 Task: Search one way flight ticket for 1 adult, 1 child, 1 infant in seat in premium economy from San Jose: Norman Y. Mineta San Jose International Airport to Indianapolis: Indianapolis International Airport on 8-5-2023. Choice of flights is Sun country airlines. Number of bags: 2 carry on bags and 4 checked bags. Price is upto 105000. Outbound departure time preference is 10:15.
Action: Mouse moved to (355, 147)
Screenshot: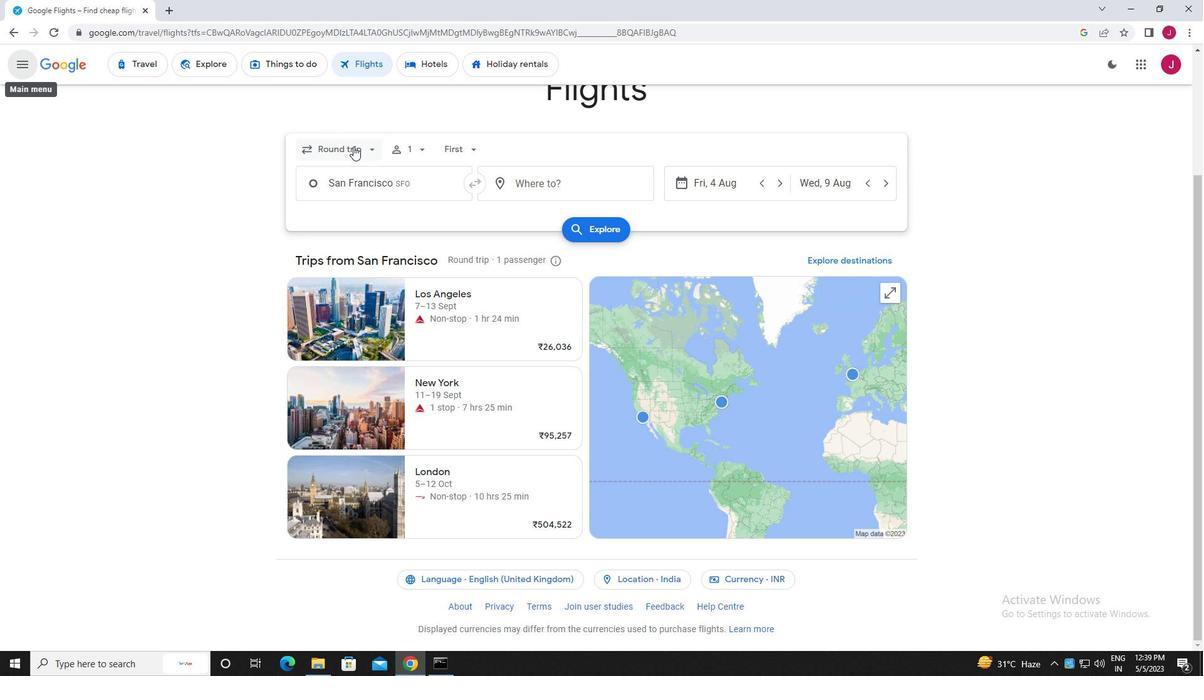 
Action: Mouse pressed left at (355, 147)
Screenshot: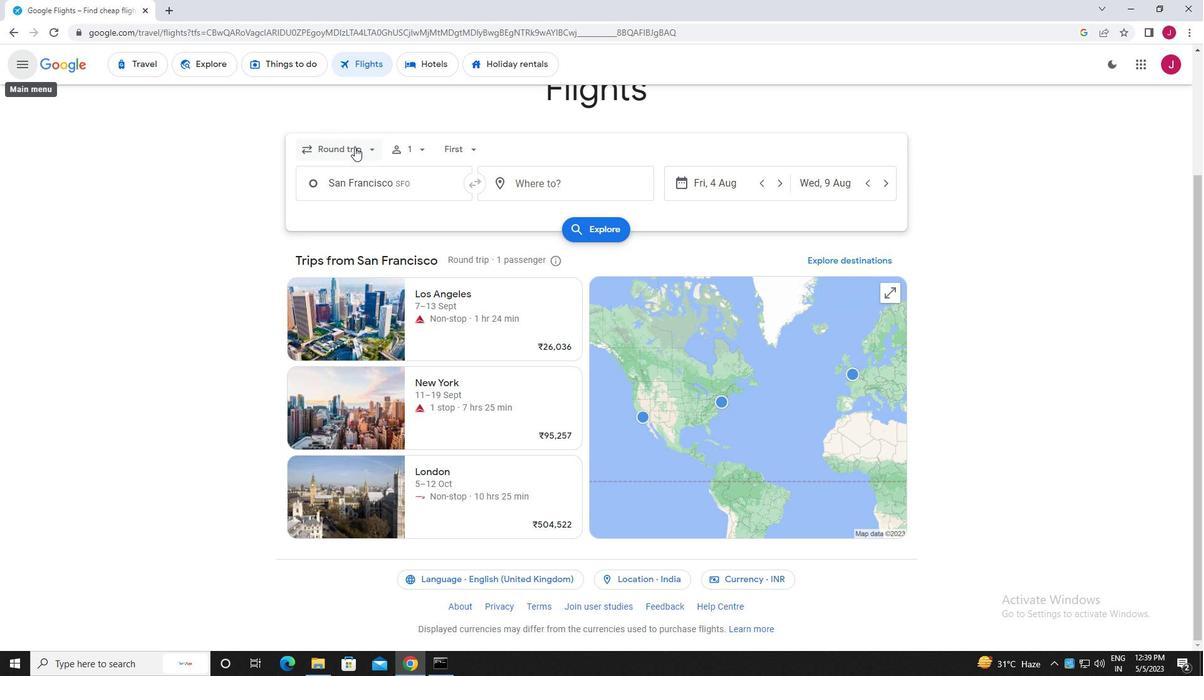 
Action: Mouse moved to (363, 204)
Screenshot: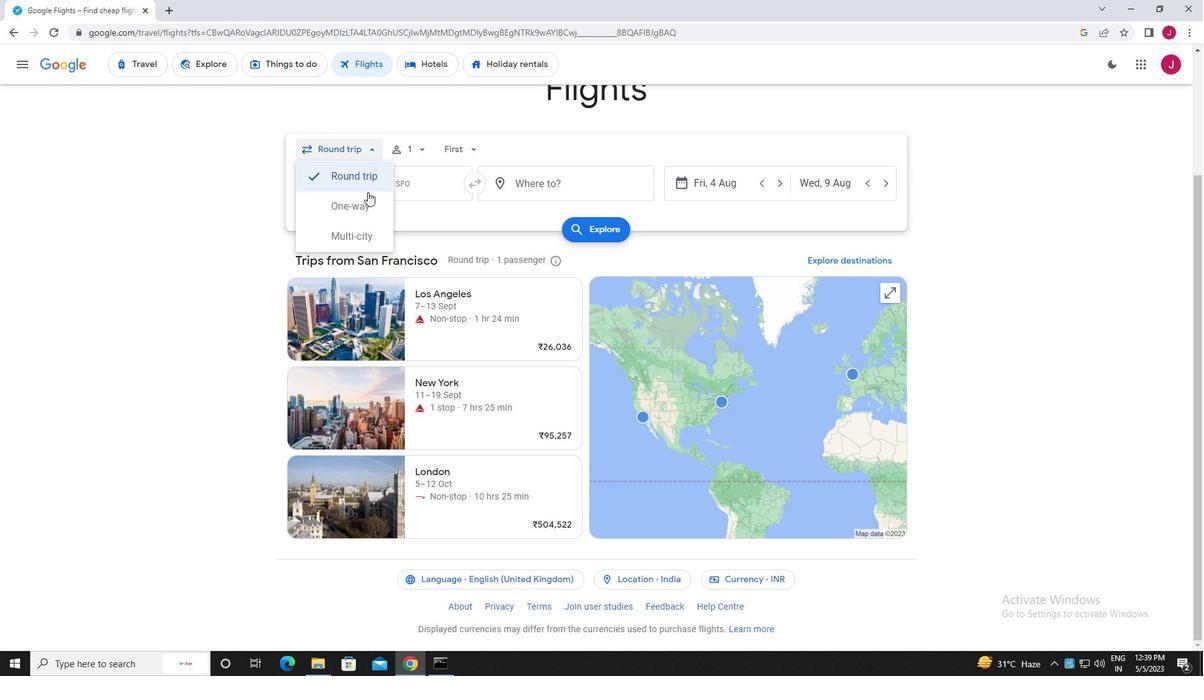 
Action: Mouse pressed left at (363, 204)
Screenshot: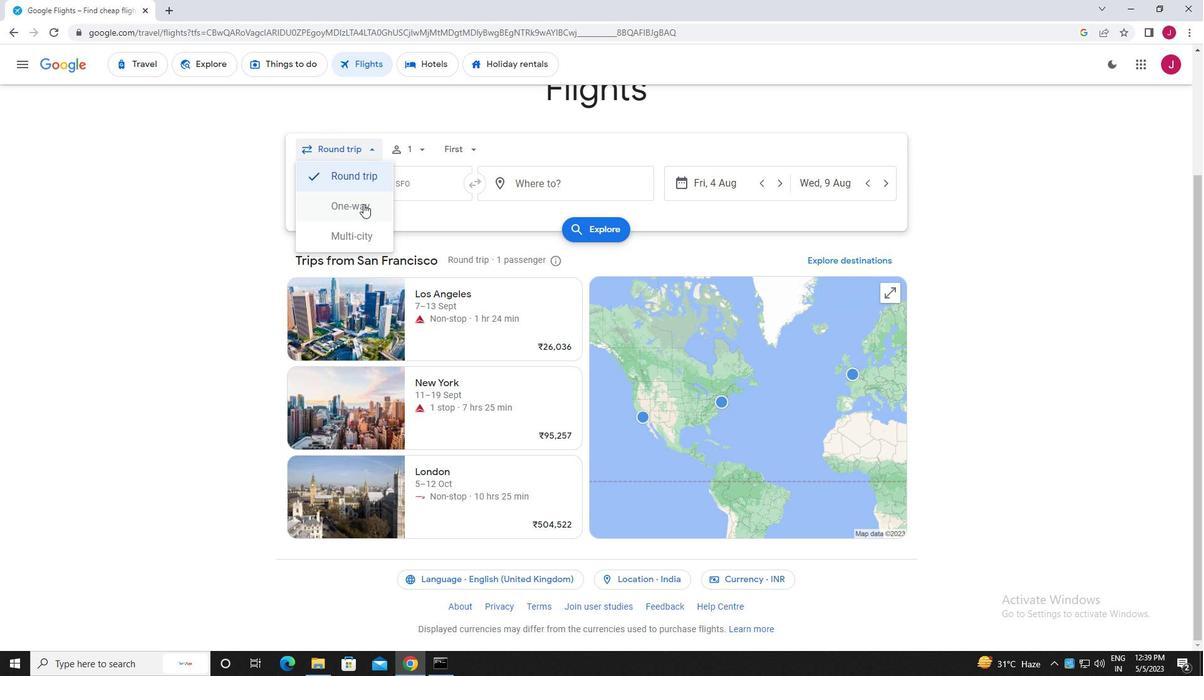 
Action: Mouse moved to (461, 153)
Screenshot: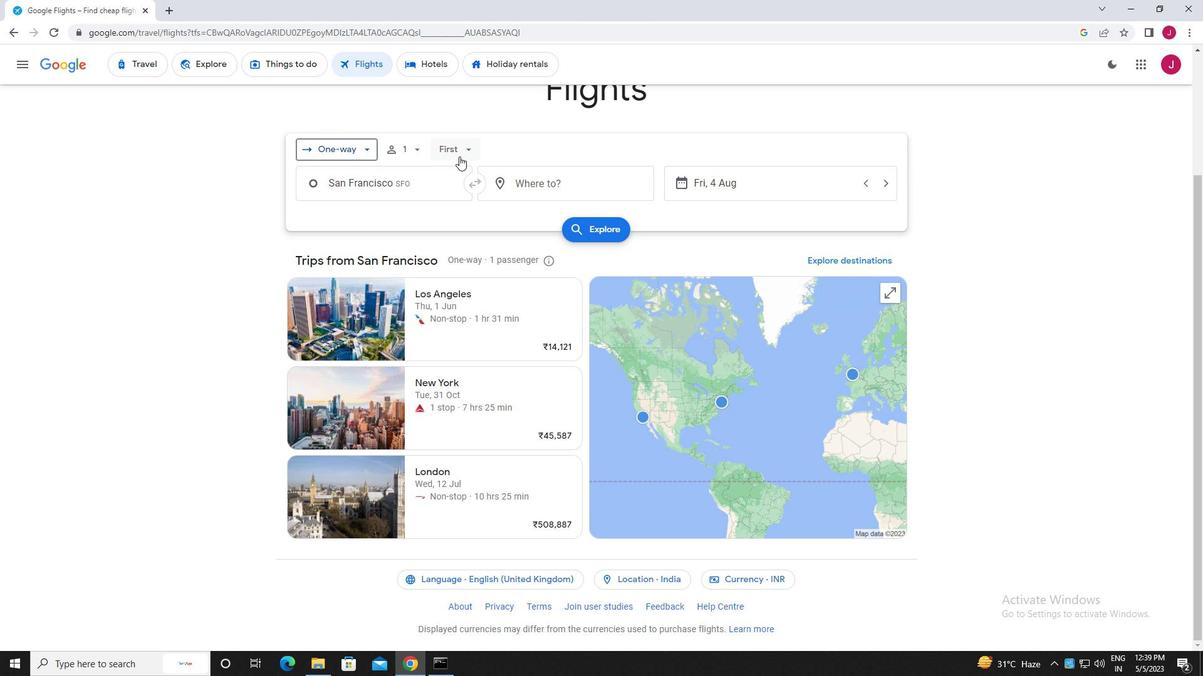 
Action: Mouse pressed left at (461, 153)
Screenshot: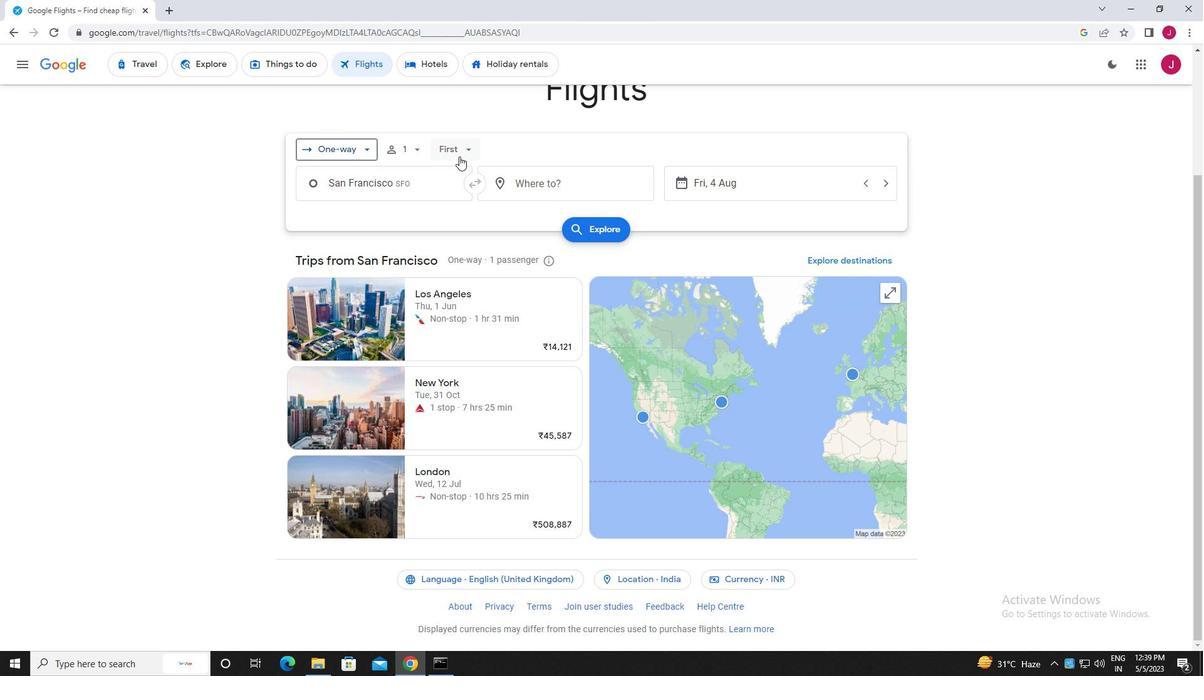 
Action: Mouse moved to (416, 151)
Screenshot: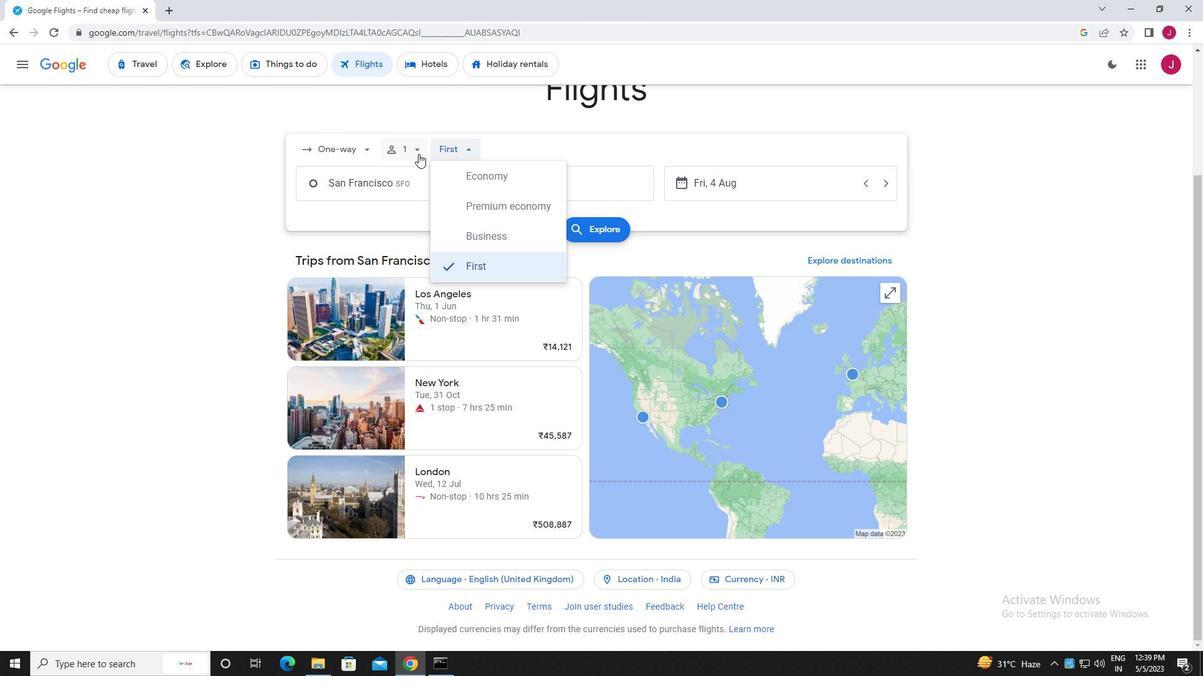 
Action: Mouse pressed left at (416, 151)
Screenshot: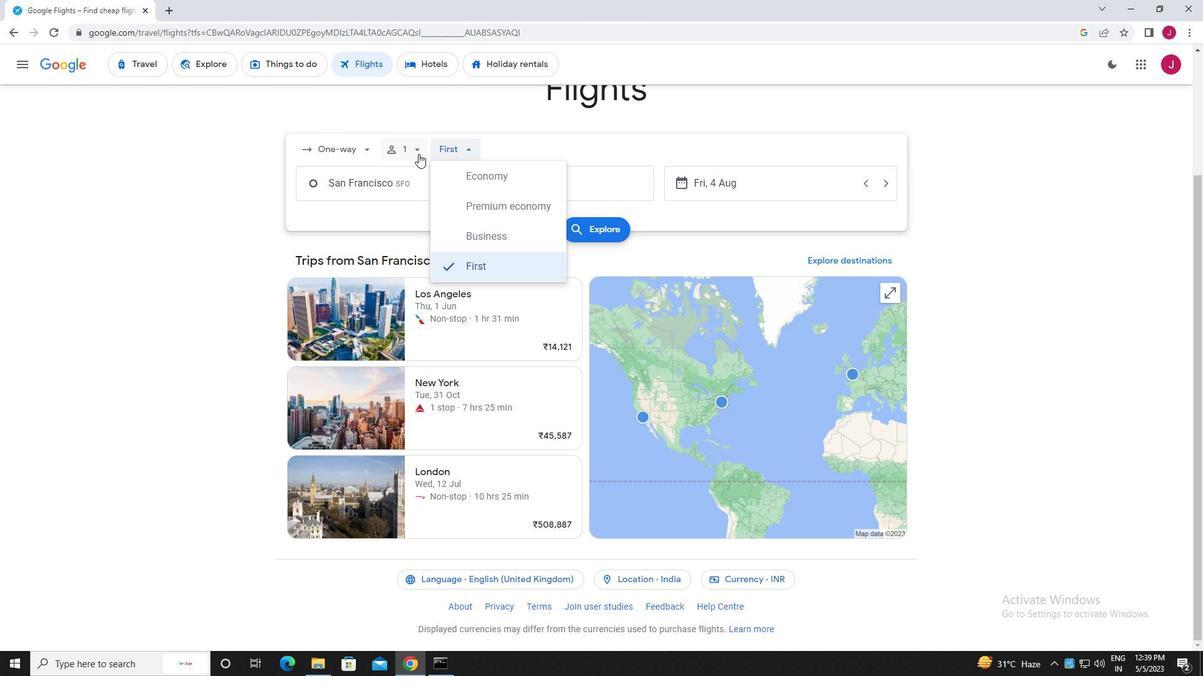 
Action: Mouse moved to (516, 216)
Screenshot: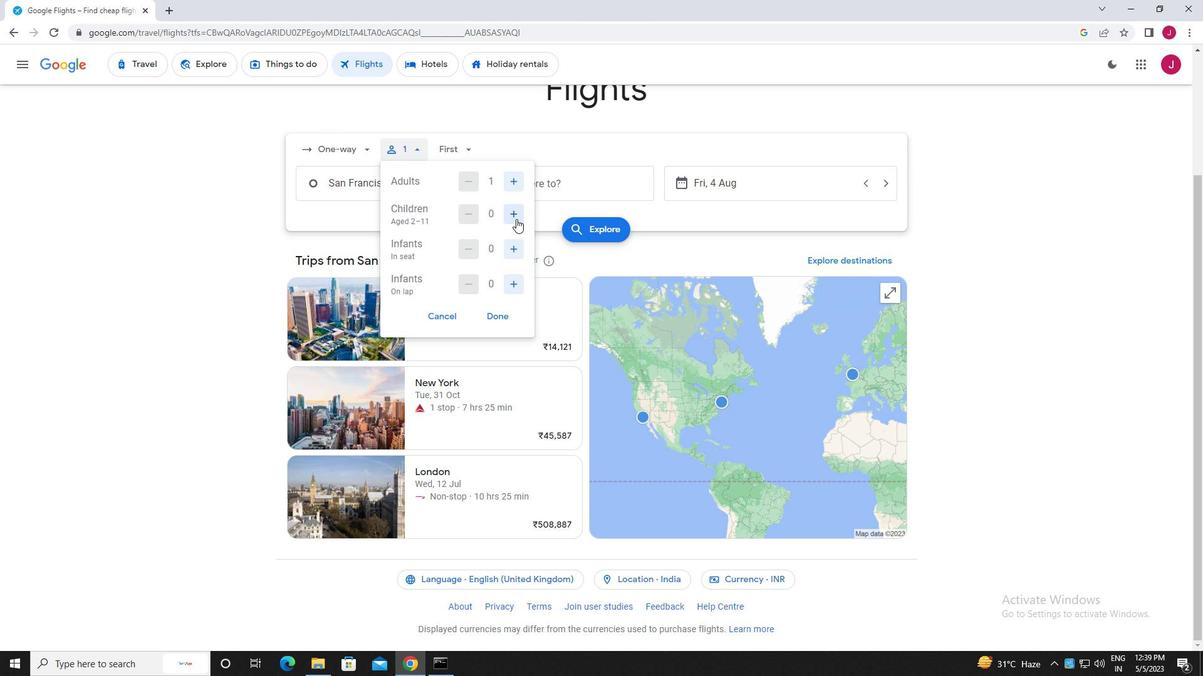 
Action: Mouse pressed left at (516, 216)
Screenshot: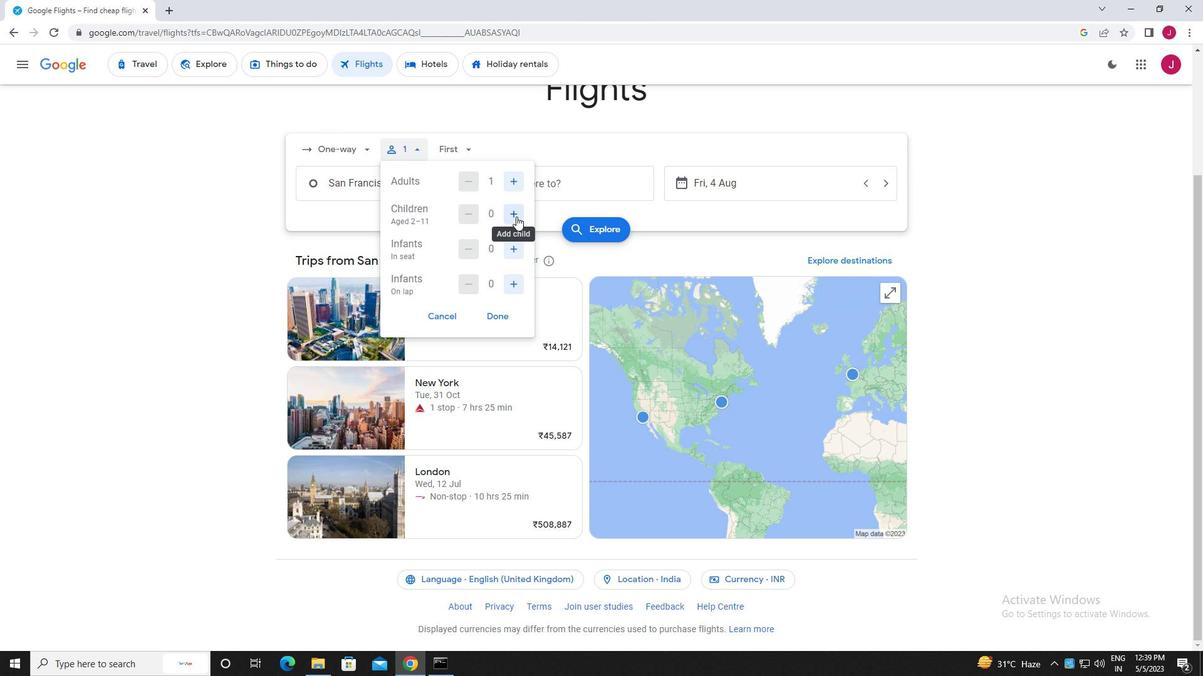 
Action: Mouse moved to (510, 249)
Screenshot: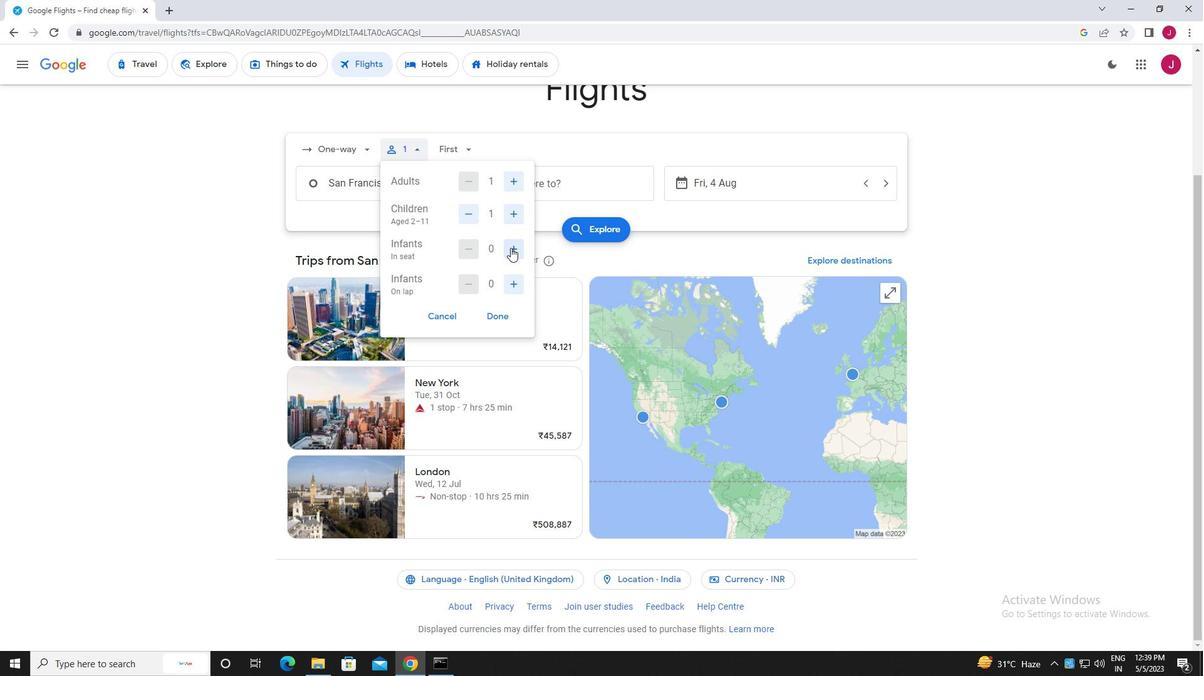 
Action: Mouse pressed left at (510, 249)
Screenshot: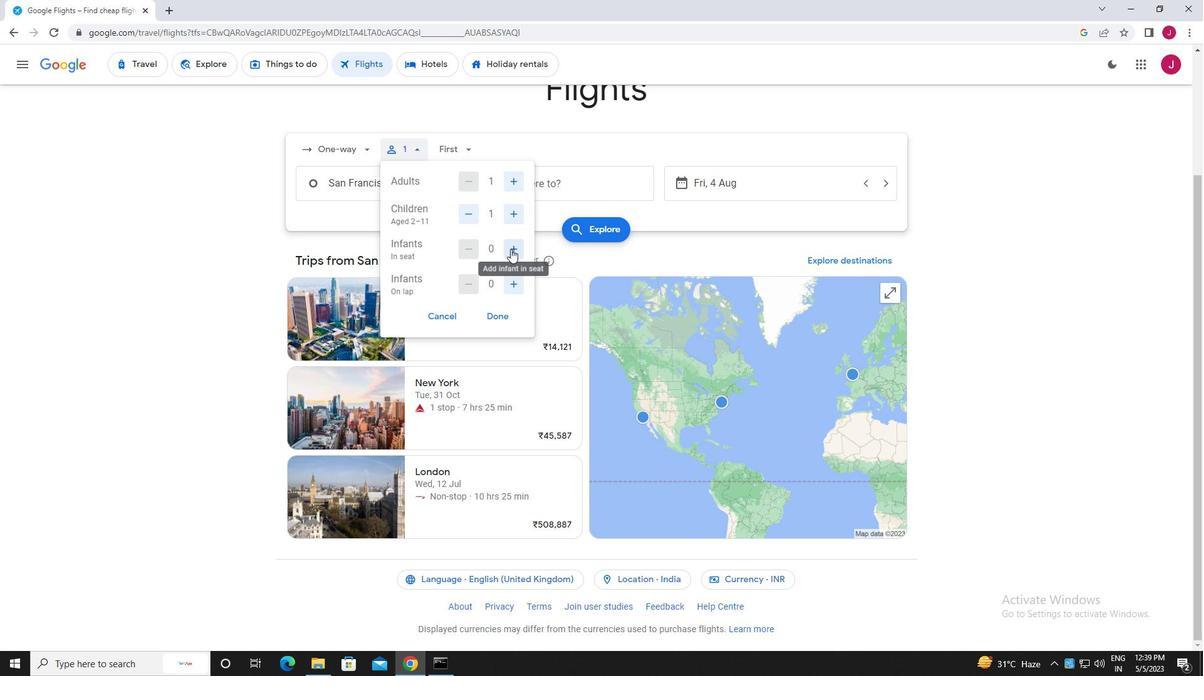 
Action: Mouse moved to (497, 315)
Screenshot: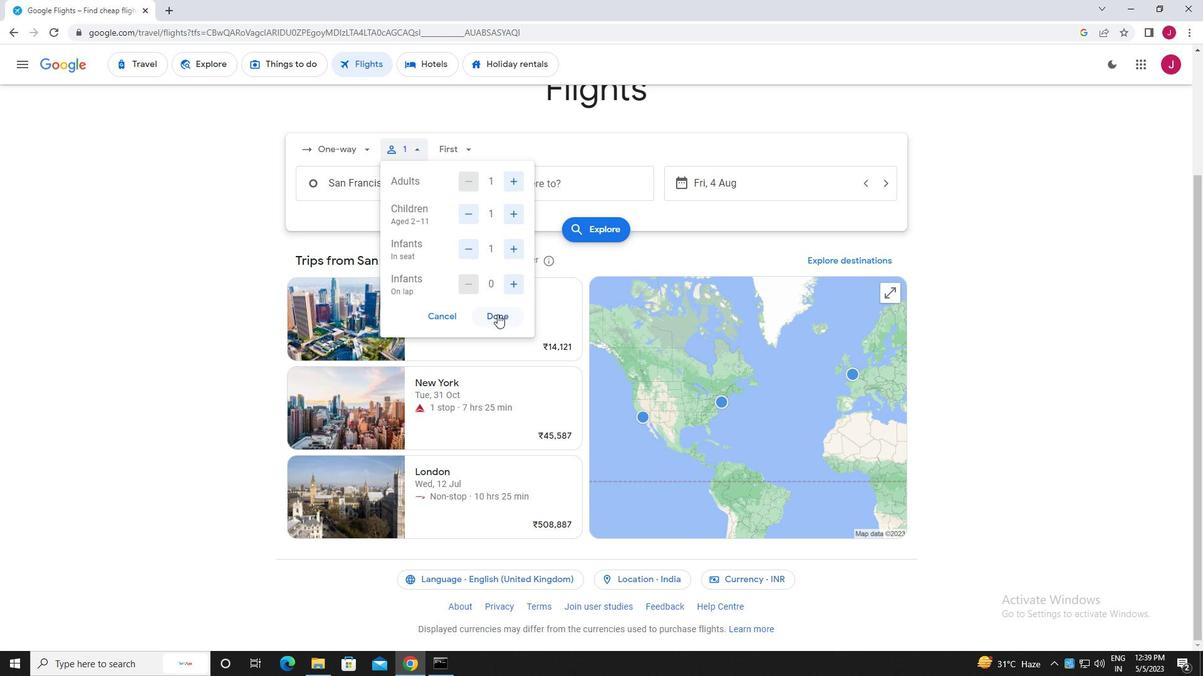 
Action: Mouse pressed left at (497, 315)
Screenshot: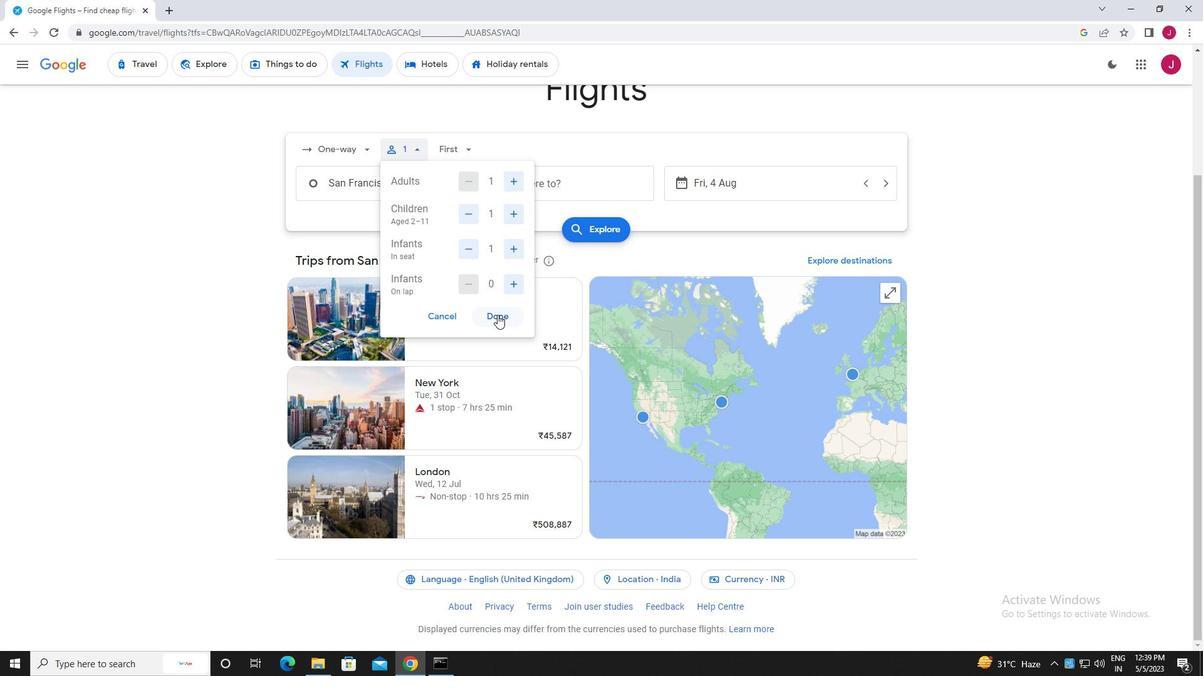 
Action: Mouse moved to (459, 154)
Screenshot: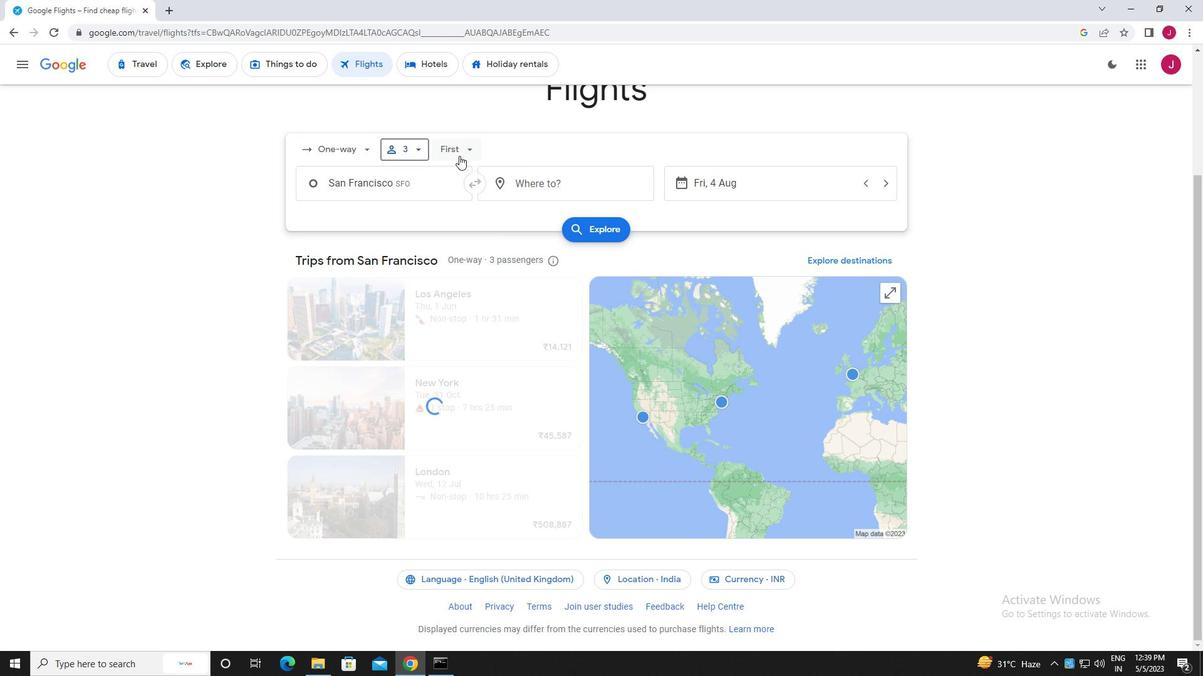 
Action: Mouse pressed left at (459, 154)
Screenshot: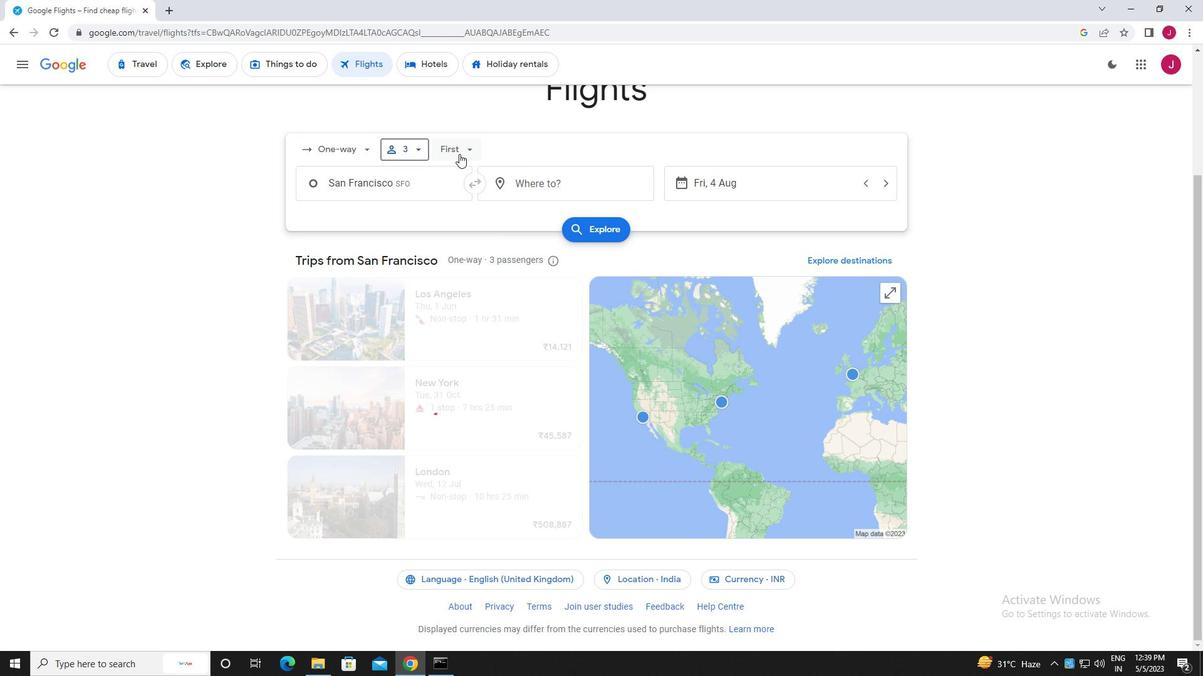 
Action: Mouse moved to (483, 207)
Screenshot: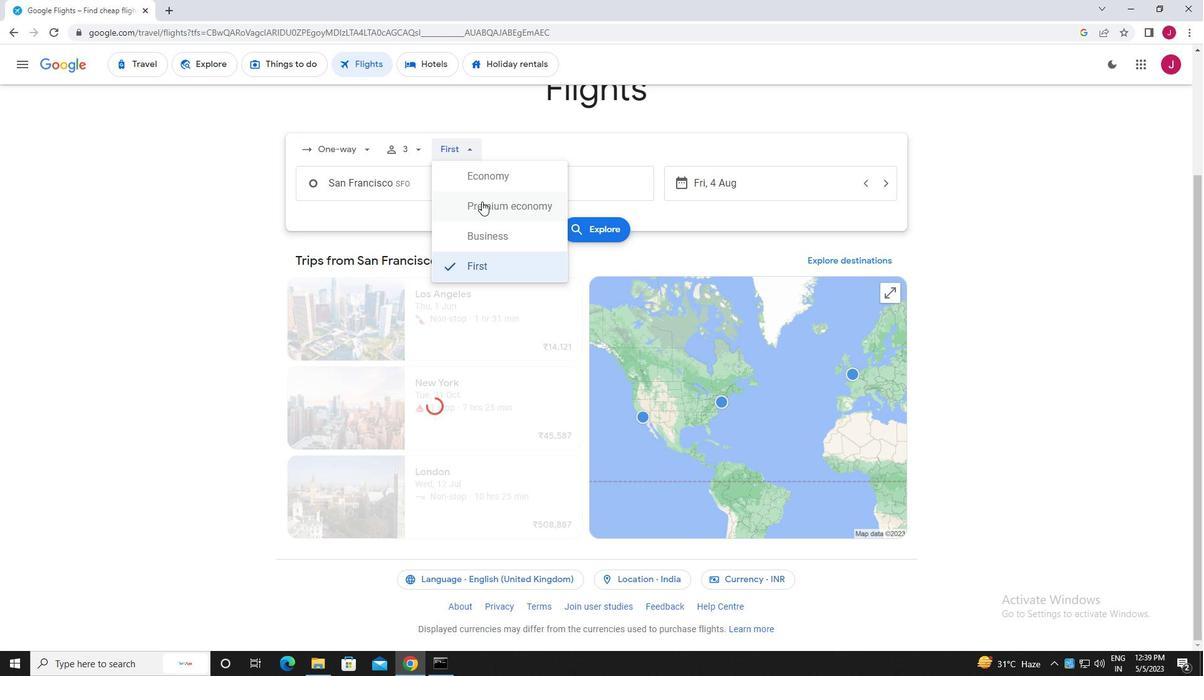 
Action: Mouse pressed left at (483, 207)
Screenshot: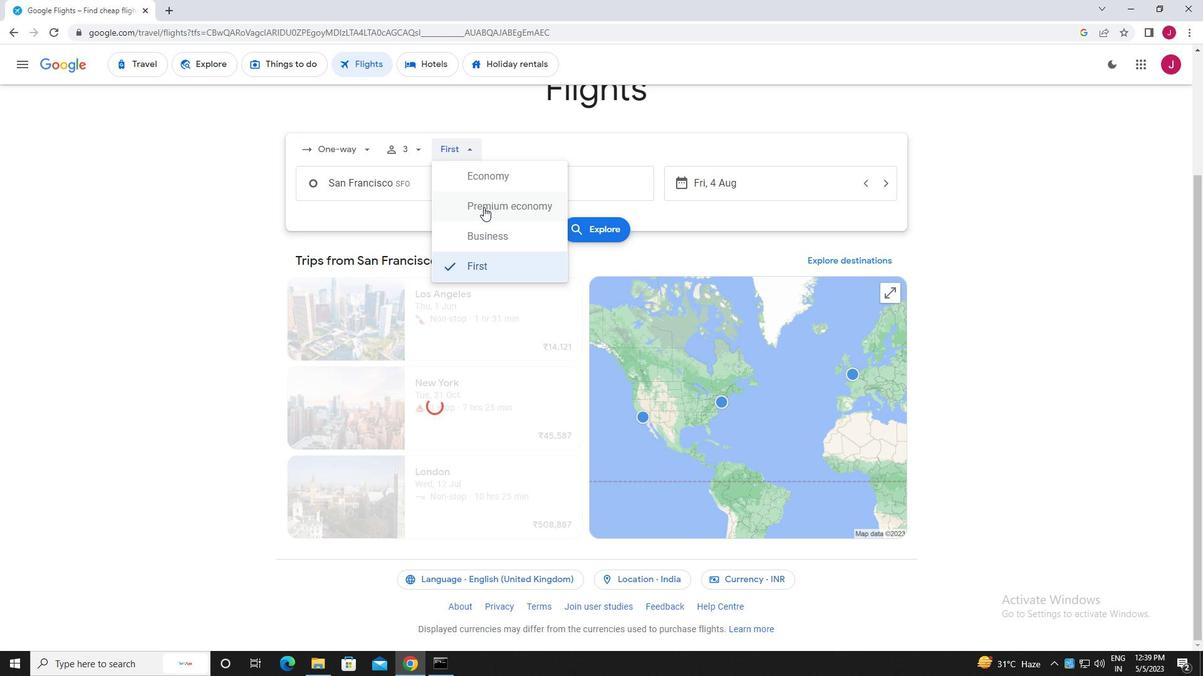 
Action: Mouse moved to (436, 185)
Screenshot: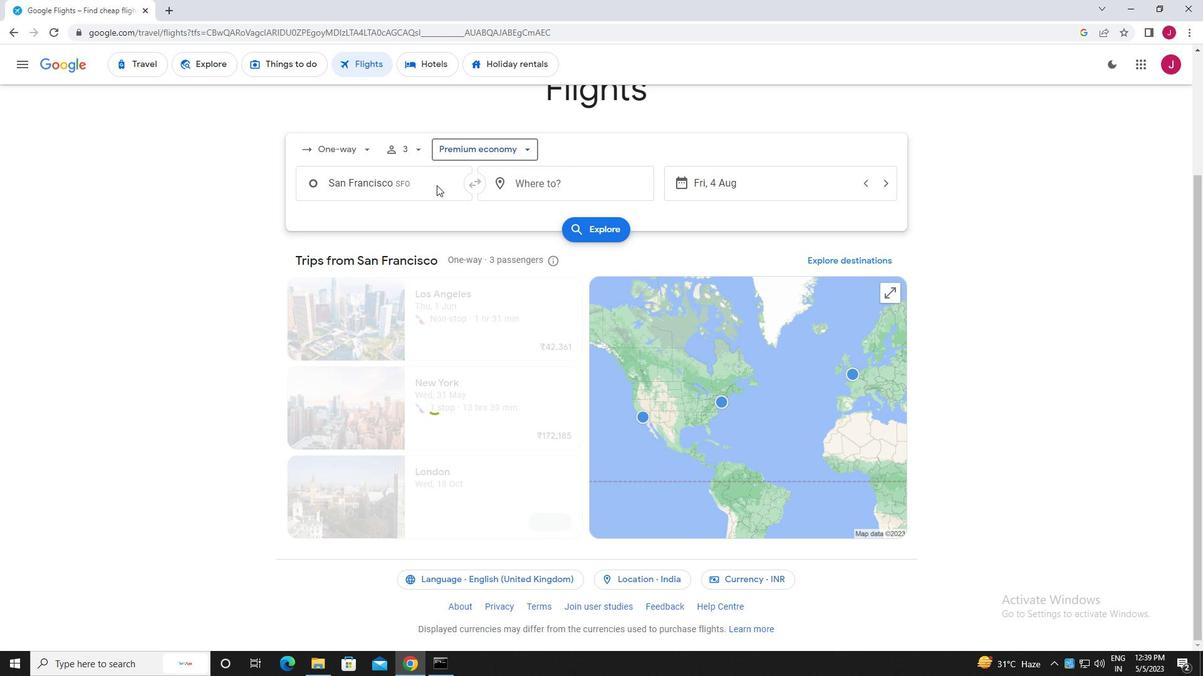 
Action: Mouse pressed left at (436, 185)
Screenshot: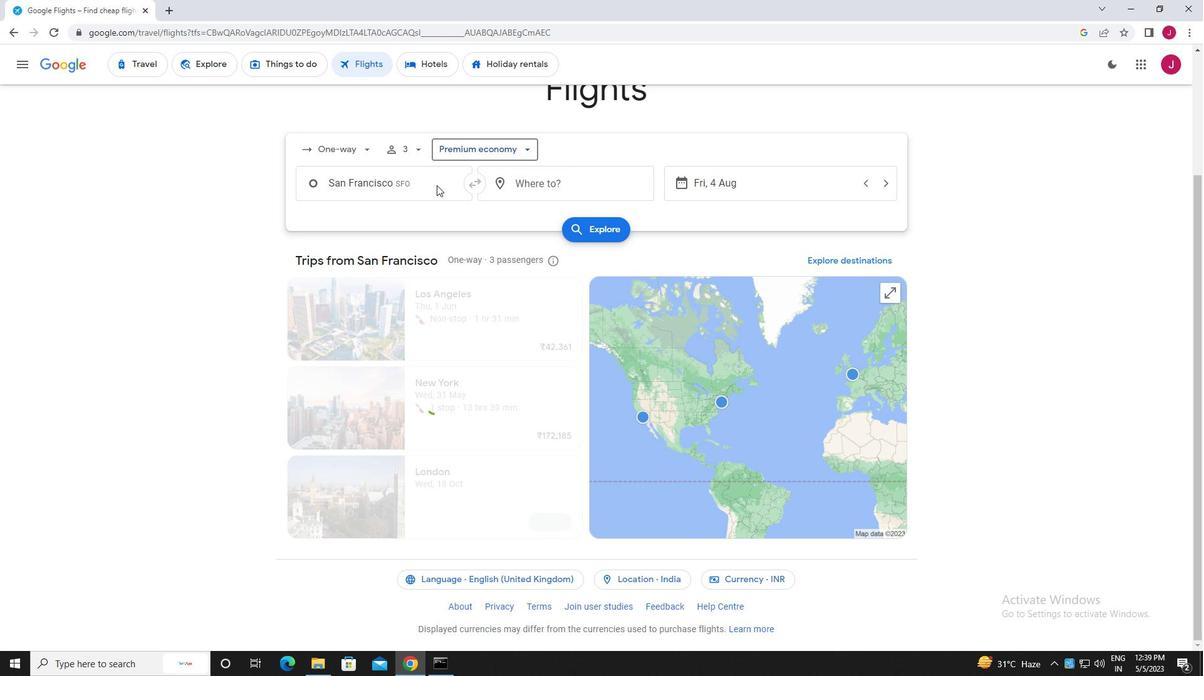 
Action: Key pressed san<Key.space>jose
Screenshot: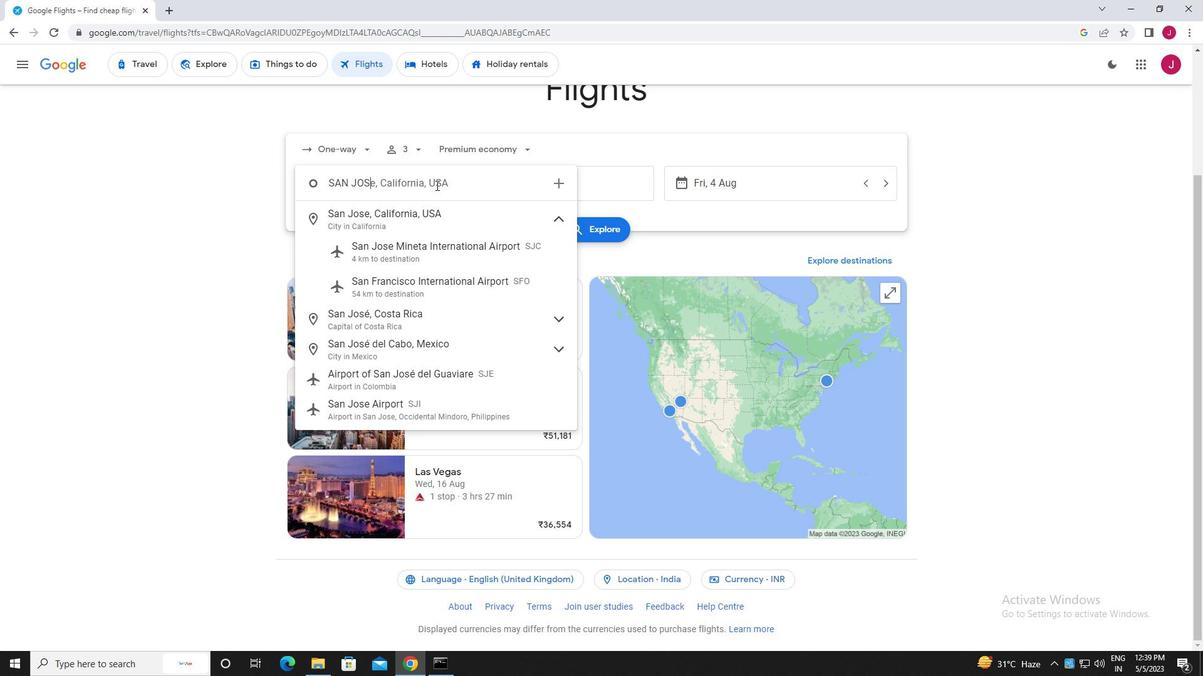 
Action: Mouse moved to (436, 185)
Screenshot: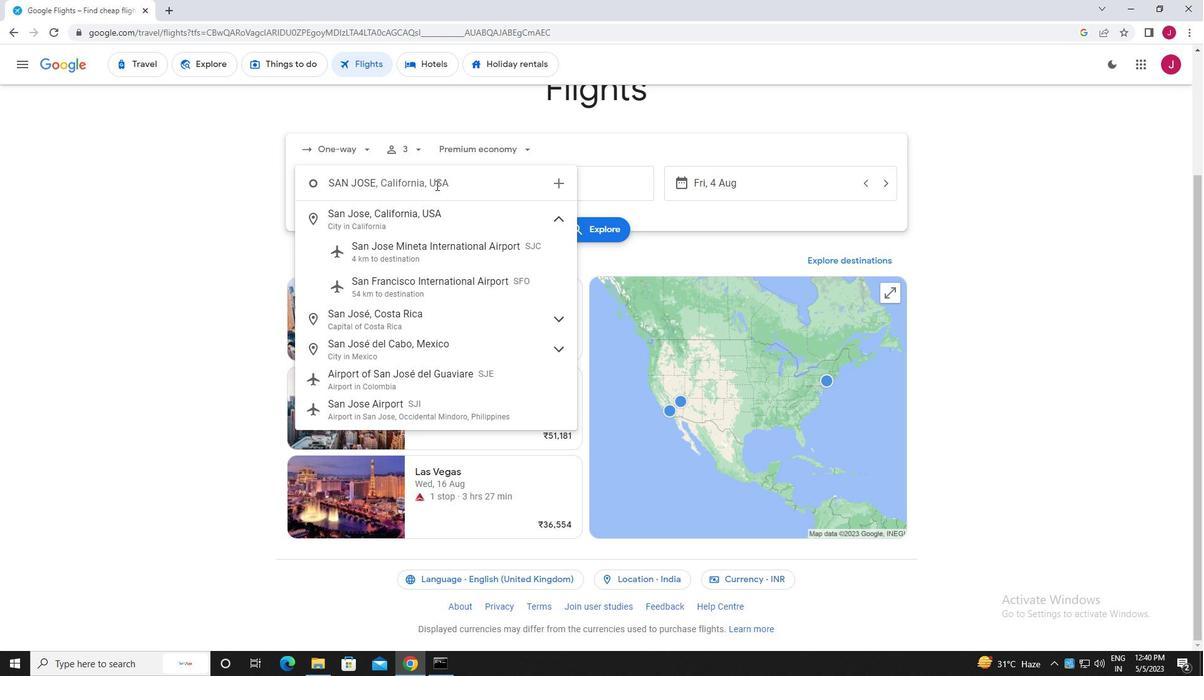 
Action: Key pressed <Key.backspace><Key.backspace><Key.backspace><Key.backspace><Key.backspace><Key.backspace><Key.backspace><Key.backspace><Key.backspace><Key.backspace><Key.backspace><Key.backspace><Key.backspace><Key.backspace><Key.backspace><Key.backspace><Key.backspace><Key.backspace><Key.backspace>norman<Key.space>y<Key.backspace><Key.backspace><Key.backspace><Key.backspace><Key.backspace><Key.backspace><Key.backspace><Key.backspace><Key.backspace><Key.backspace><Key.backspace><Key.backspace><Key.backspace><Key.backspace>san<Key.space>jose
Screenshot: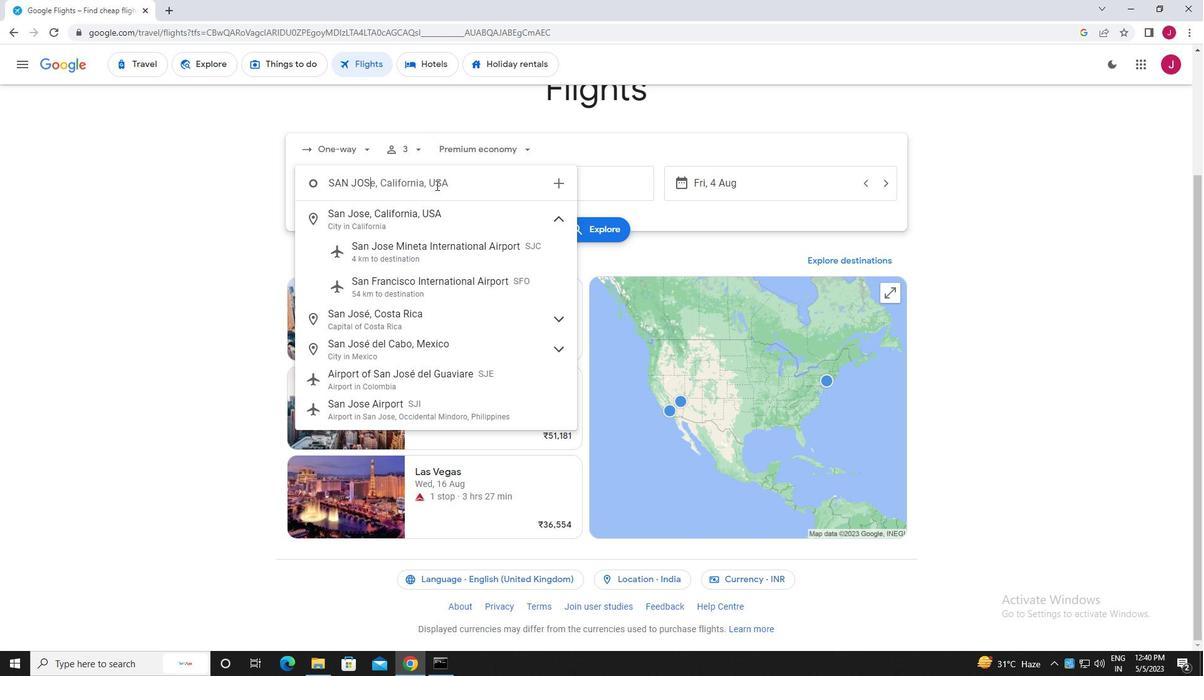 
Action: Mouse moved to (459, 282)
Screenshot: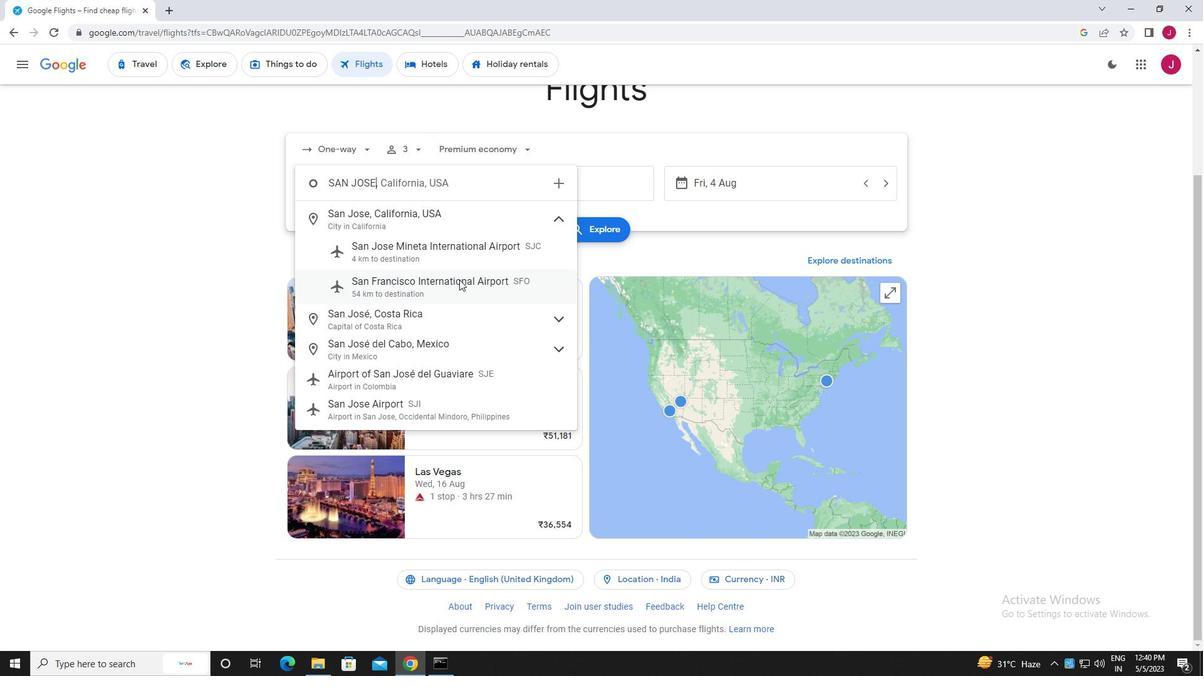 
Action: Mouse pressed left at (459, 282)
Screenshot: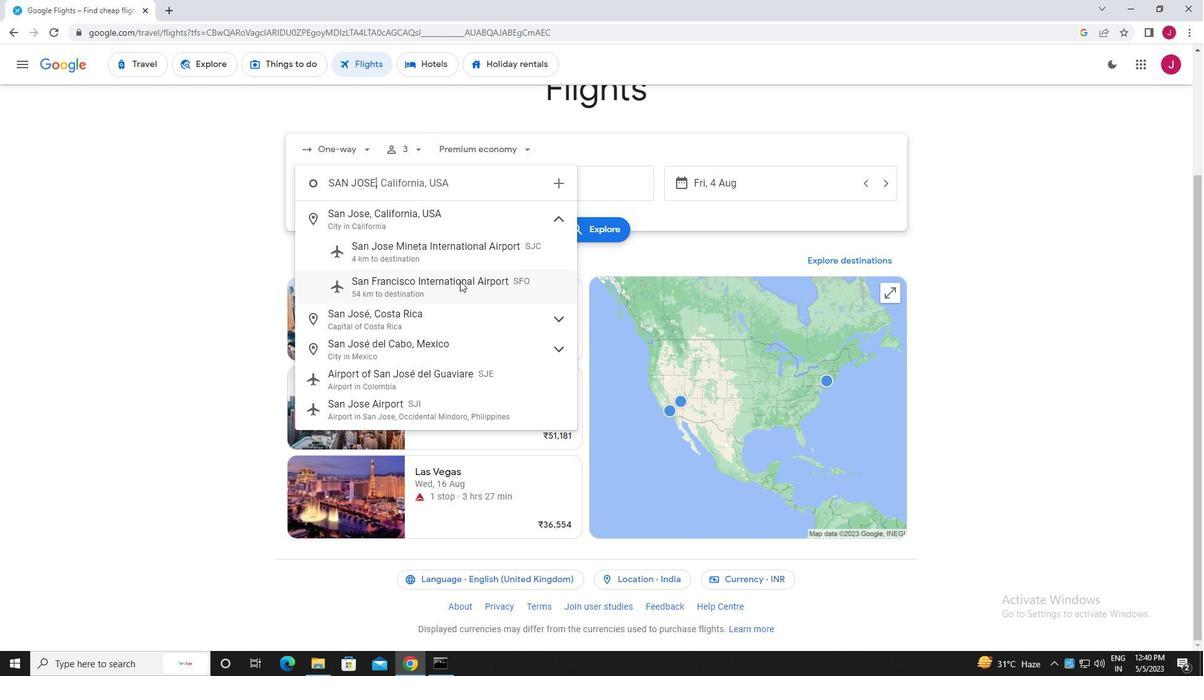 
Action: Mouse moved to (567, 180)
Screenshot: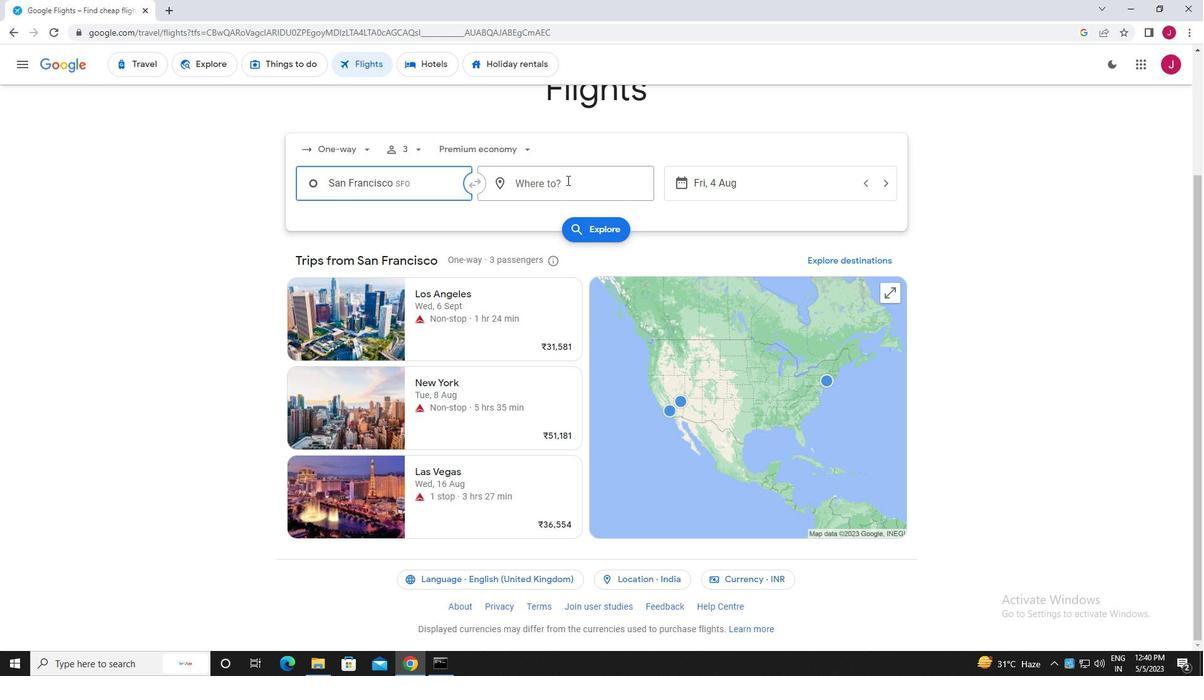 
Action: Mouse pressed left at (567, 180)
Screenshot: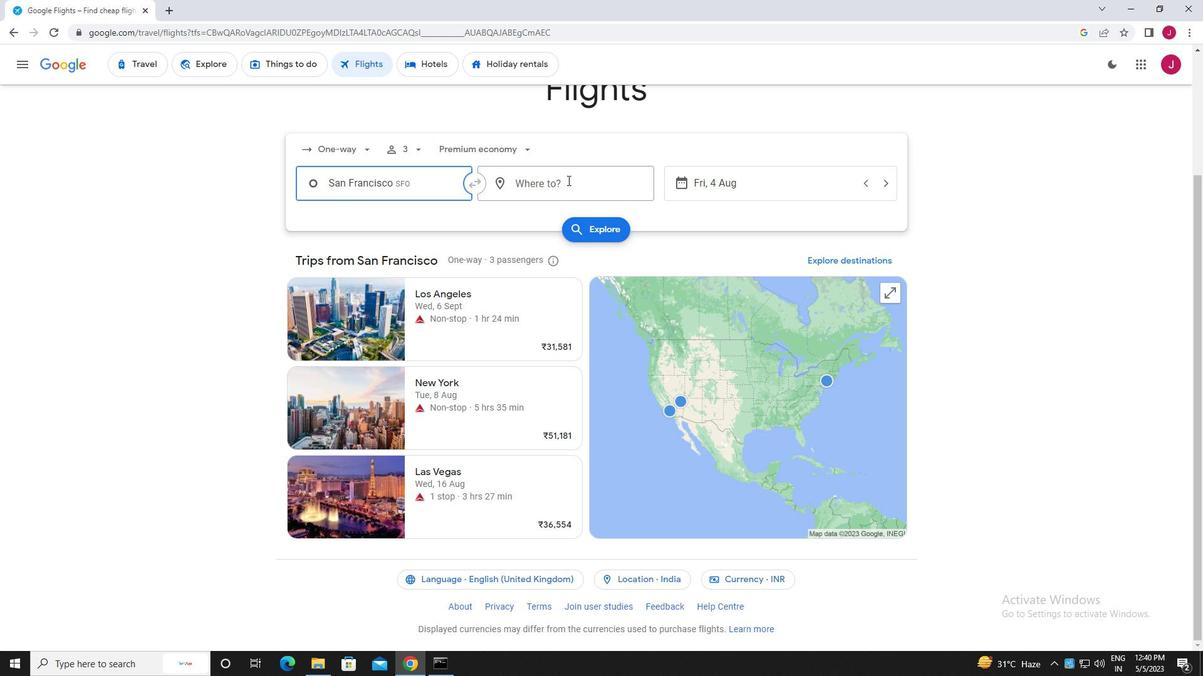 
Action: Key pressed indianapol
Screenshot: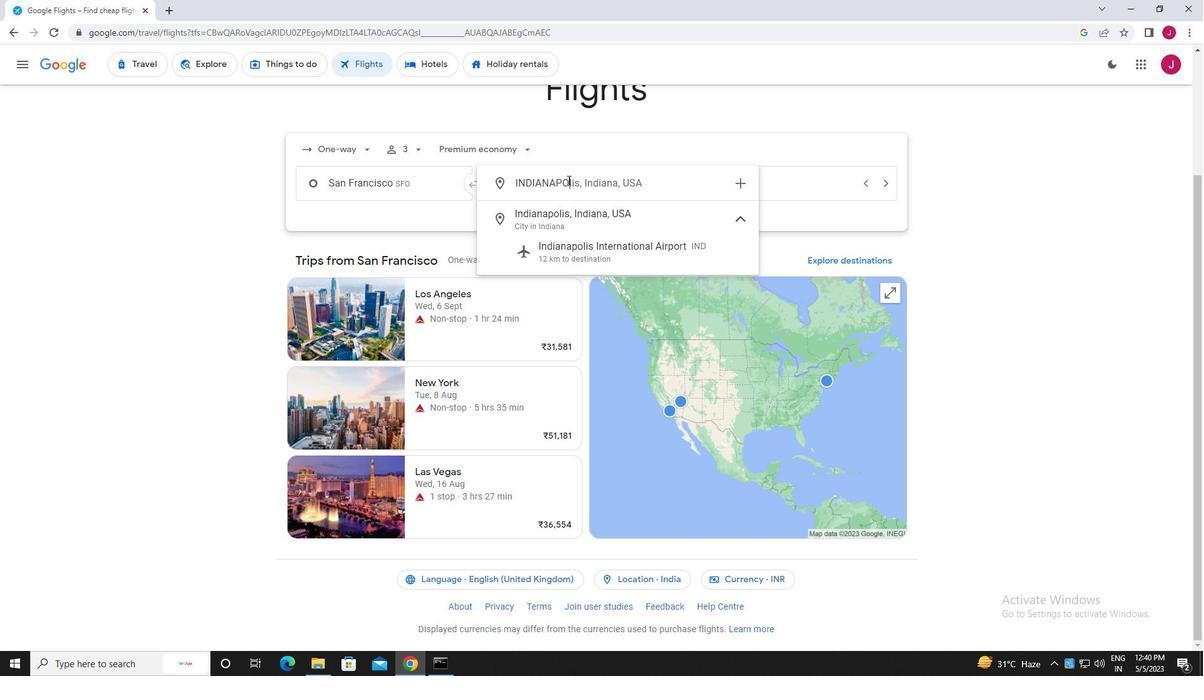 
Action: Mouse moved to (606, 255)
Screenshot: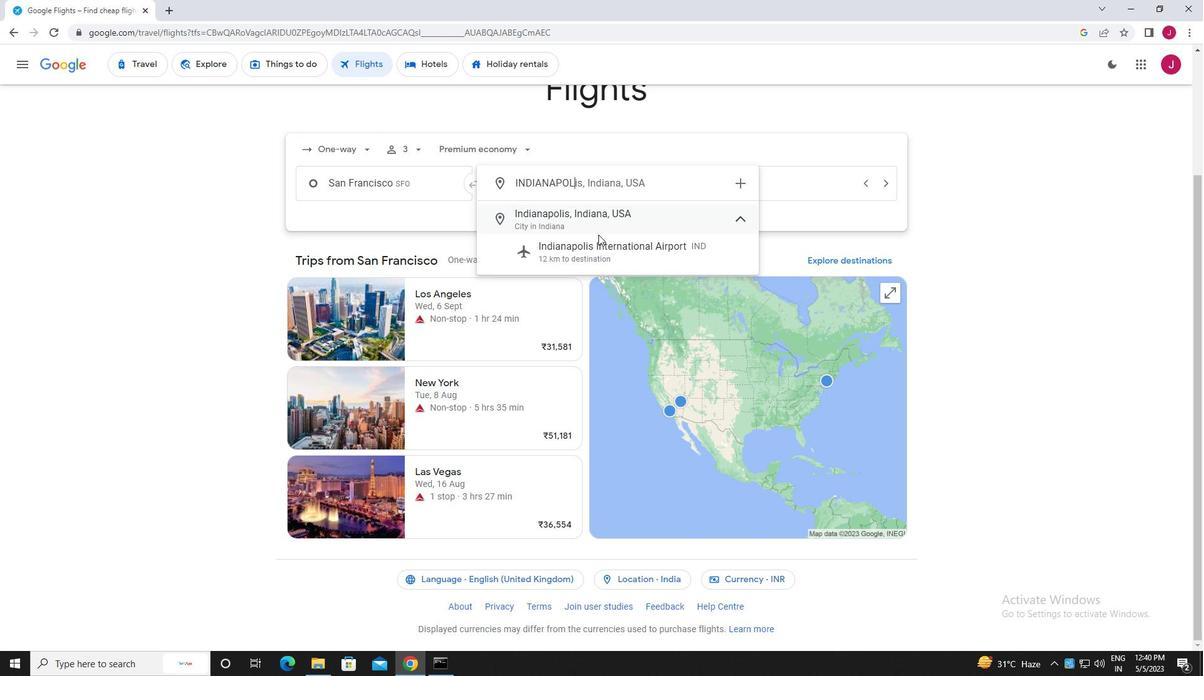 
Action: Mouse pressed left at (606, 255)
Screenshot: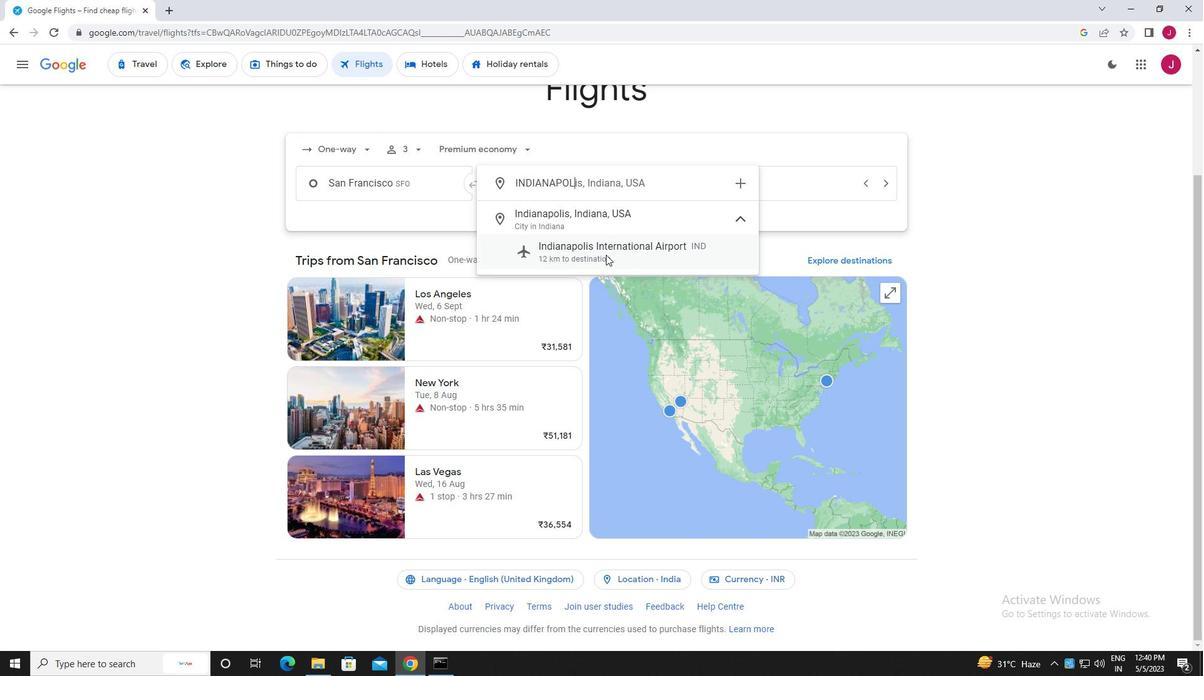 
Action: Mouse moved to (738, 187)
Screenshot: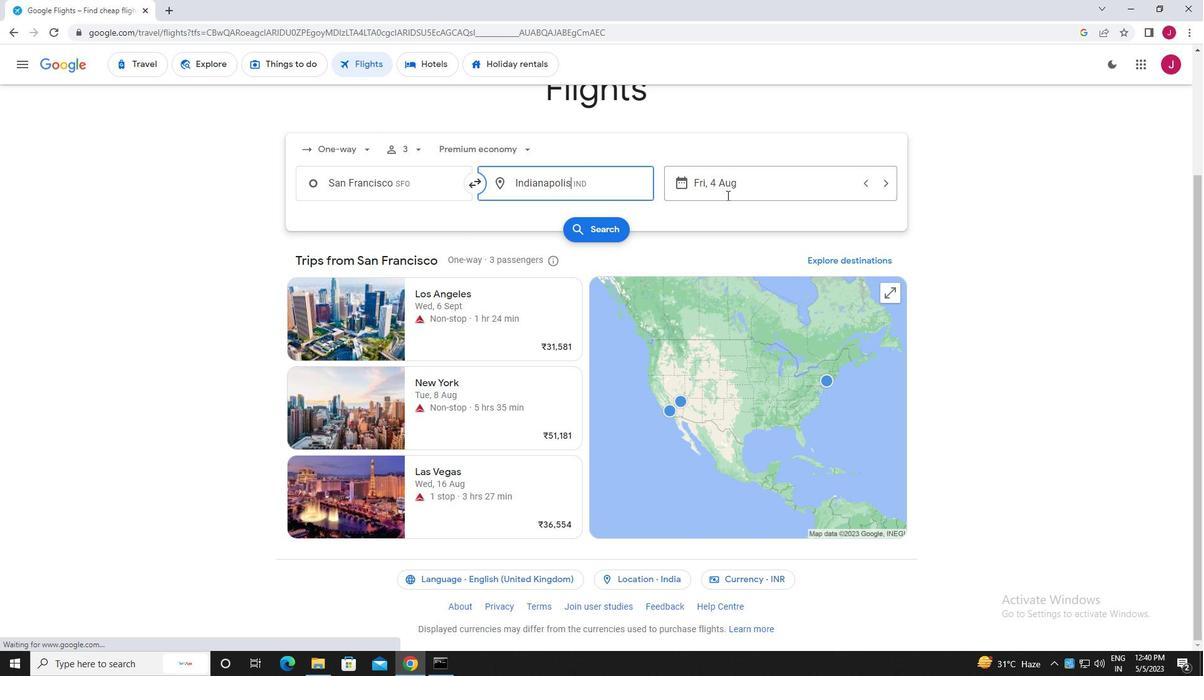 
Action: Mouse pressed left at (738, 187)
Screenshot: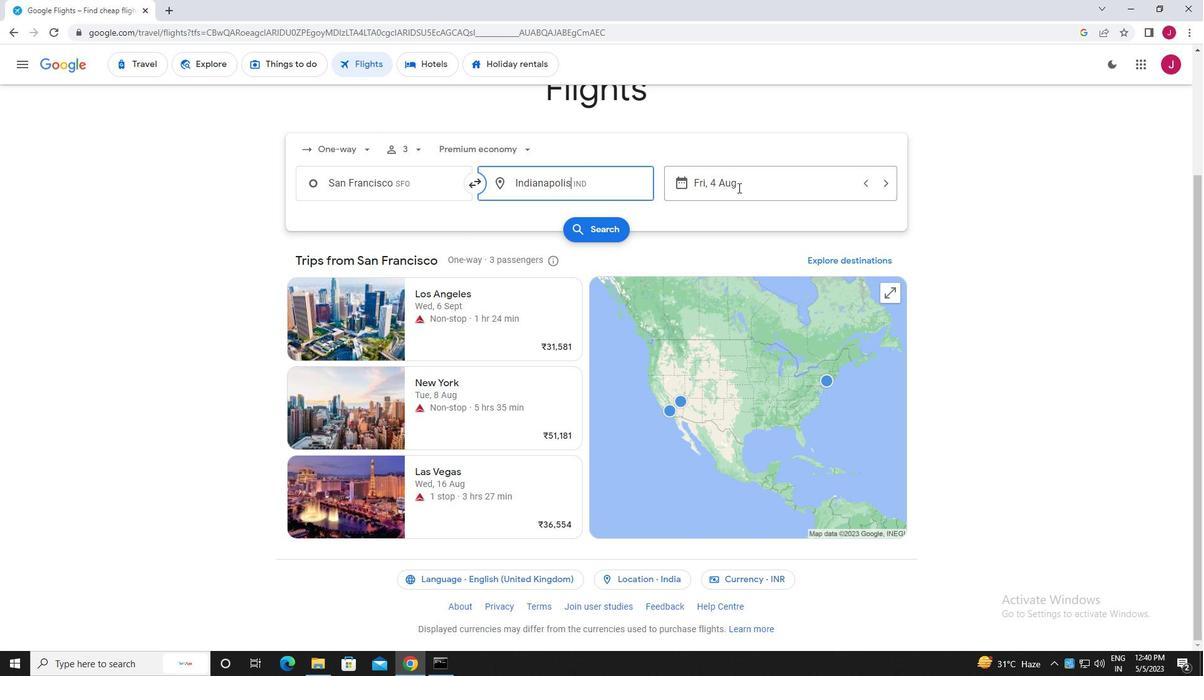 
Action: Mouse moved to (641, 283)
Screenshot: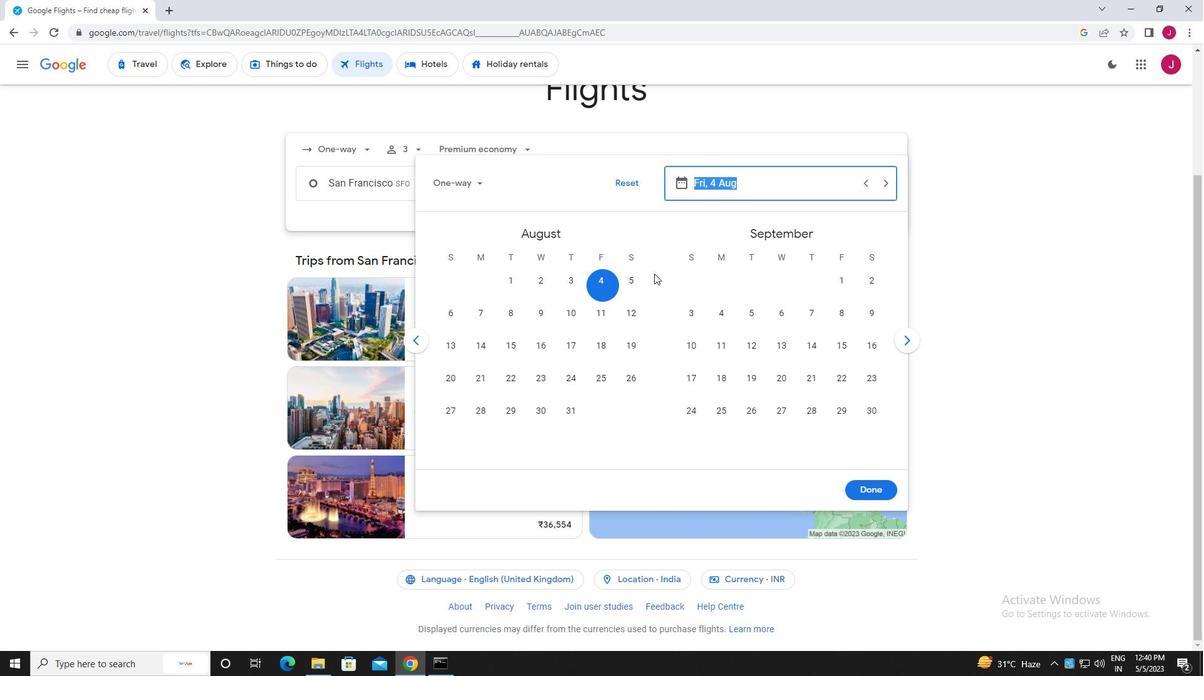 
Action: Mouse pressed left at (641, 283)
Screenshot: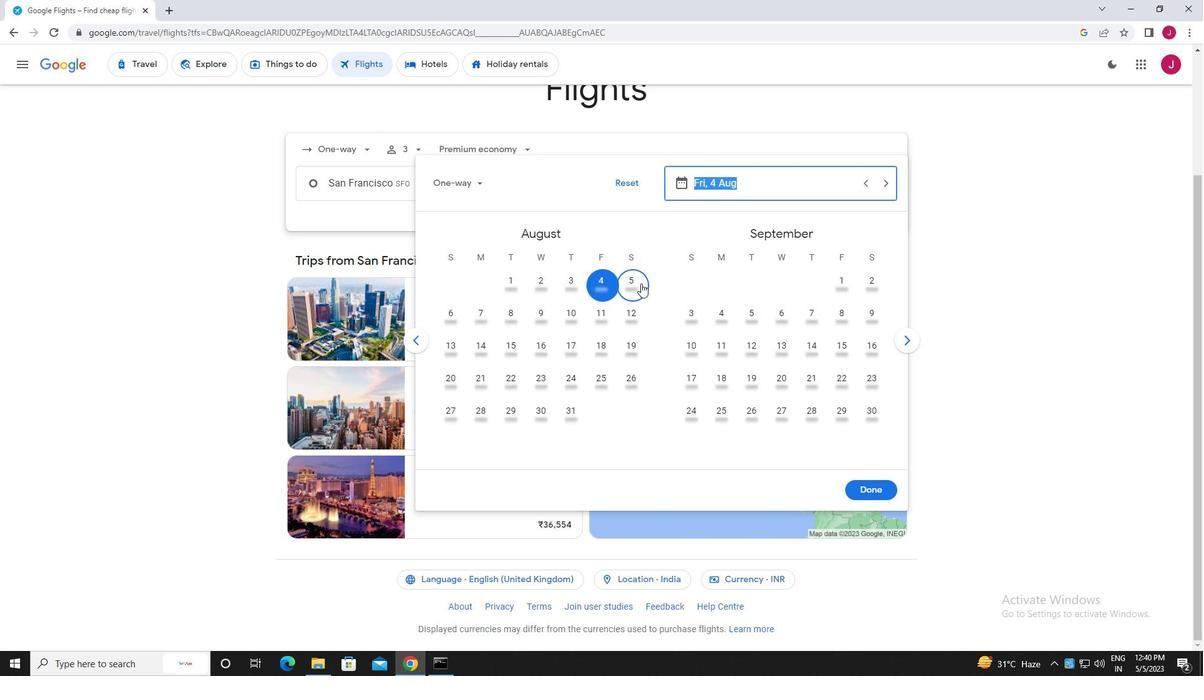 
Action: Mouse moved to (869, 490)
Screenshot: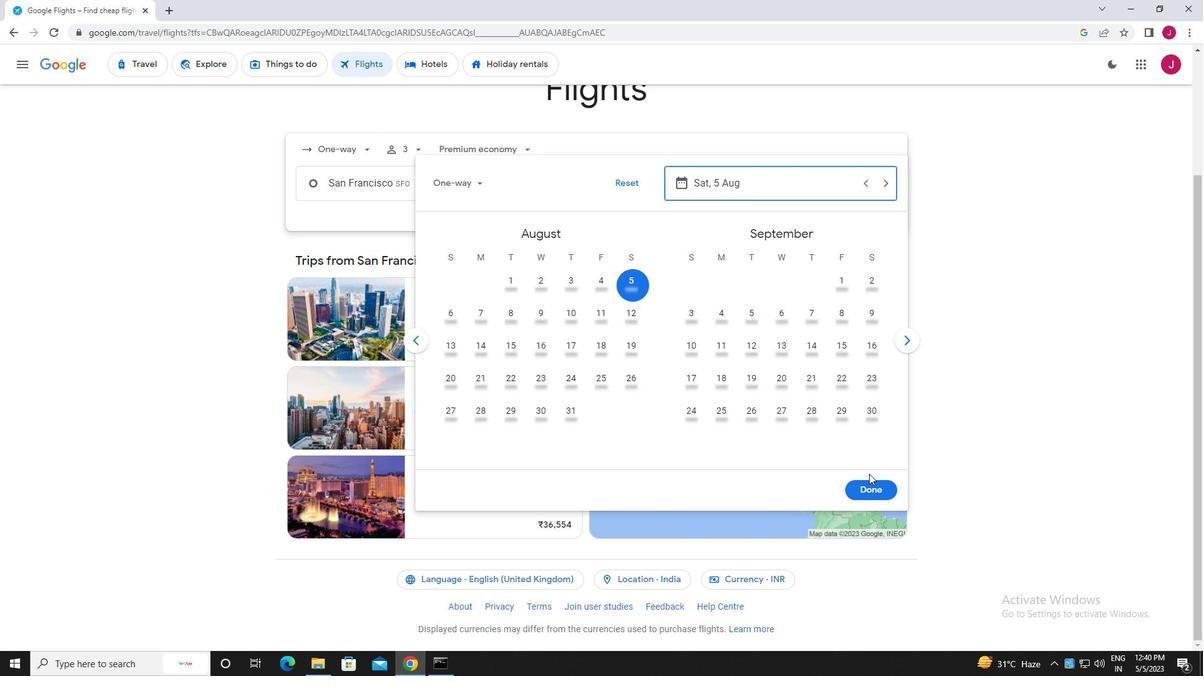 
Action: Mouse pressed left at (869, 490)
Screenshot: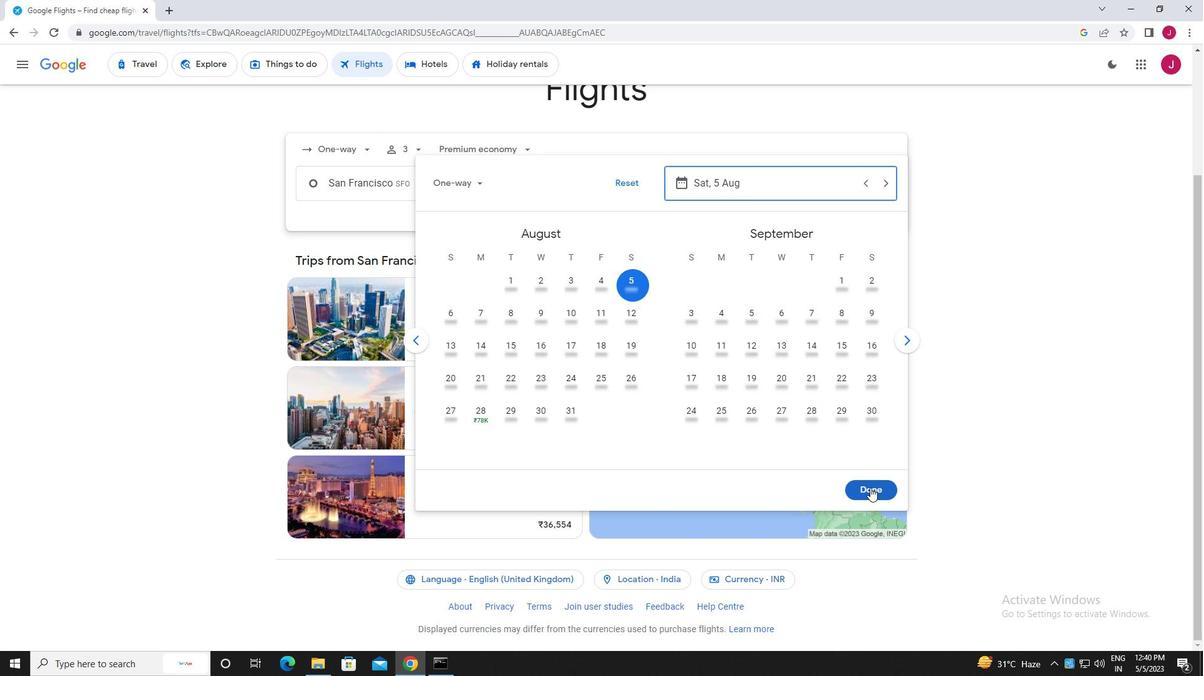 
Action: Mouse moved to (598, 240)
Screenshot: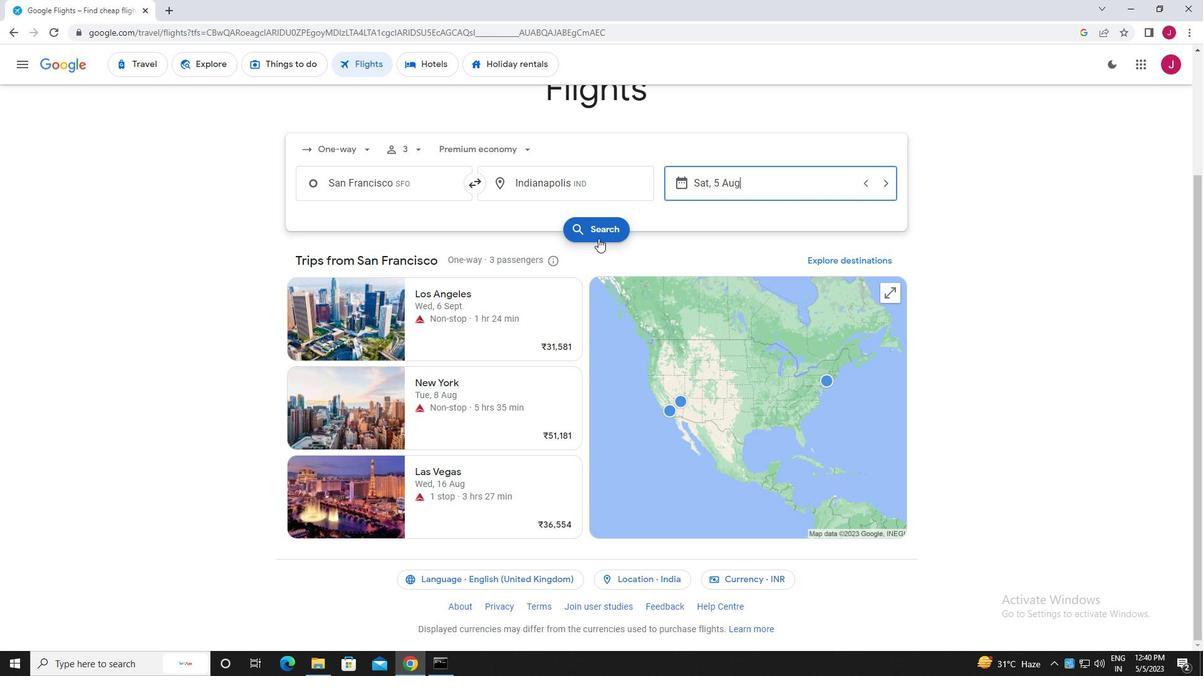 
Action: Mouse pressed left at (598, 240)
Screenshot: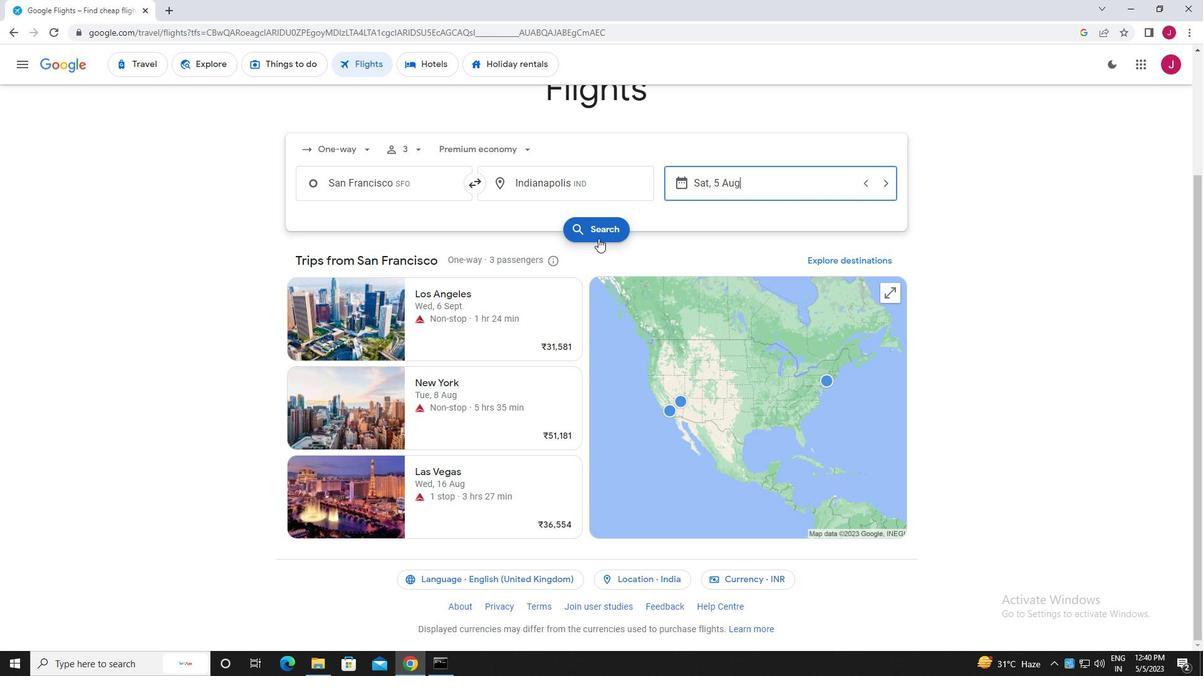 
Action: Mouse moved to (311, 176)
Screenshot: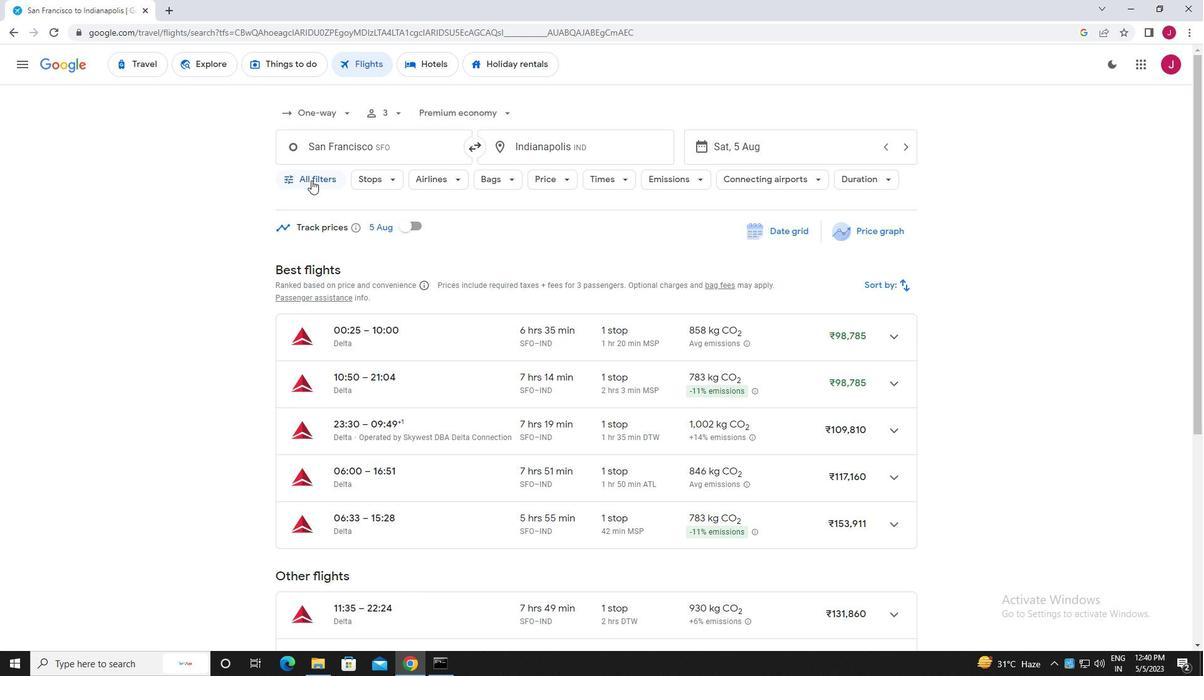 
Action: Mouse pressed left at (311, 176)
Screenshot: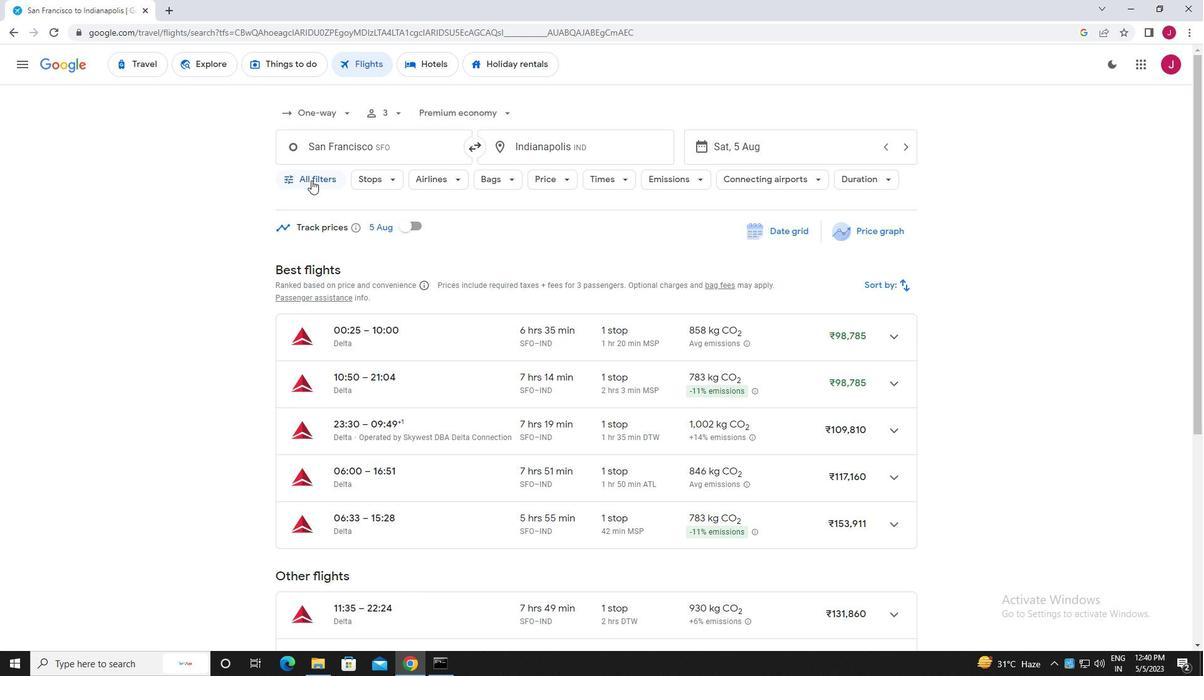 
Action: Mouse moved to (339, 222)
Screenshot: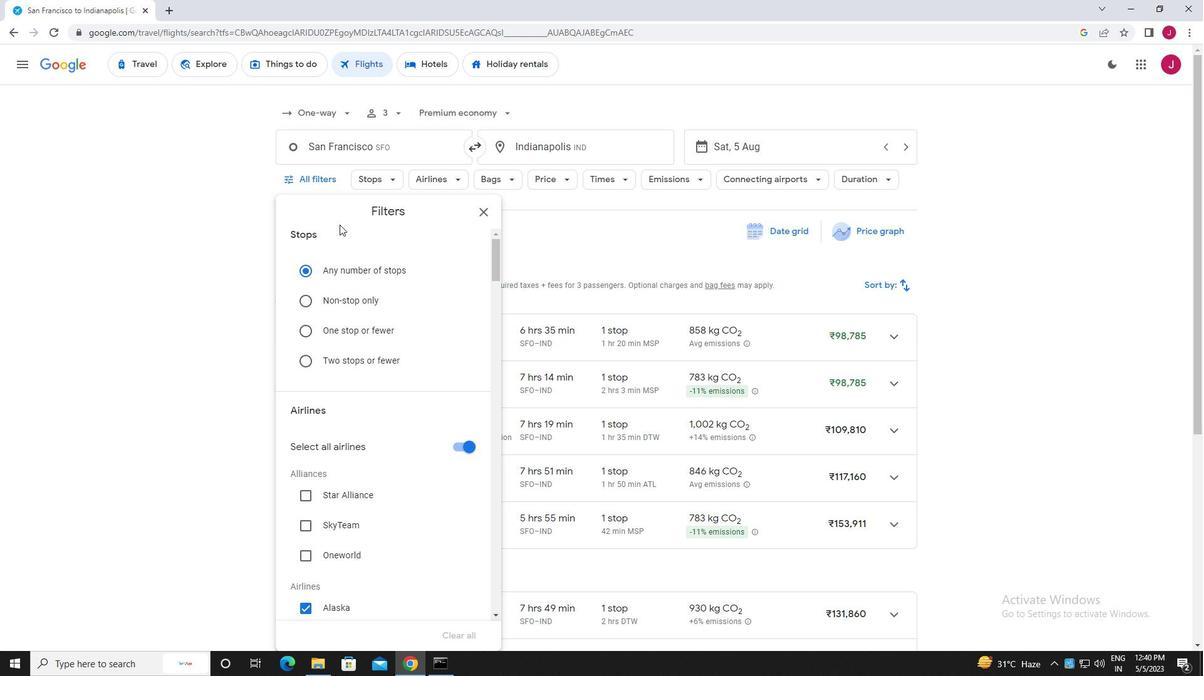 
Action: Mouse scrolled (339, 221) with delta (0, 0)
Screenshot: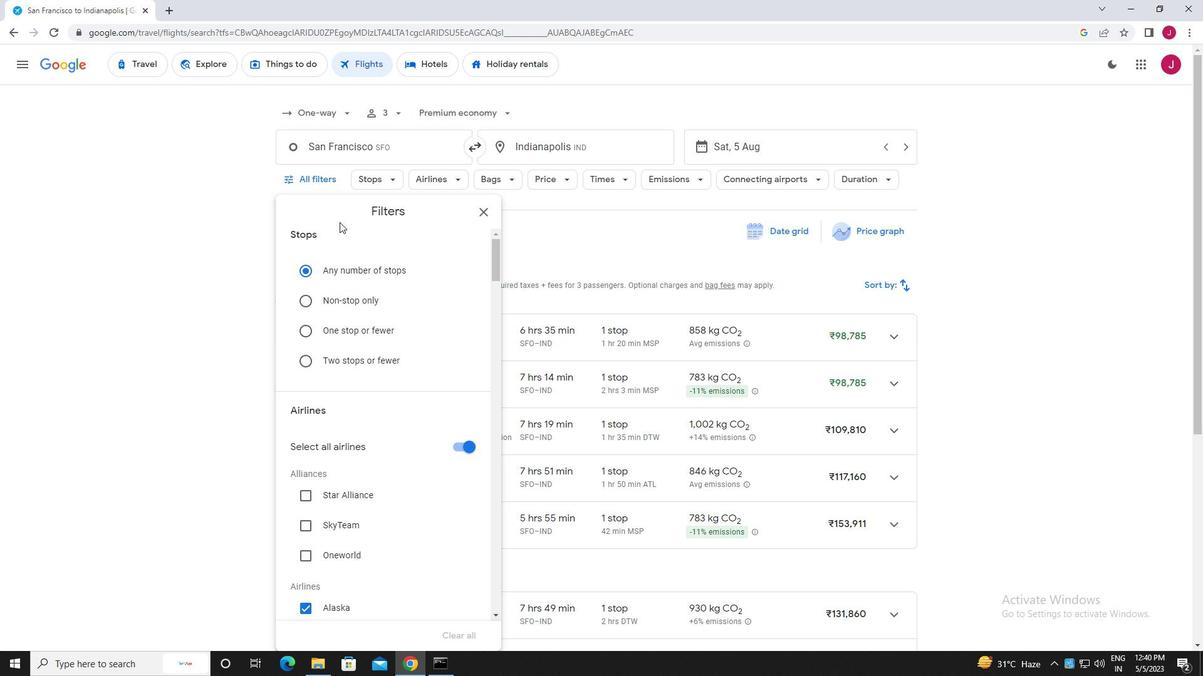 
Action: Mouse moved to (340, 203)
Screenshot: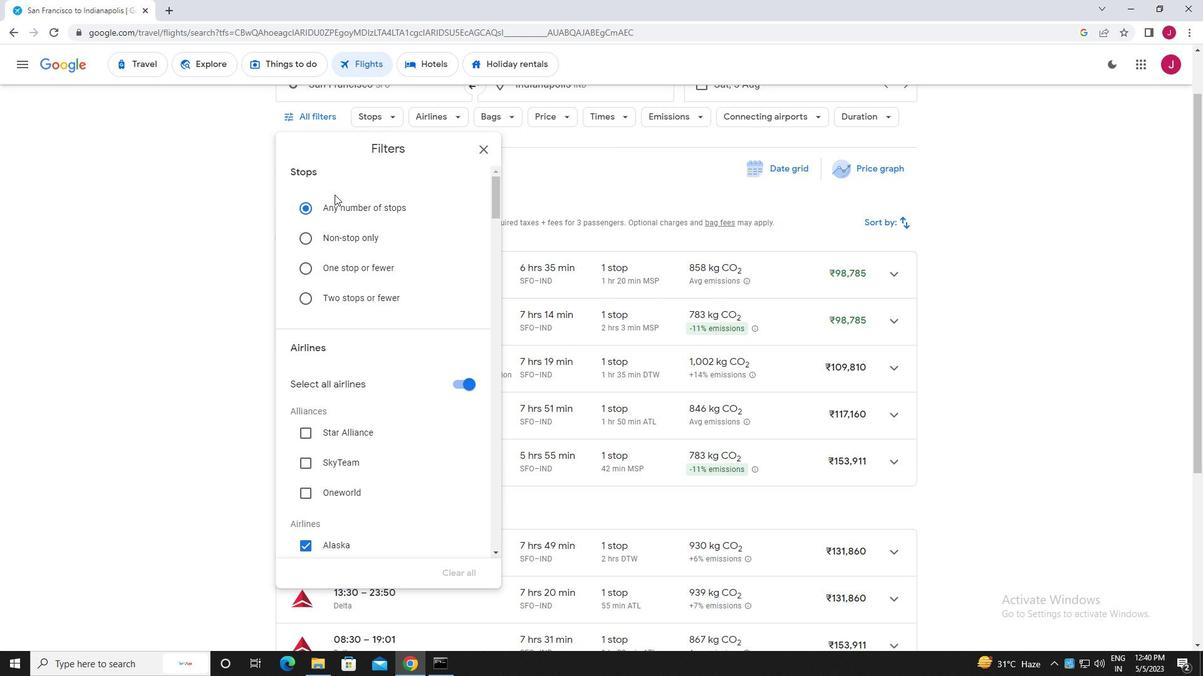
Action: Mouse scrolled (340, 203) with delta (0, 0)
Screenshot: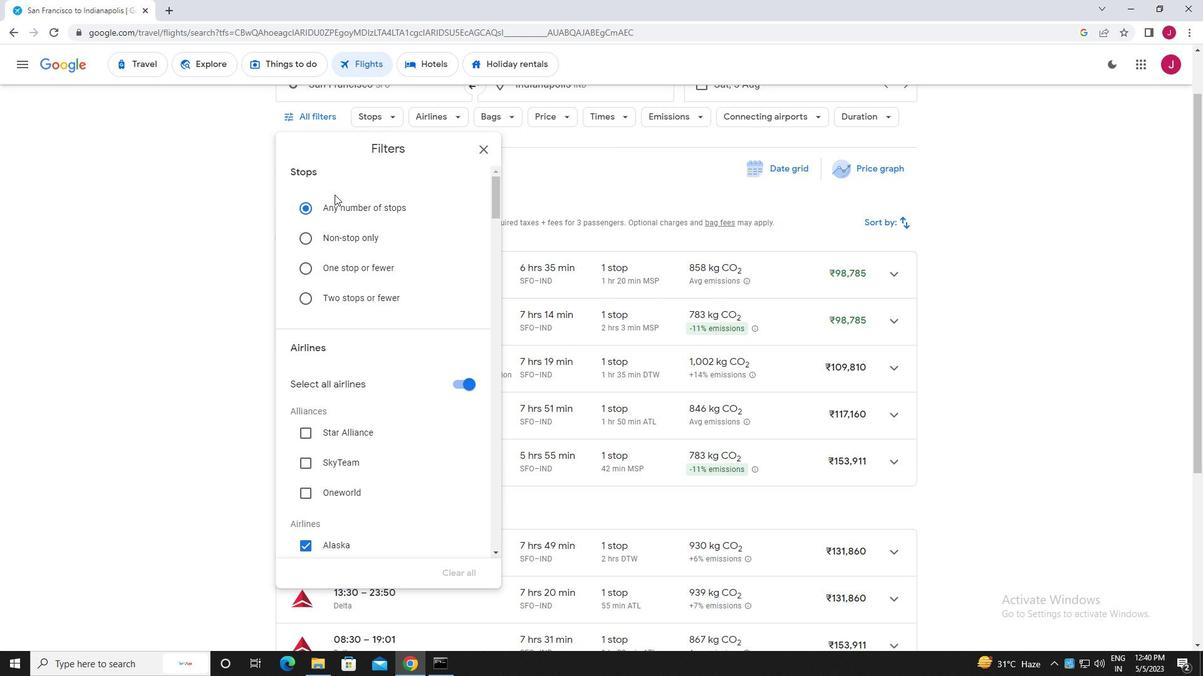 
Action: Mouse moved to (344, 207)
Screenshot: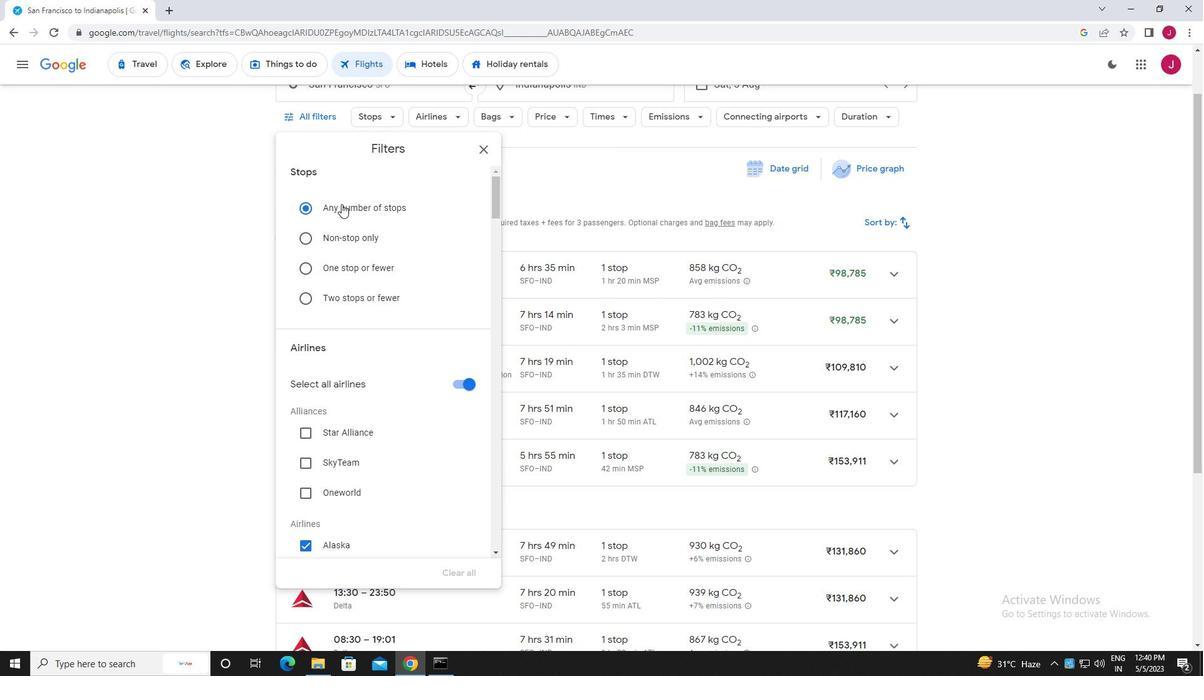 
Action: Mouse scrolled (344, 206) with delta (0, 0)
Screenshot: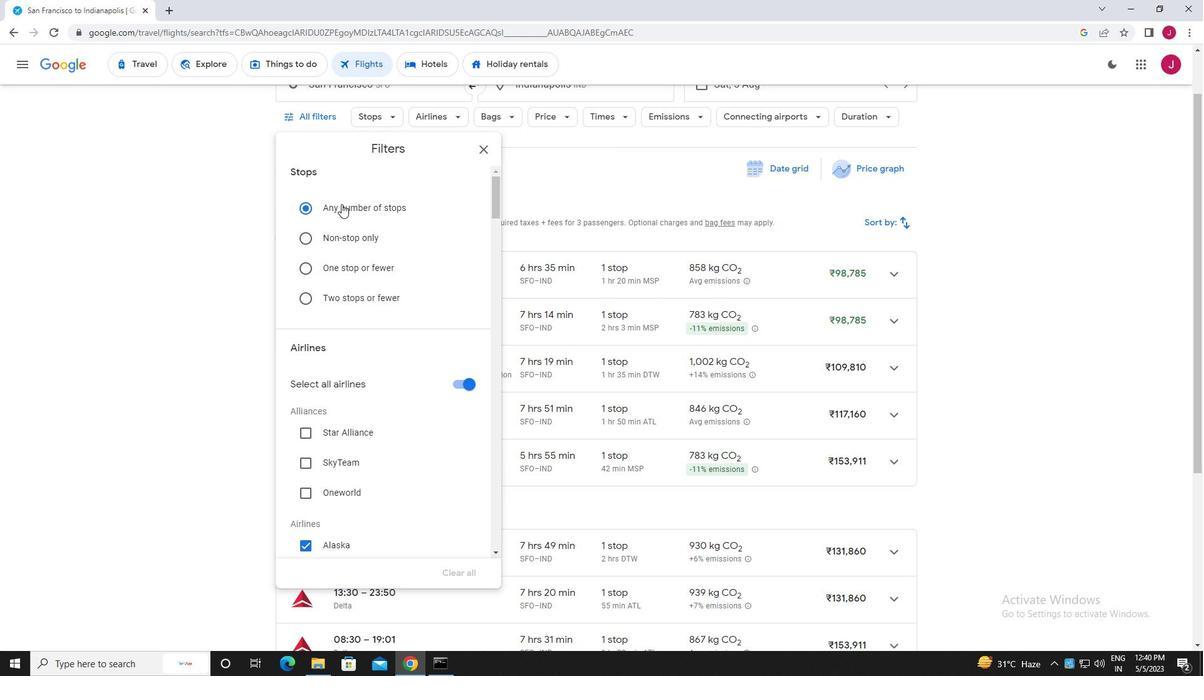 
Action: Mouse moved to (374, 217)
Screenshot: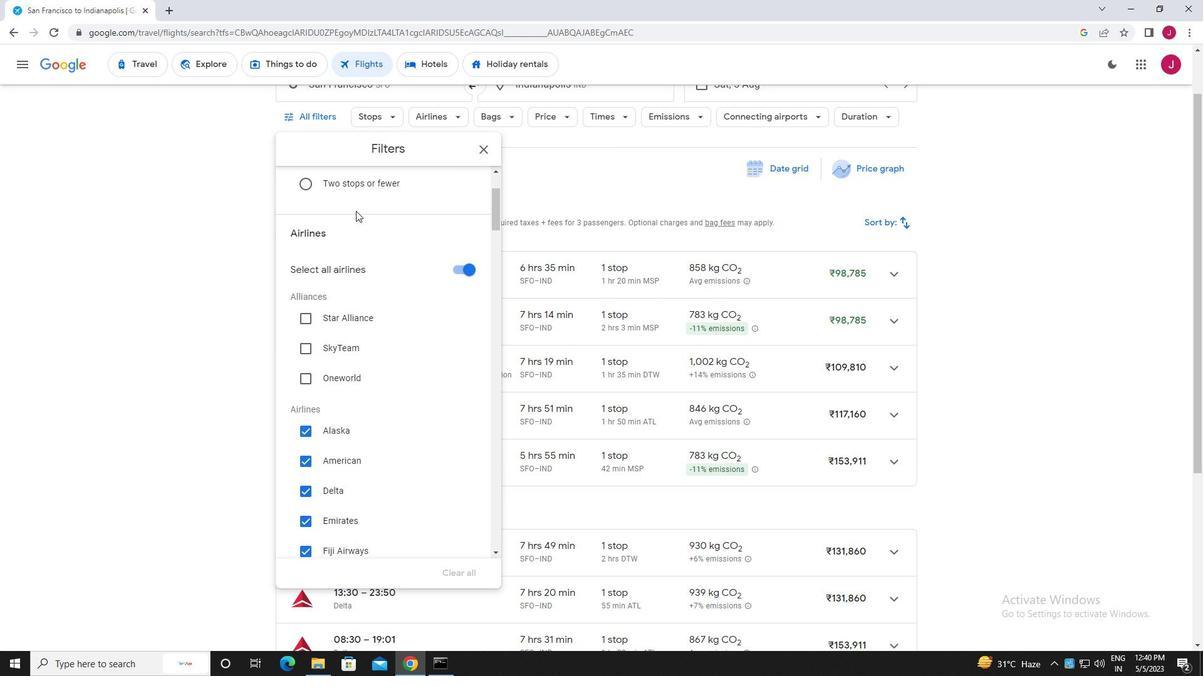 
Action: Mouse scrolled (374, 216) with delta (0, 0)
Screenshot: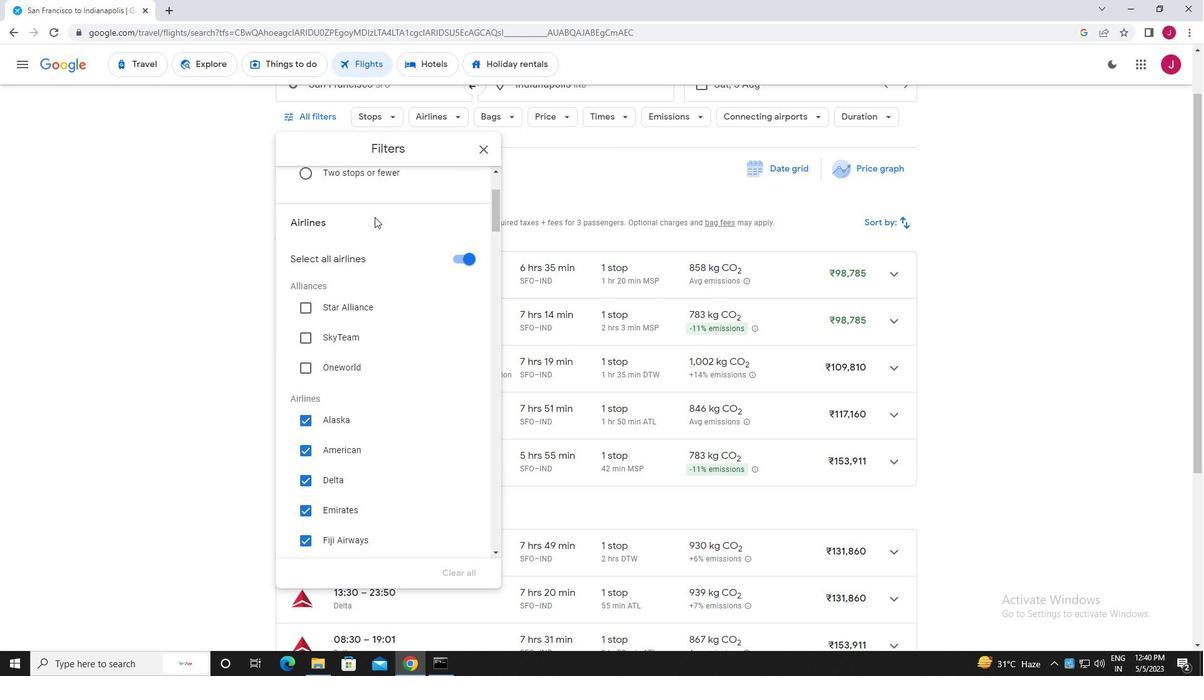 
Action: Mouse moved to (459, 192)
Screenshot: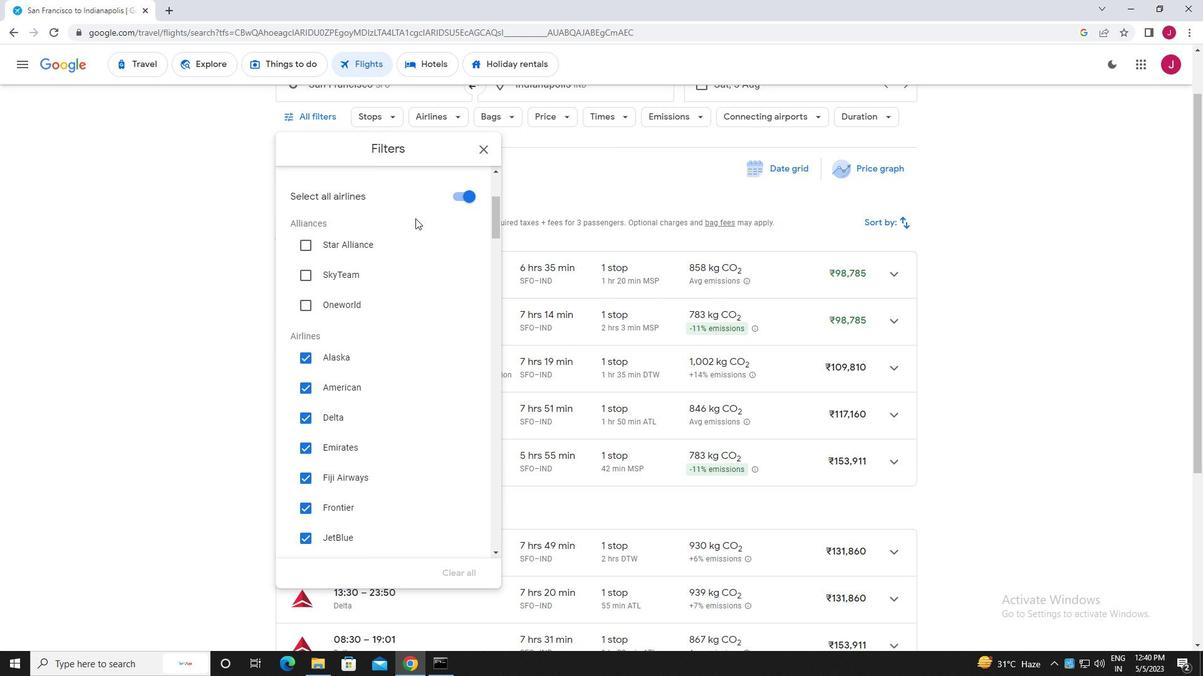 
Action: Mouse pressed left at (459, 192)
Screenshot: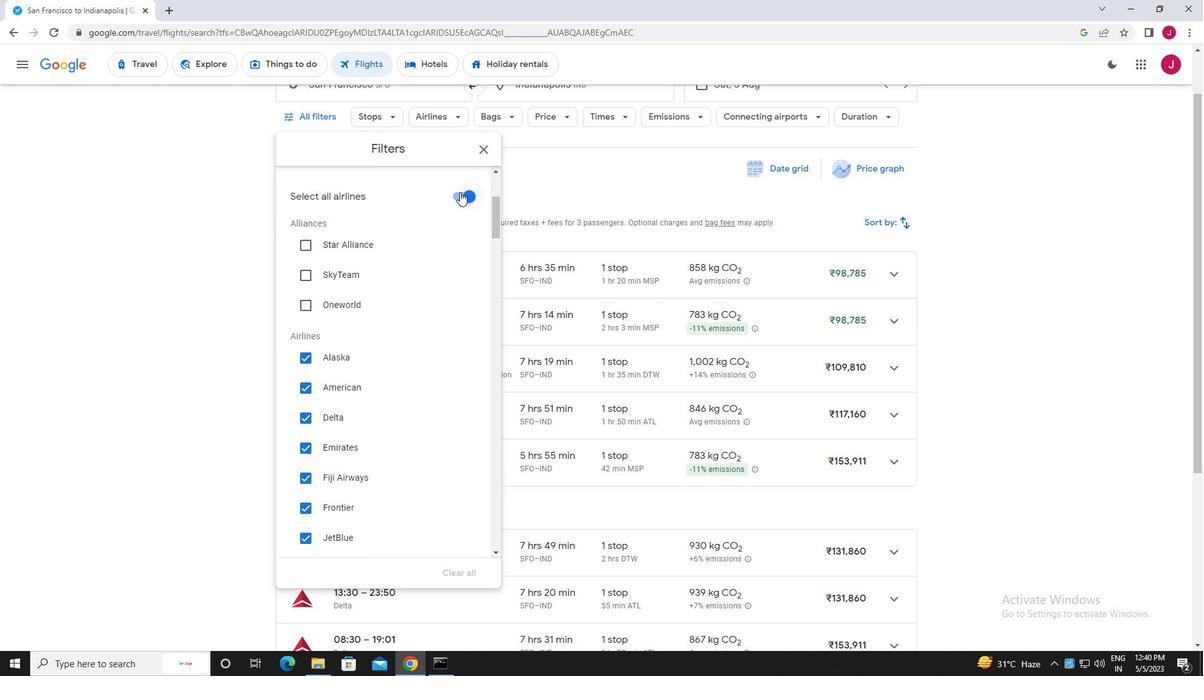 
Action: Mouse moved to (386, 245)
Screenshot: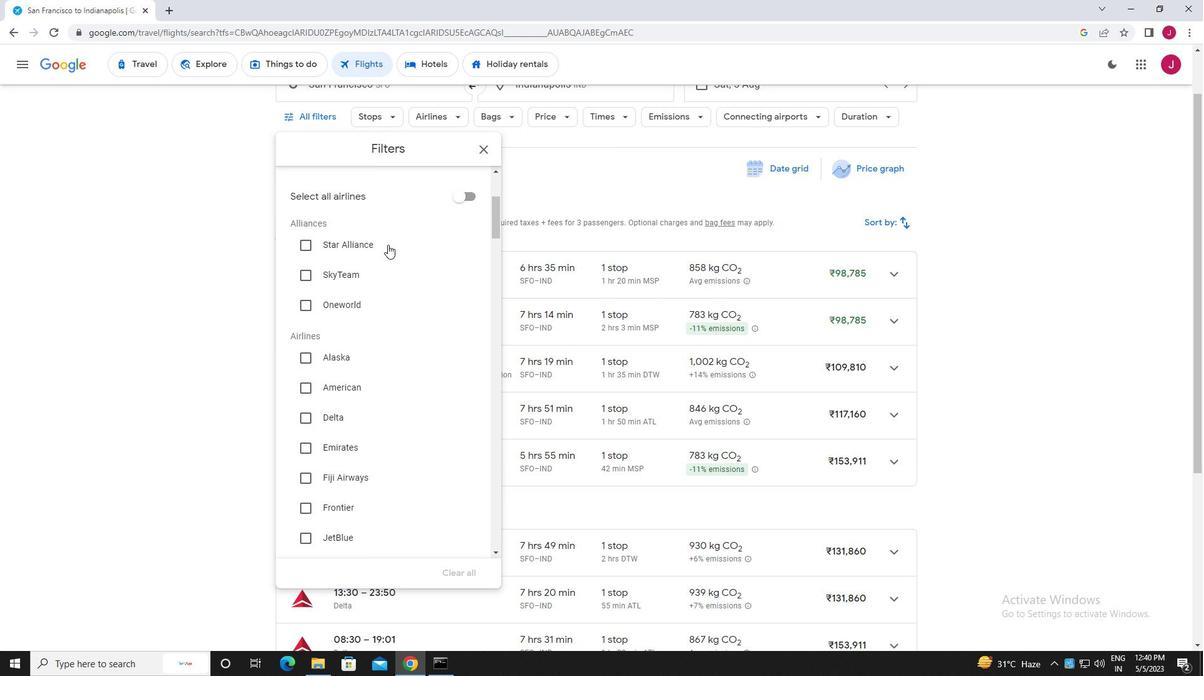
Action: Mouse scrolled (386, 244) with delta (0, 0)
Screenshot: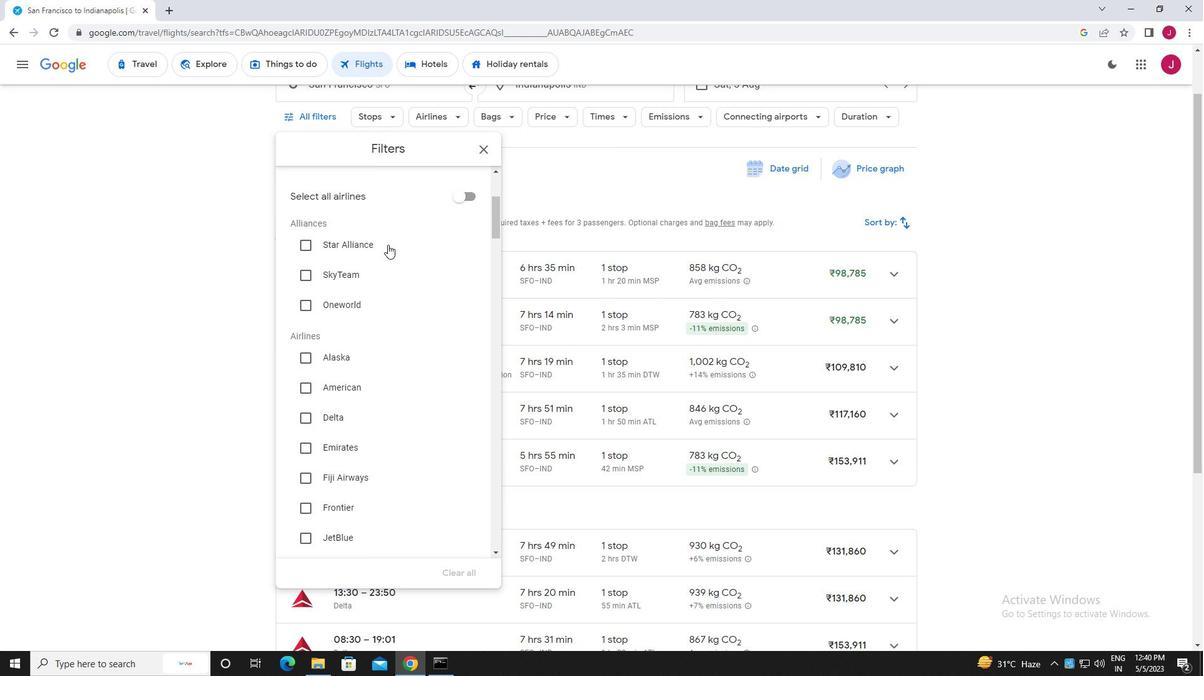 
Action: Mouse moved to (374, 251)
Screenshot: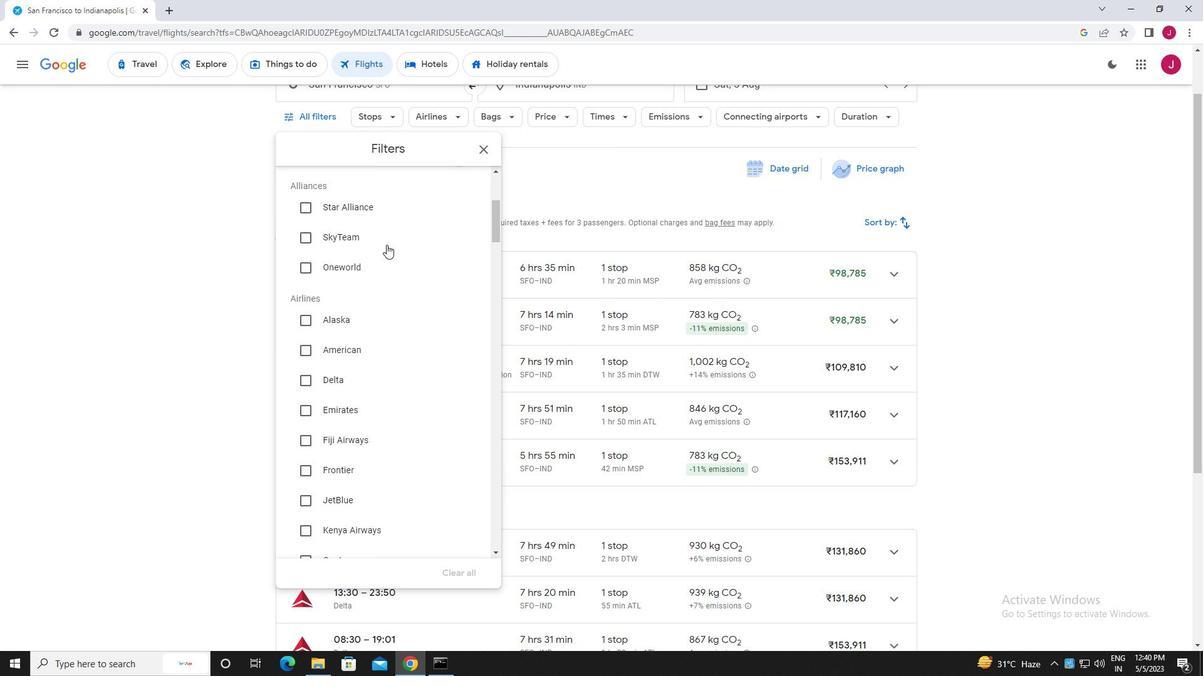 
Action: Mouse scrolled (374, 250) with delta (0, 0)
Screenshot: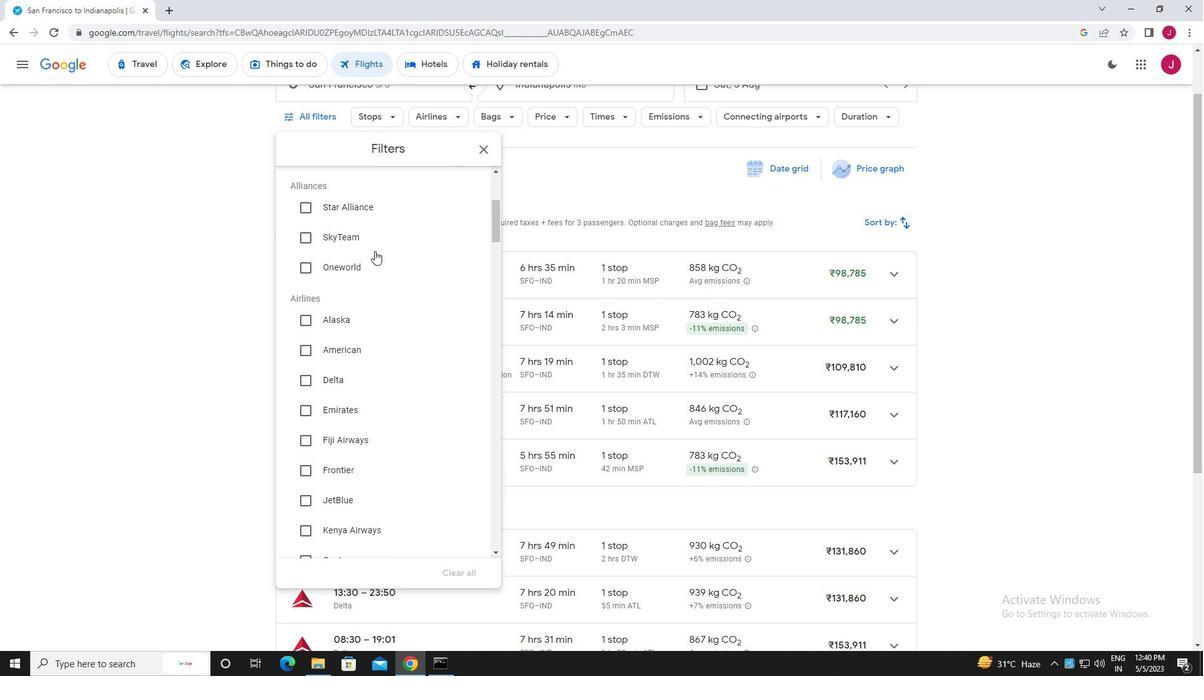 
Action: Mouse scrolled (374, 250) with delta (0, 0)
Screenshot: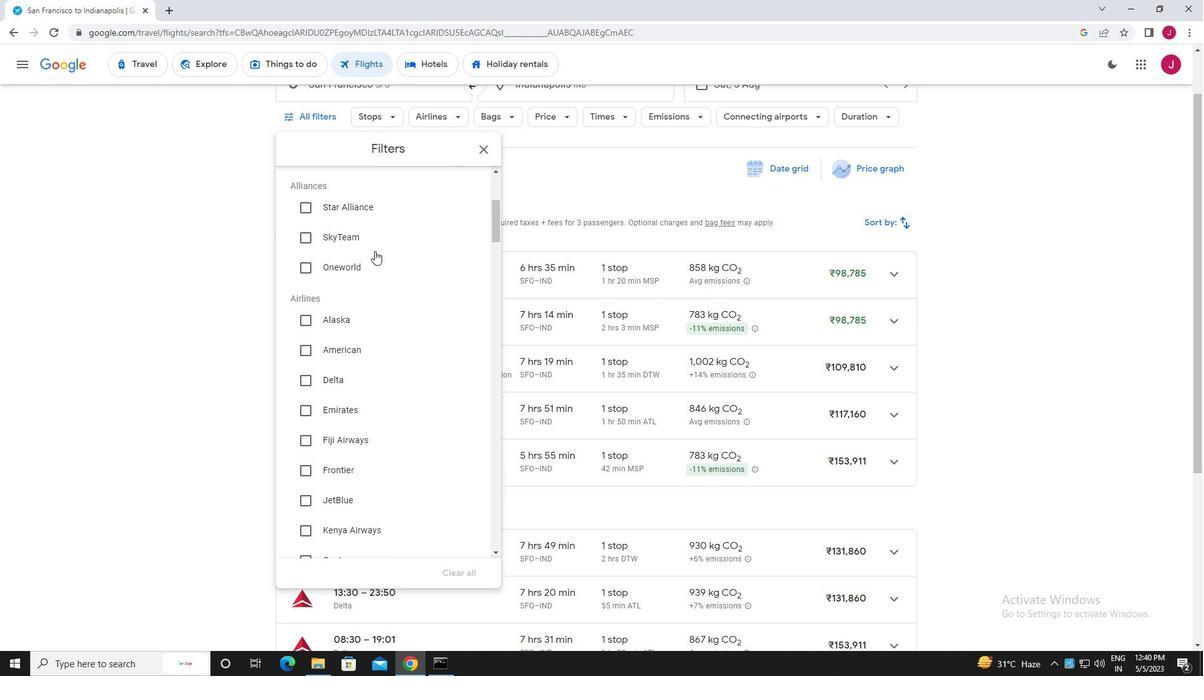 
Action: Mouse scrolled (374, 250) with delta (0, 0)
Screenshot: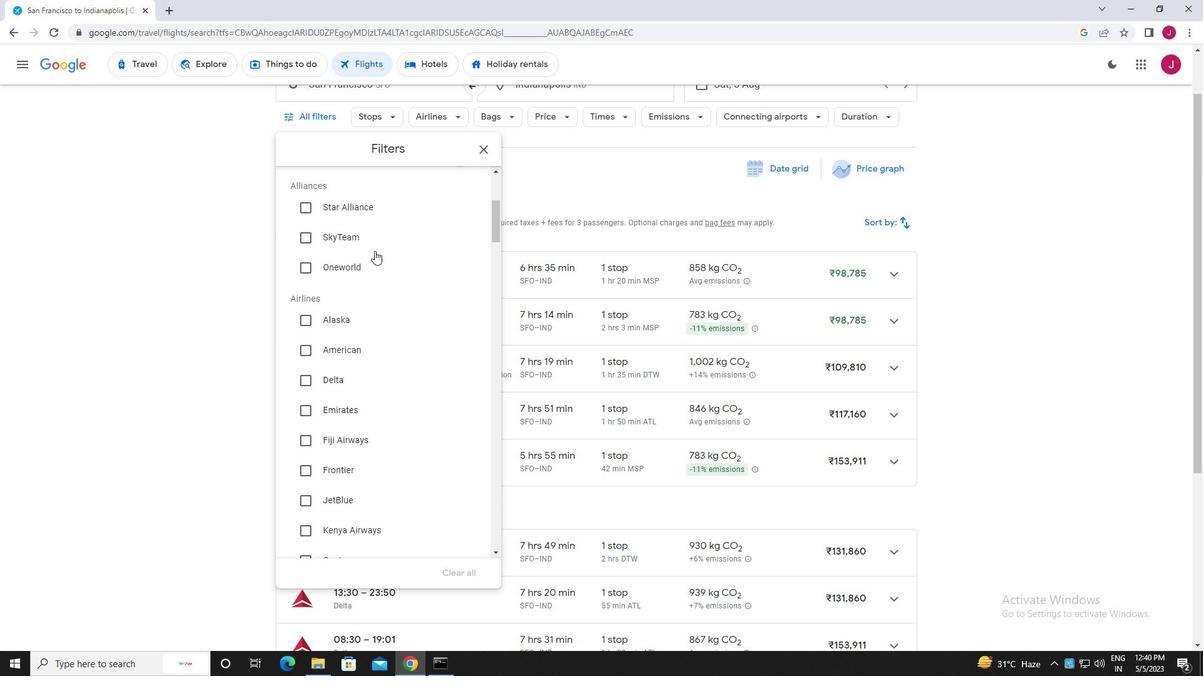
Action: Mouse scrolled (374, 250) with delta (0, 0)
Screenshot: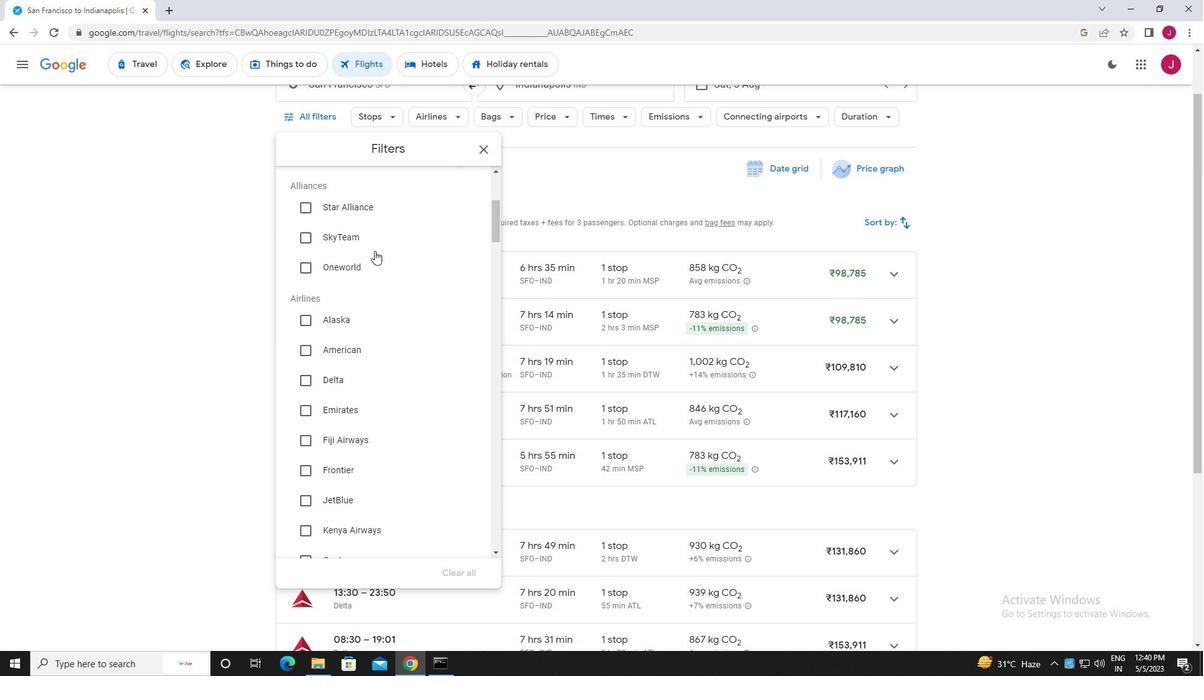 
Action: Mouse moved to (372, 272)
Screenshot: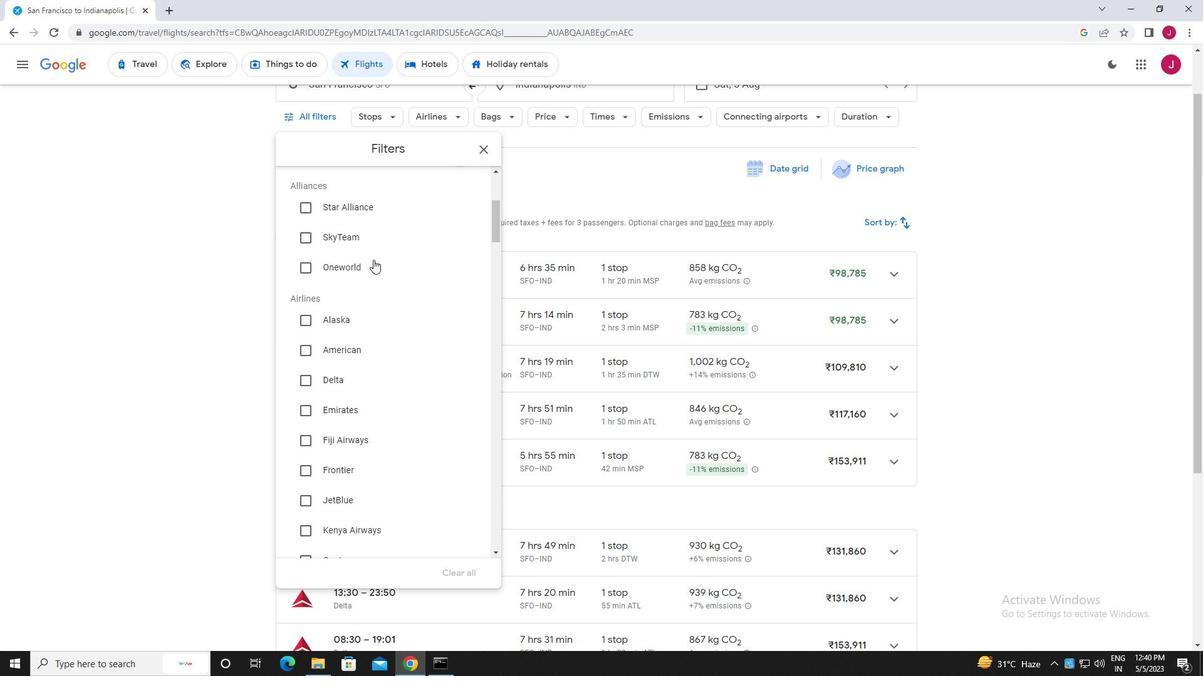 
Action: Mouse scrolled (372, 271) with delta (0, 0)
Screenshot: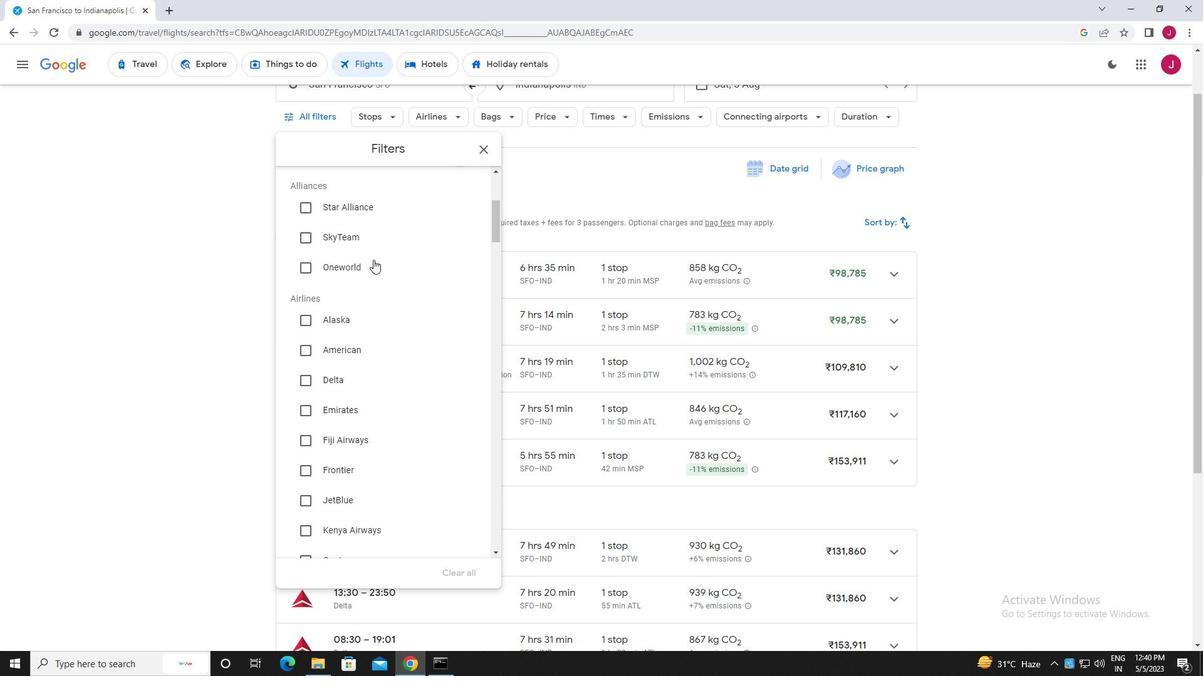
Action: Mouse moved to (372, 275)
Screenshot: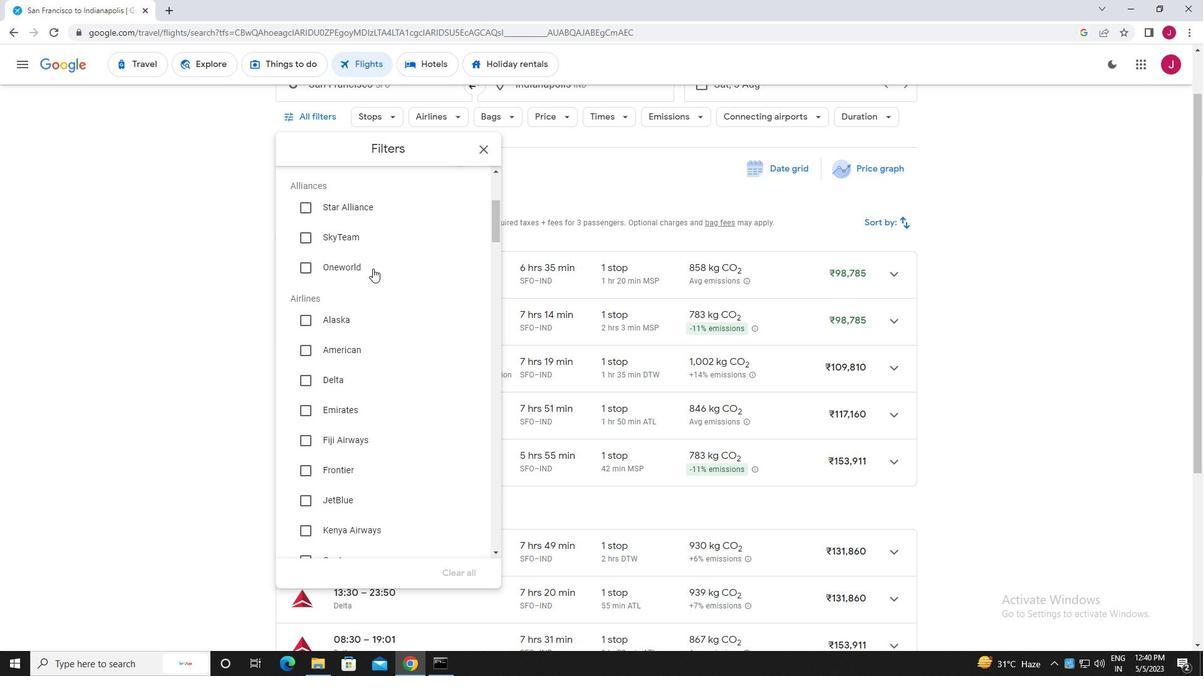 
Action: Mouse scrolled (372, 275) with delta (0, 0)
Screenshot: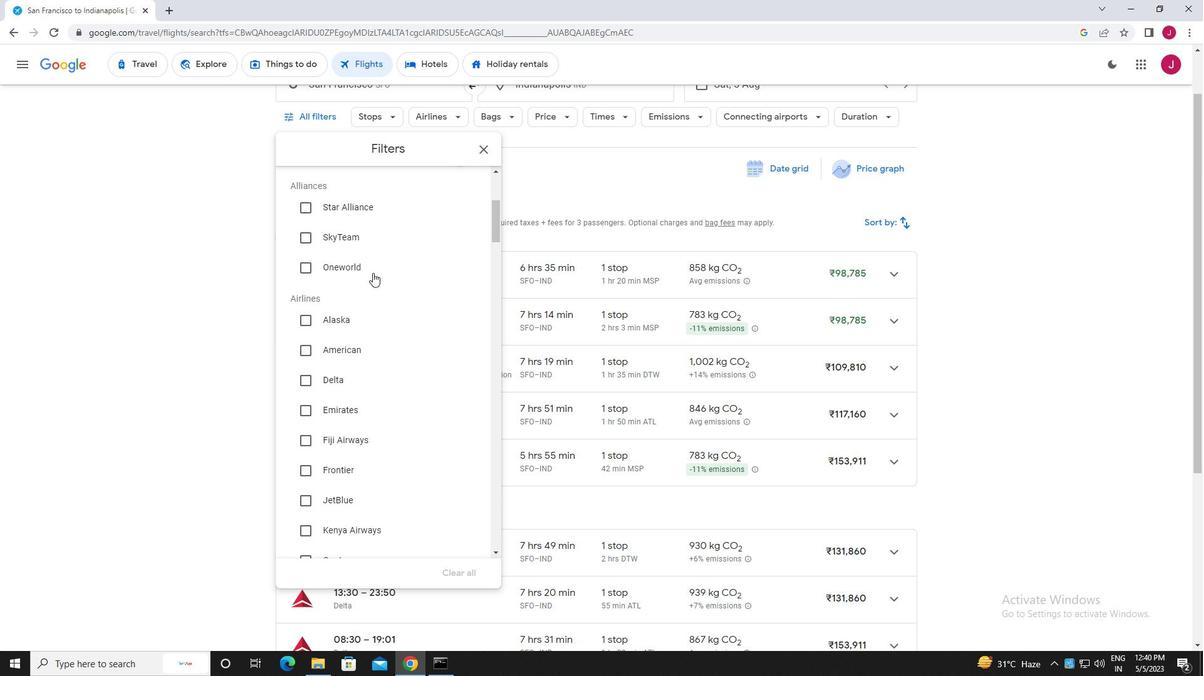 
Action: Mouse moved to (372, 273)
Screenshot: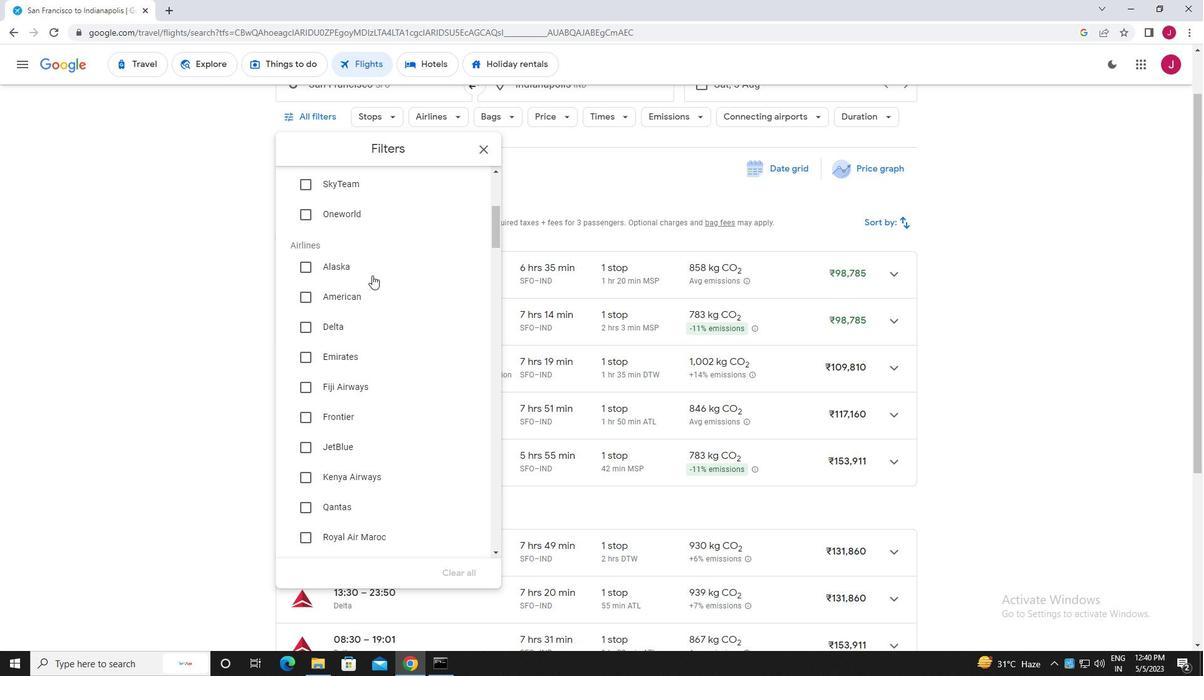 
Action: Mouse scrolled (372, 274) with delta (0, 0)
Screenshot: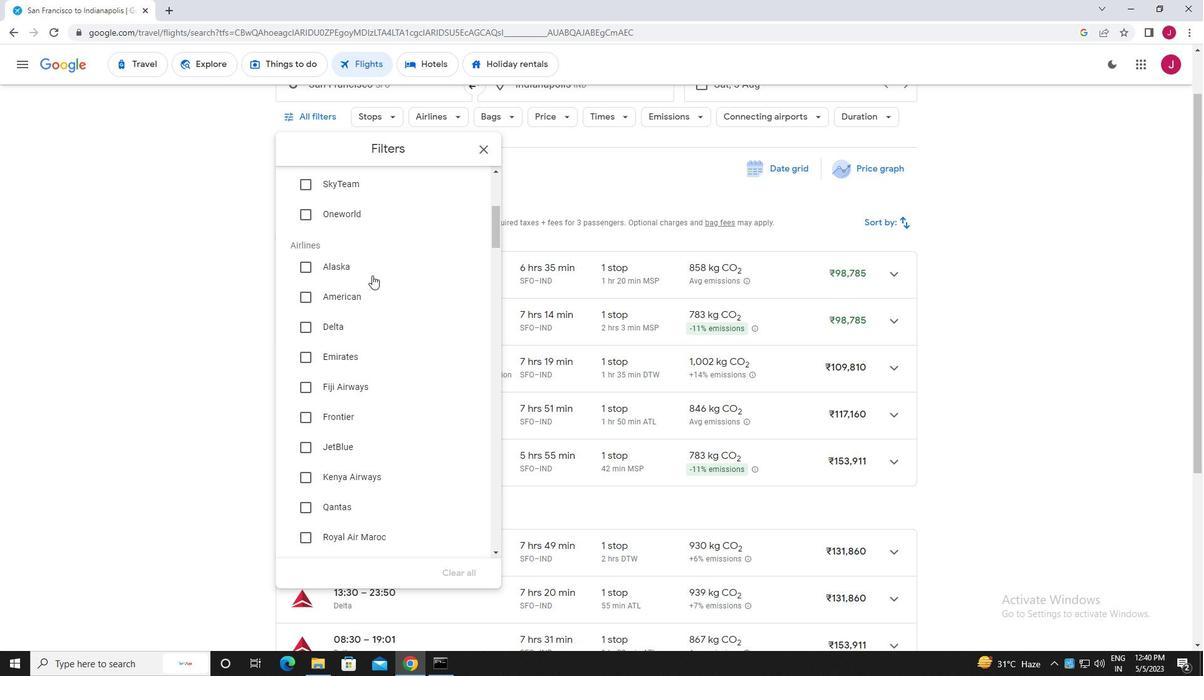 
Action: Mouse moved to (371, 273)
Screenshot: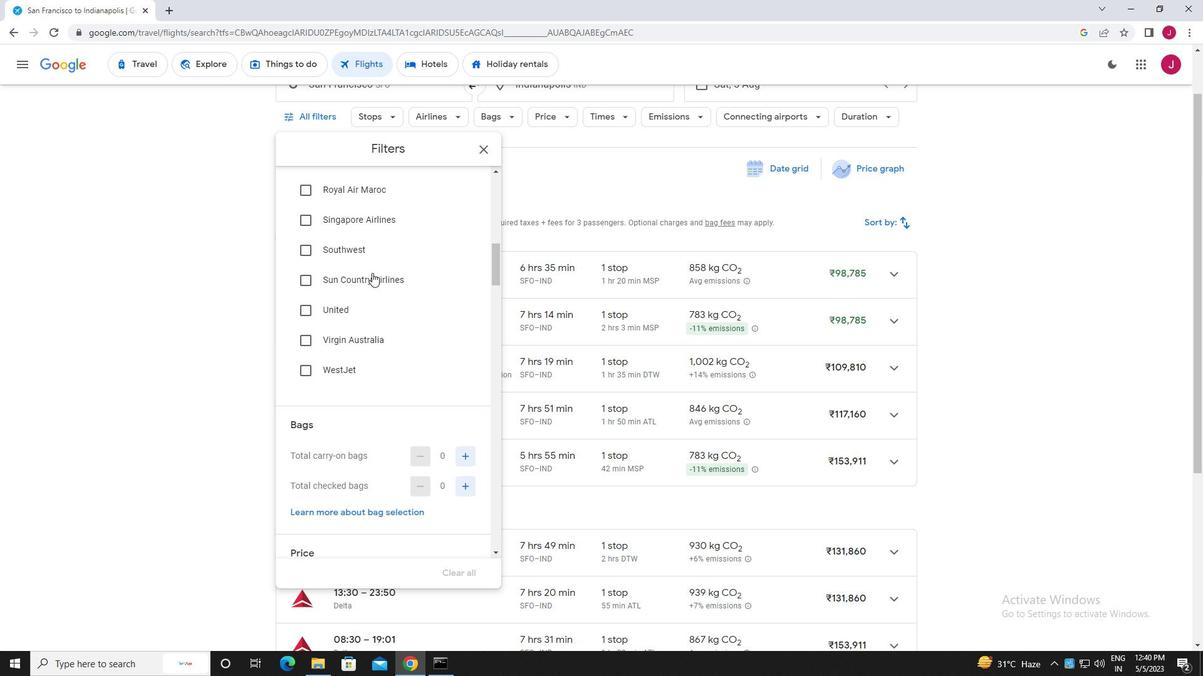 
Action: Mouse scrolled (371, 272) with delta (0, 0)
Screenshot: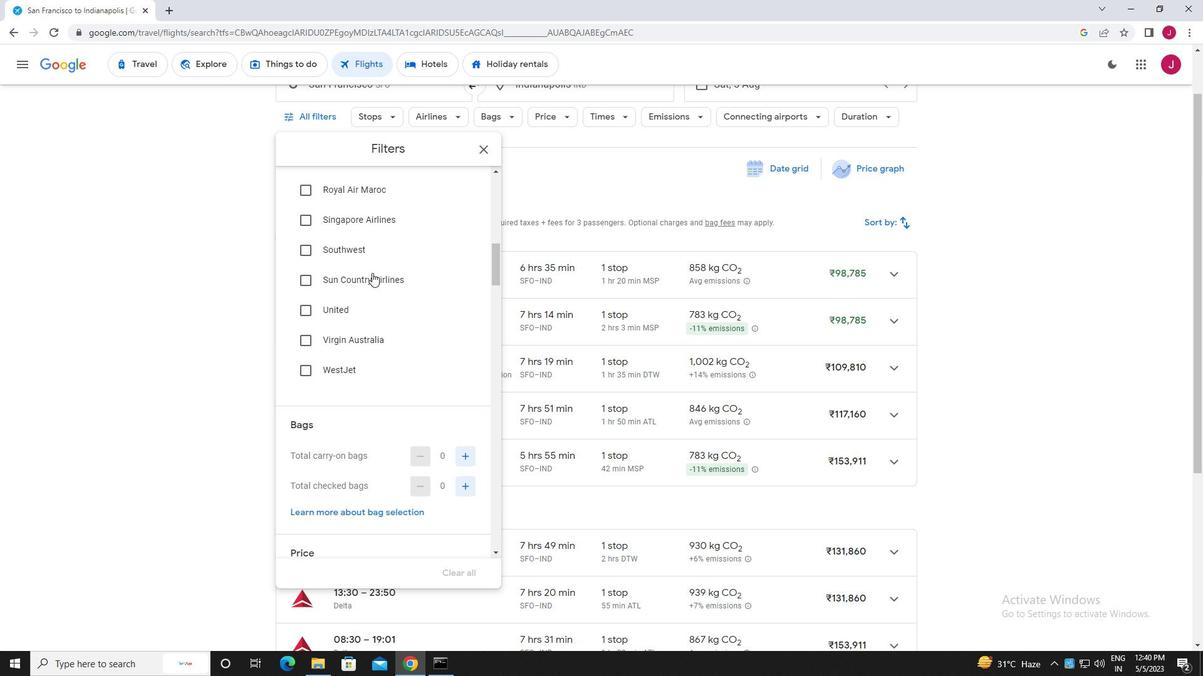 
Action: Mouse moved to (310, 279)
Screenshot: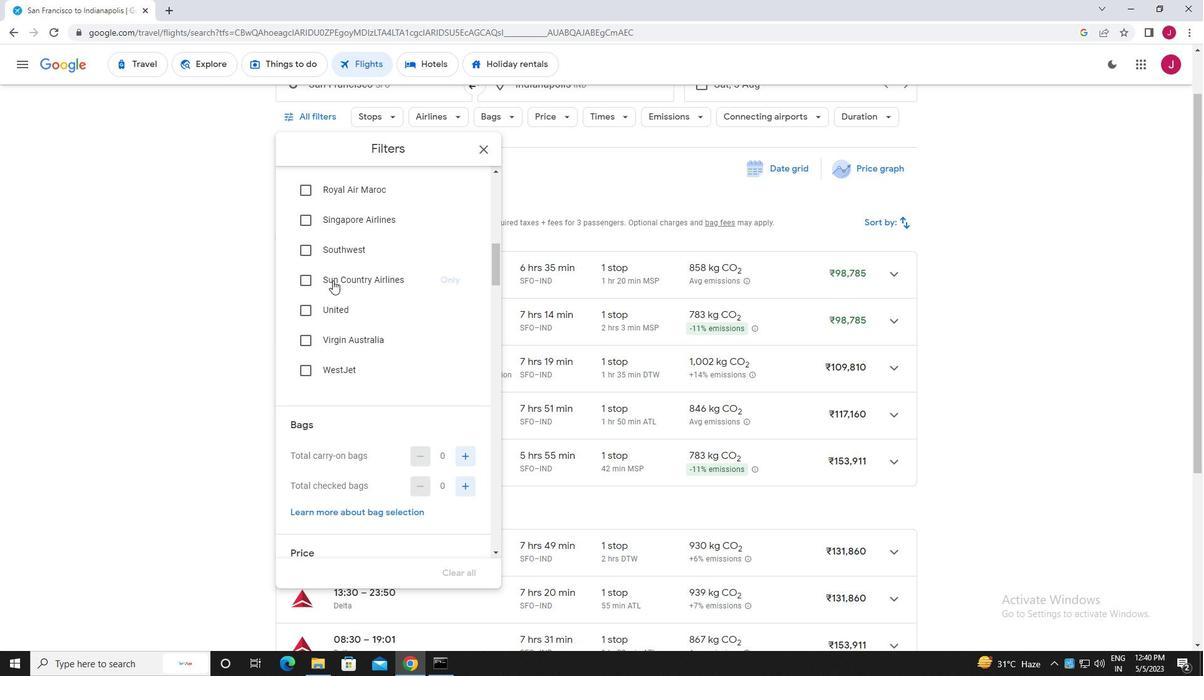 
Action: Mouse pressed left at (310, 279)
Screenshot: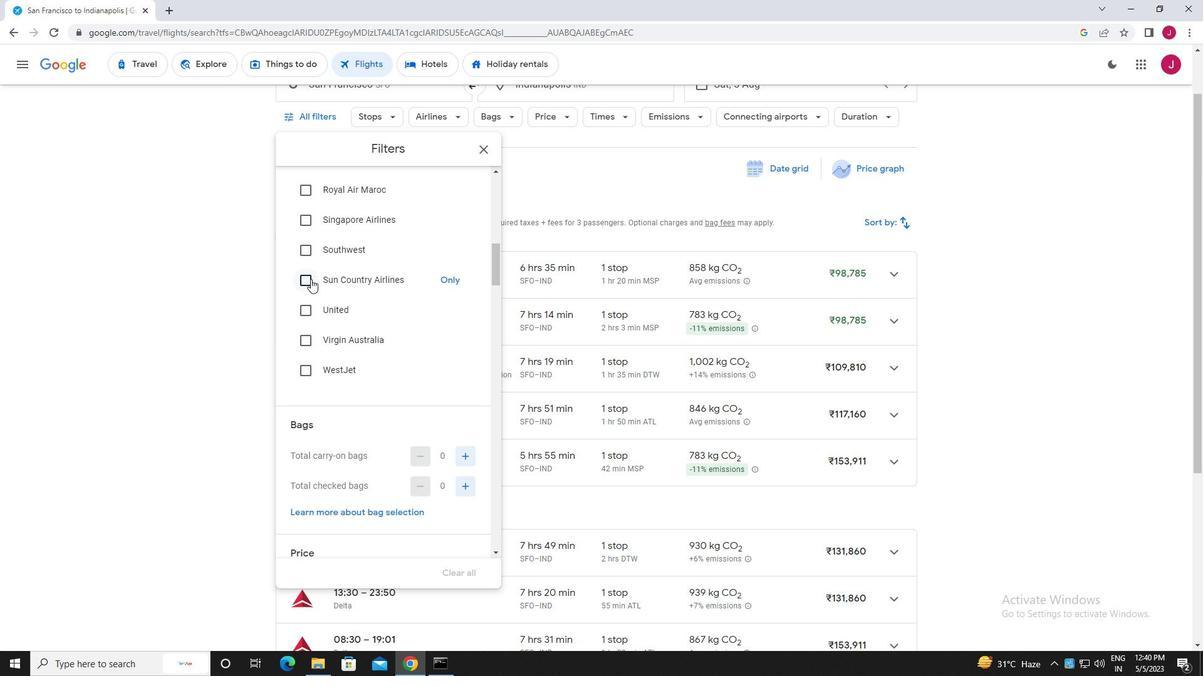
Action: Mouse moved to (357, 286)
Screenshot: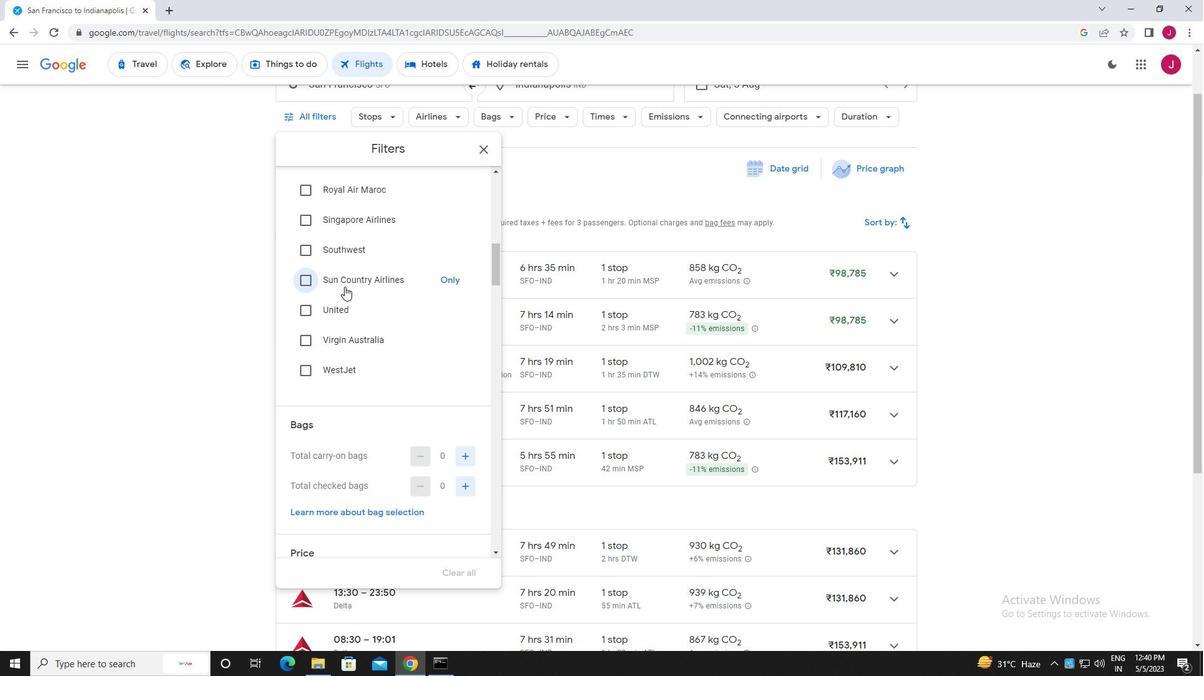 
Action: Mouse scrolled (357, 286) with delta (0, 0)
Screenshot: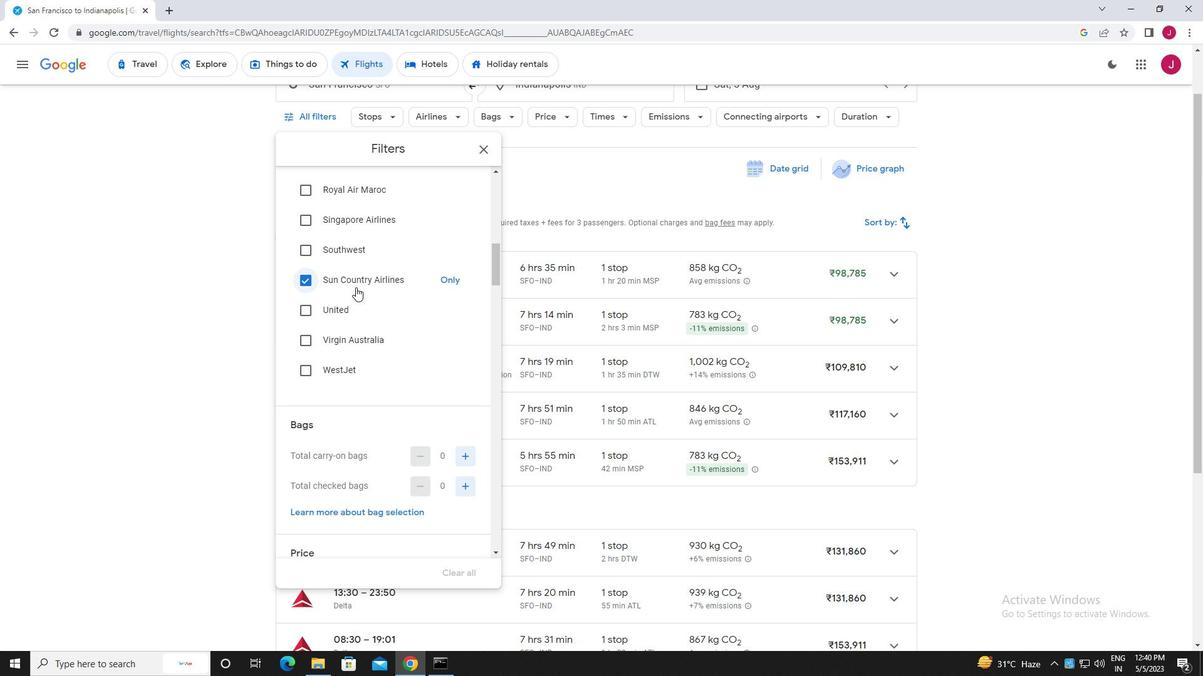 
Action: Mouse scrolled (357, 286) with delta (0, 0)
Screenshot: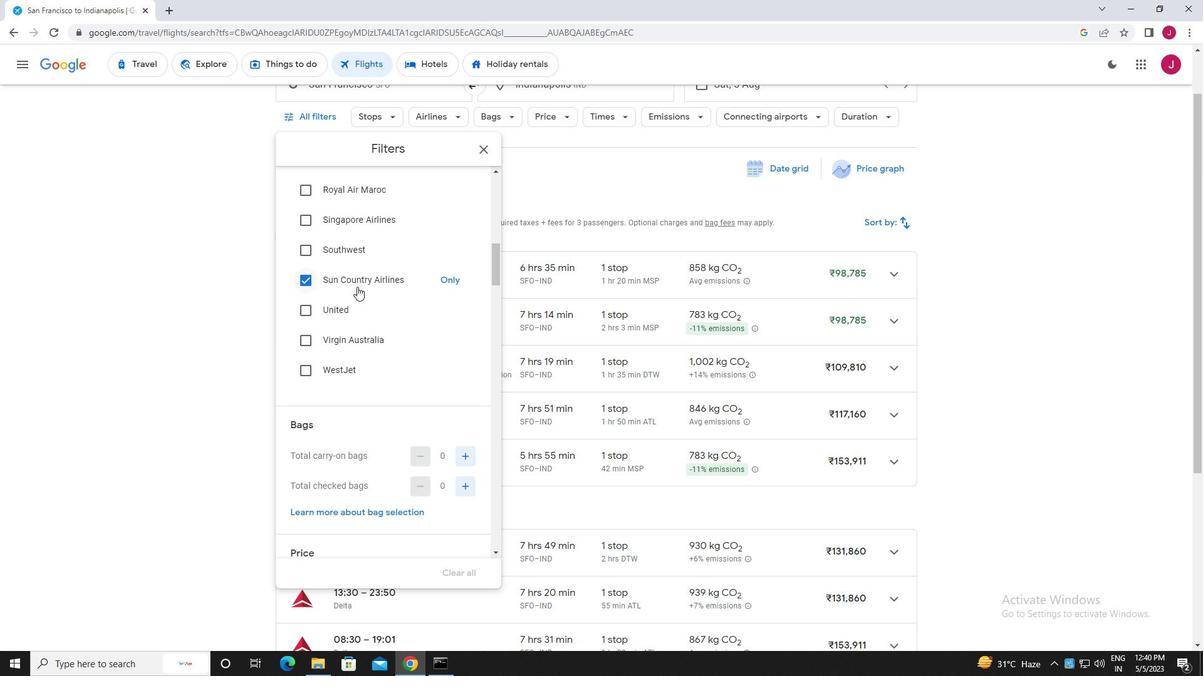 
Action: Mouse scrolled (357, 286) with delta (0, 0)
Screenshot: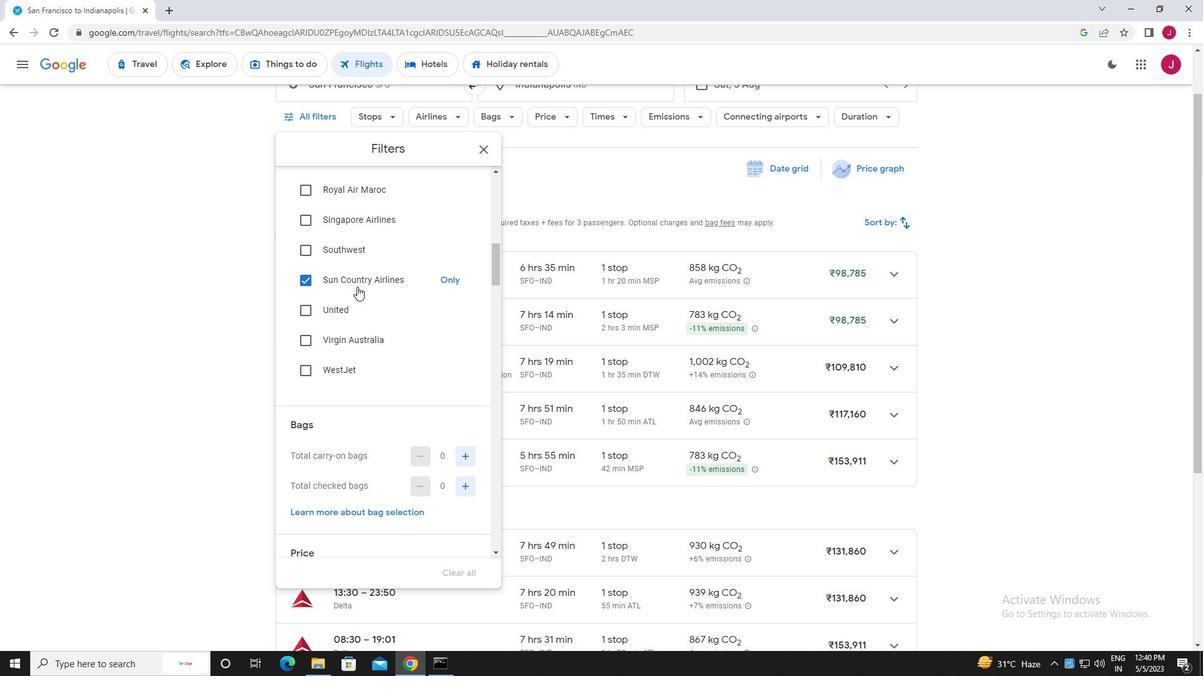 
Action: Mouse scrolled (357, 286) with delta (0, 0)
Screenshot: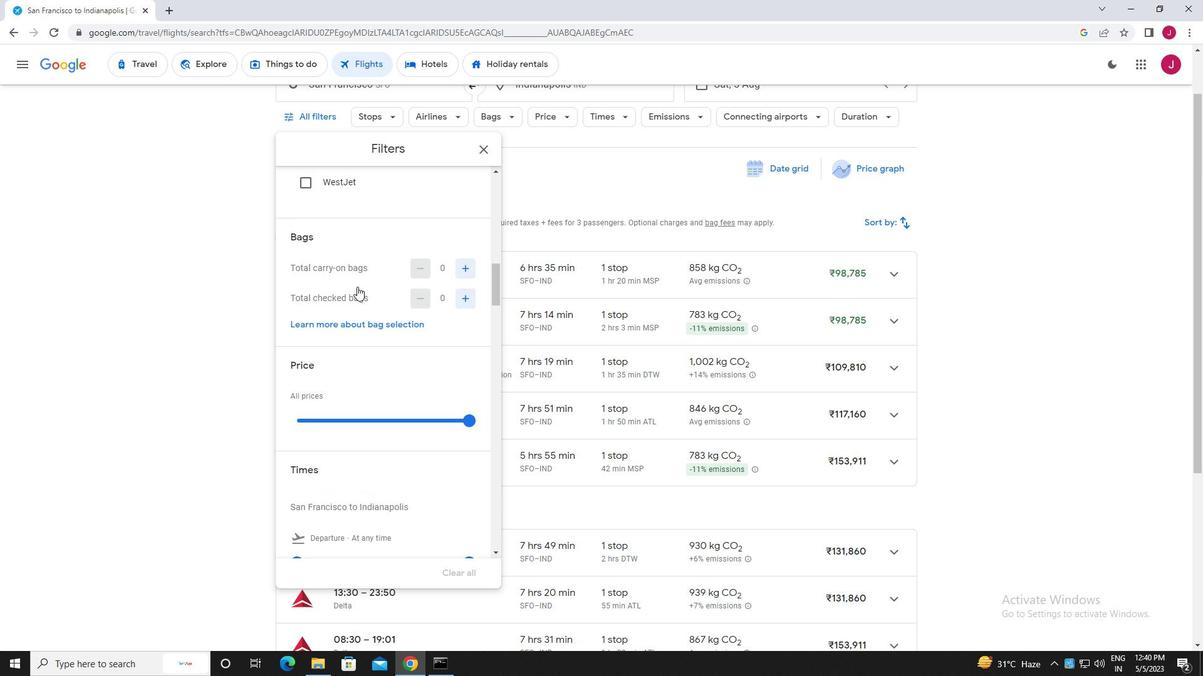 
Action: Mouse moved to (466, 263)
Screenshot: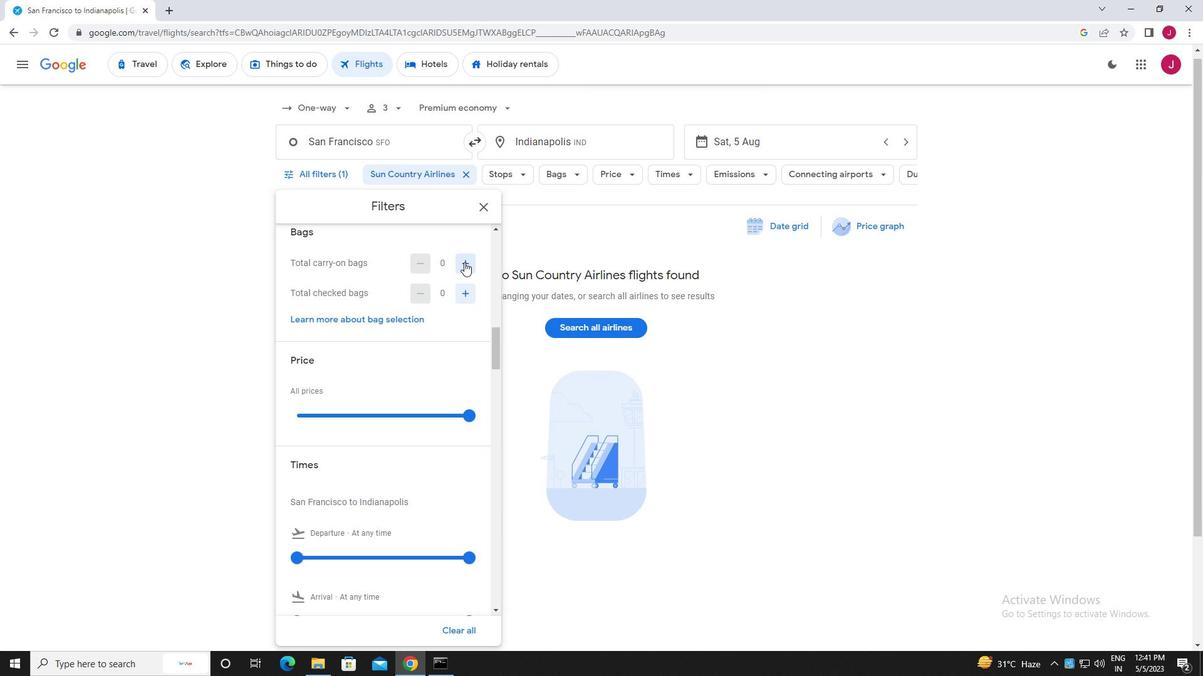 
Action: Mouse pressed left at (466, 263)
Screenshot: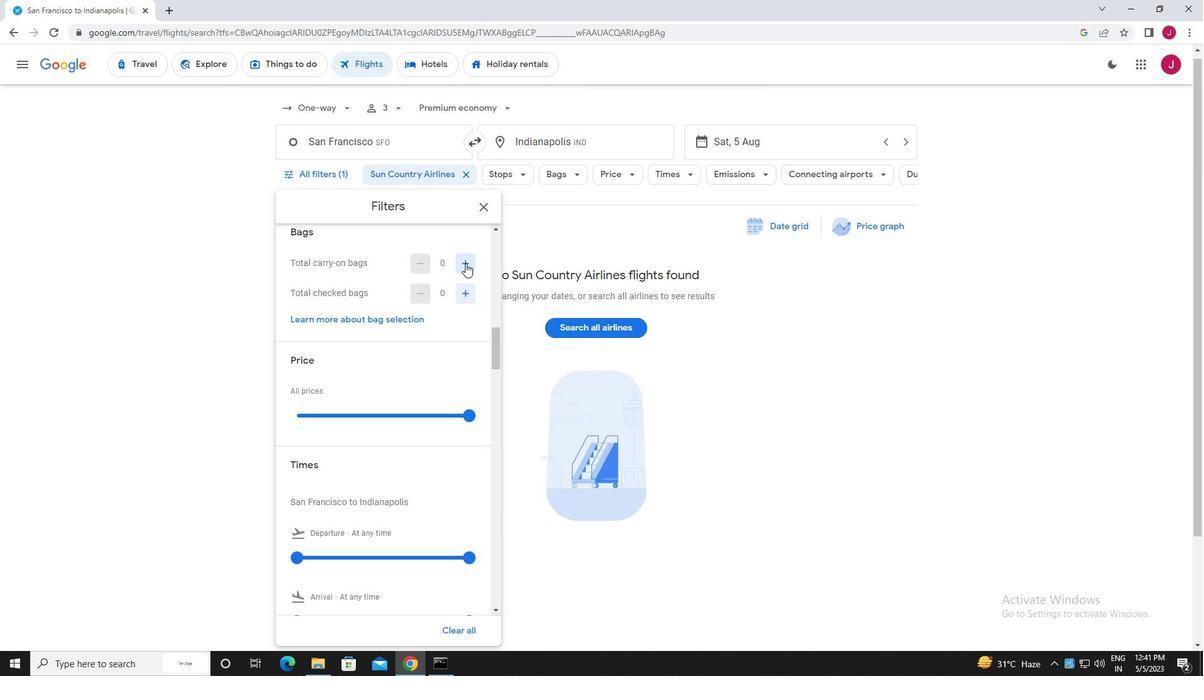 
Action: Mouse pressed left at (466, 263)
Screenshot: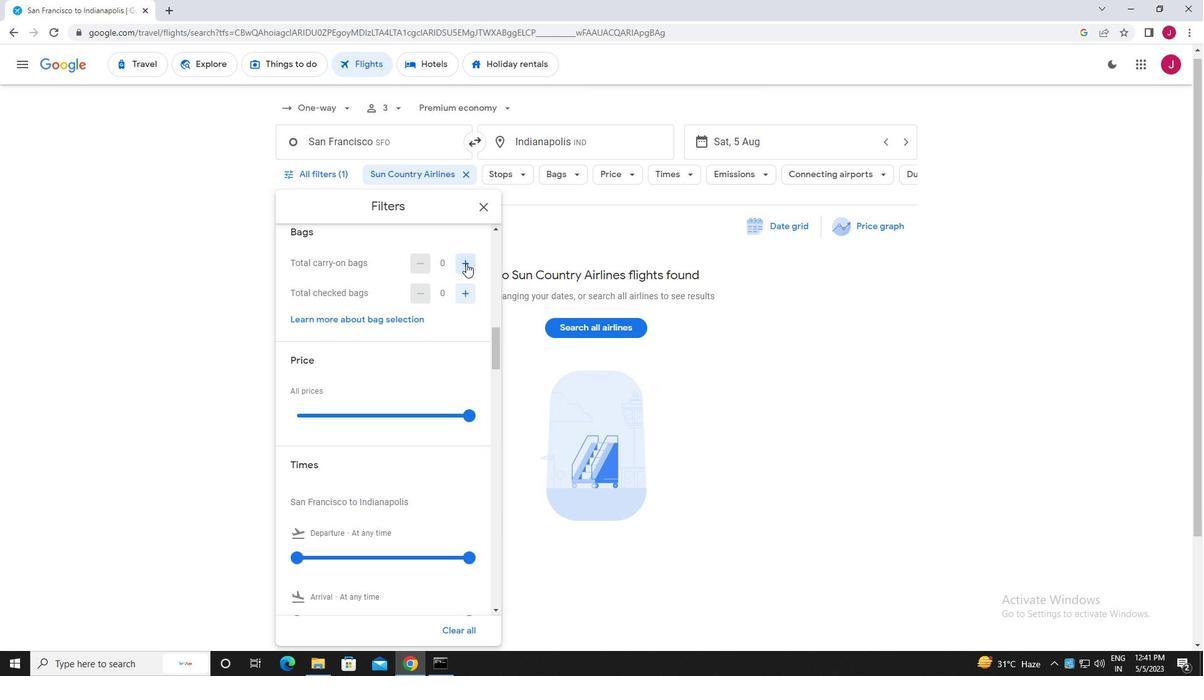 
Action: Mouse moved to (467, 294)
Screenshot: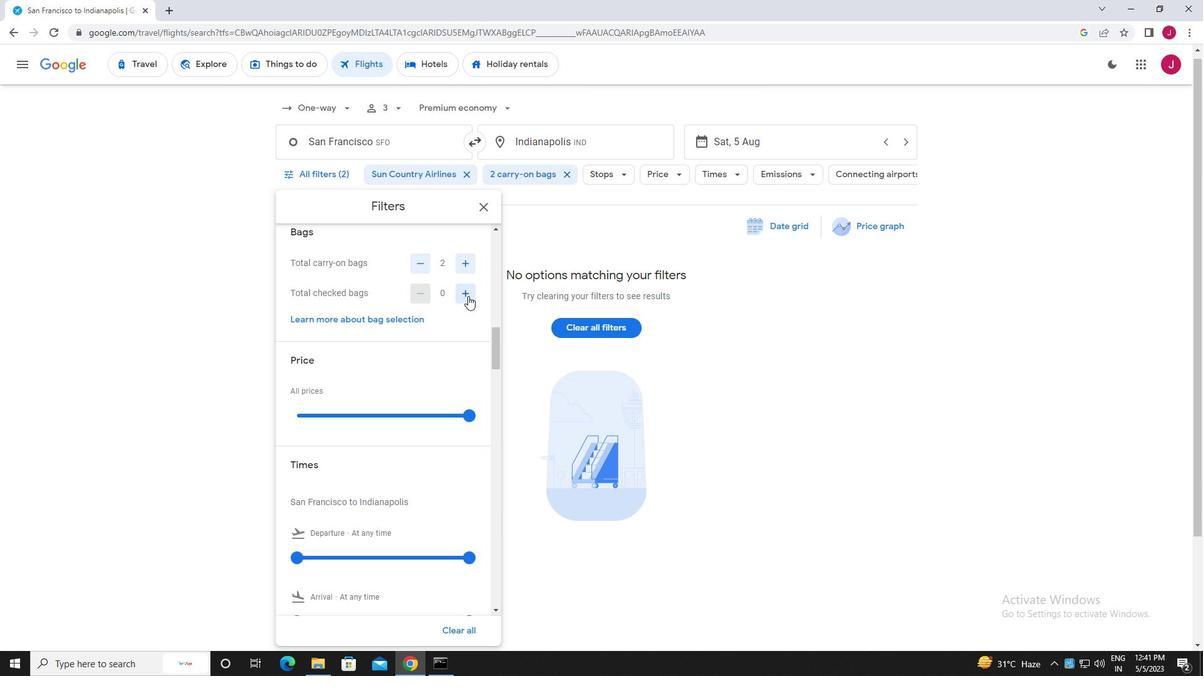 
Action: Mouse pressed left at (467, 294)
Screenshot: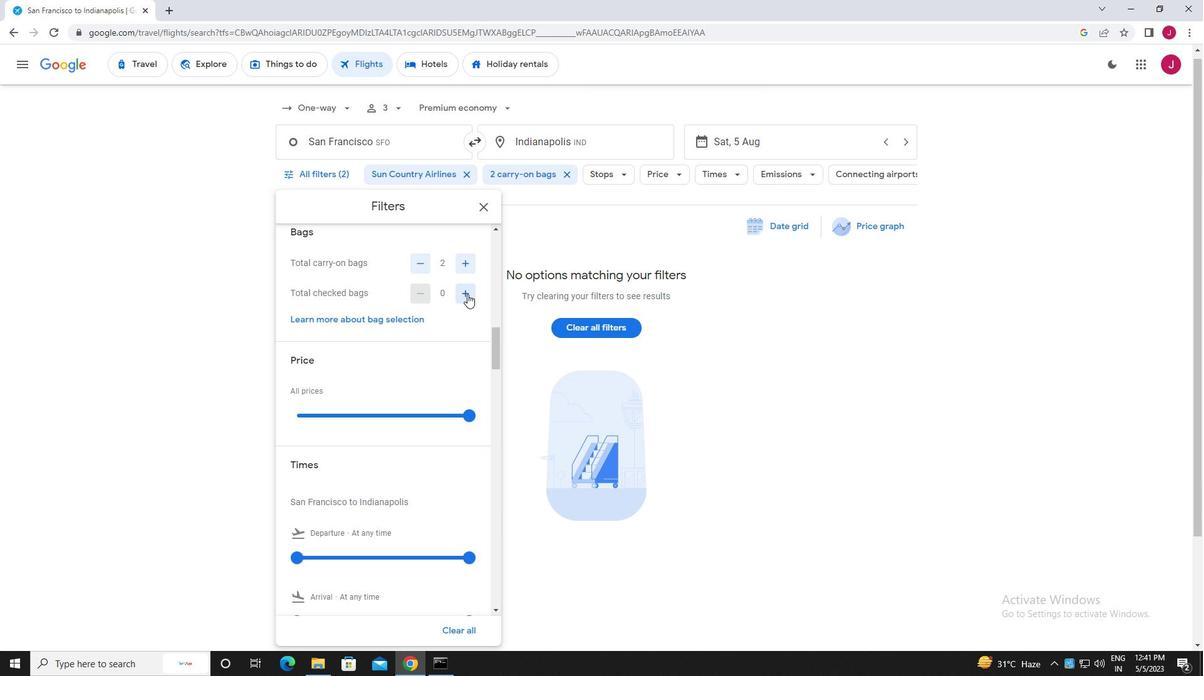 
Action: Mouse pressed left at (467, 294)
Screenshot: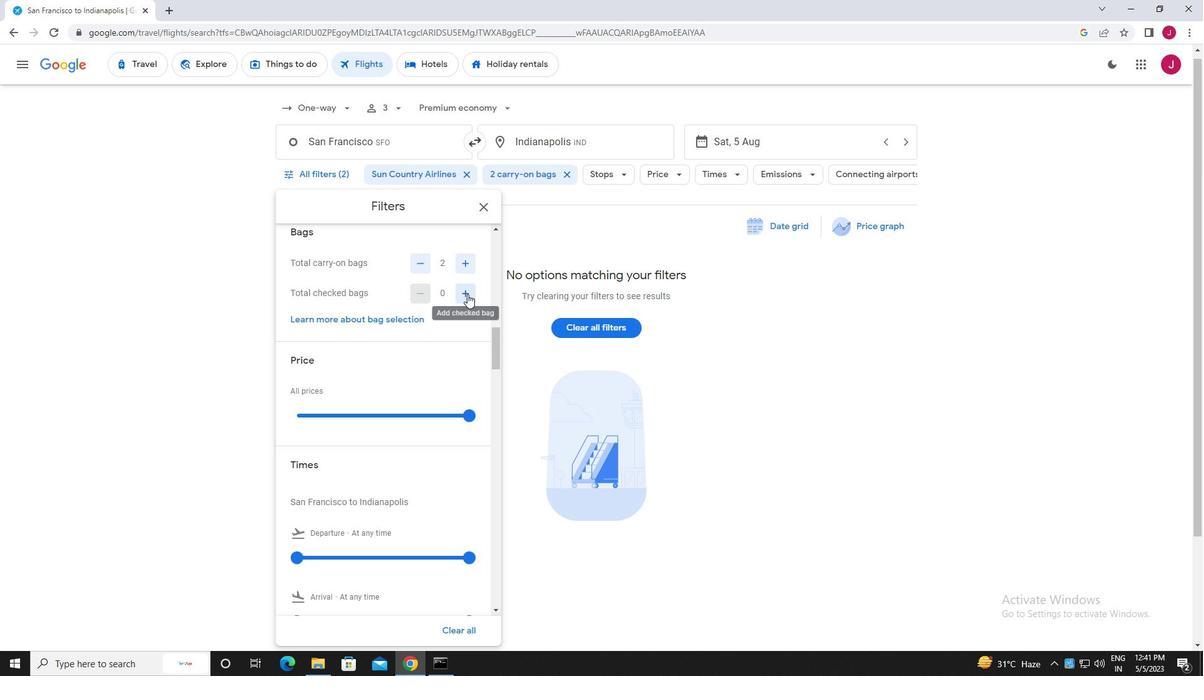 
Action: Mouse pressed left at (467, 294)
Screenshot: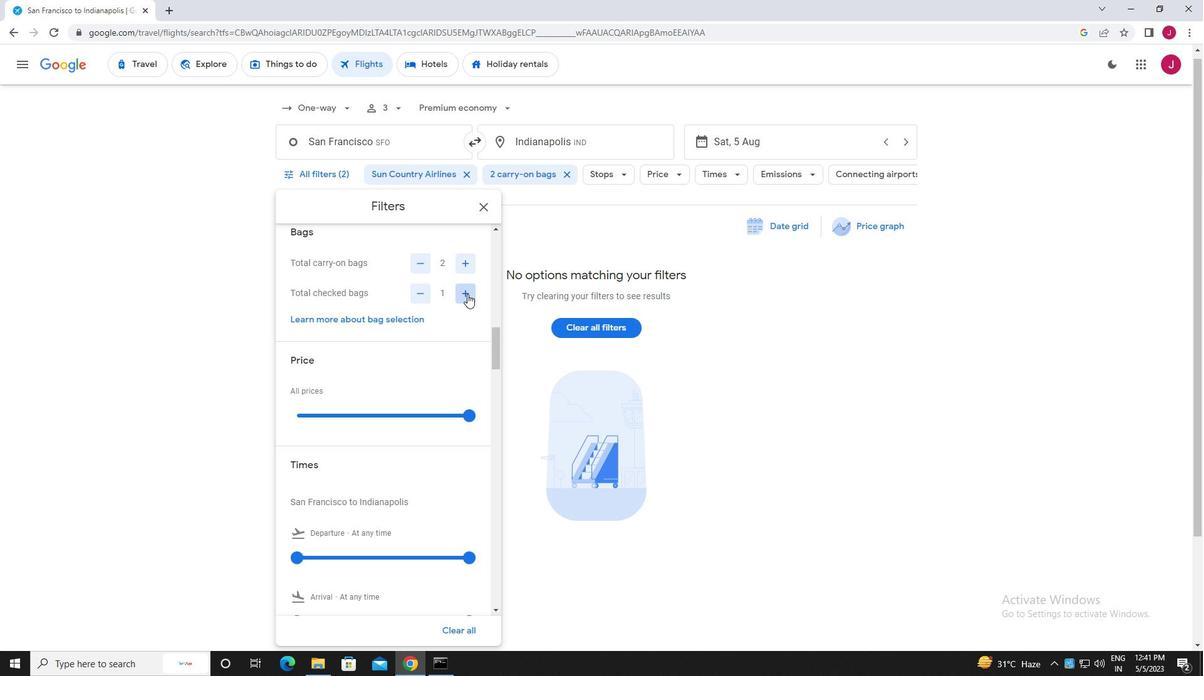 
Action: Mouse moved to (418, 291)
Screenshot: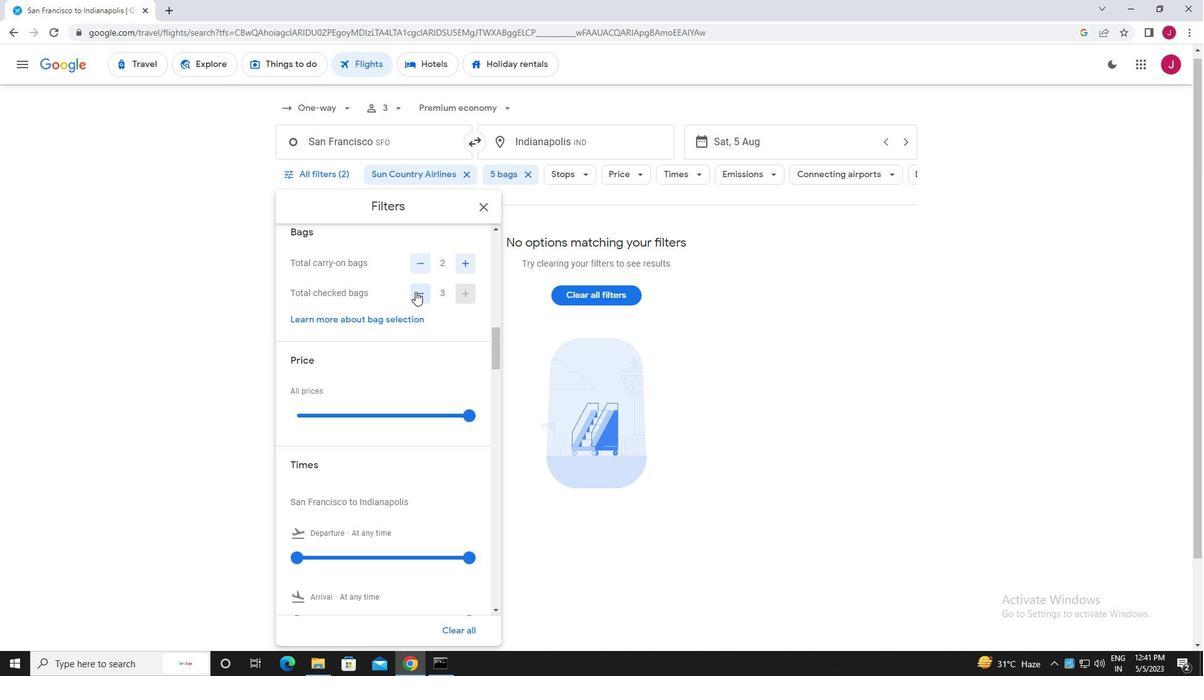 
Action: Mouse pressed left at (418, 291)
Screenshot: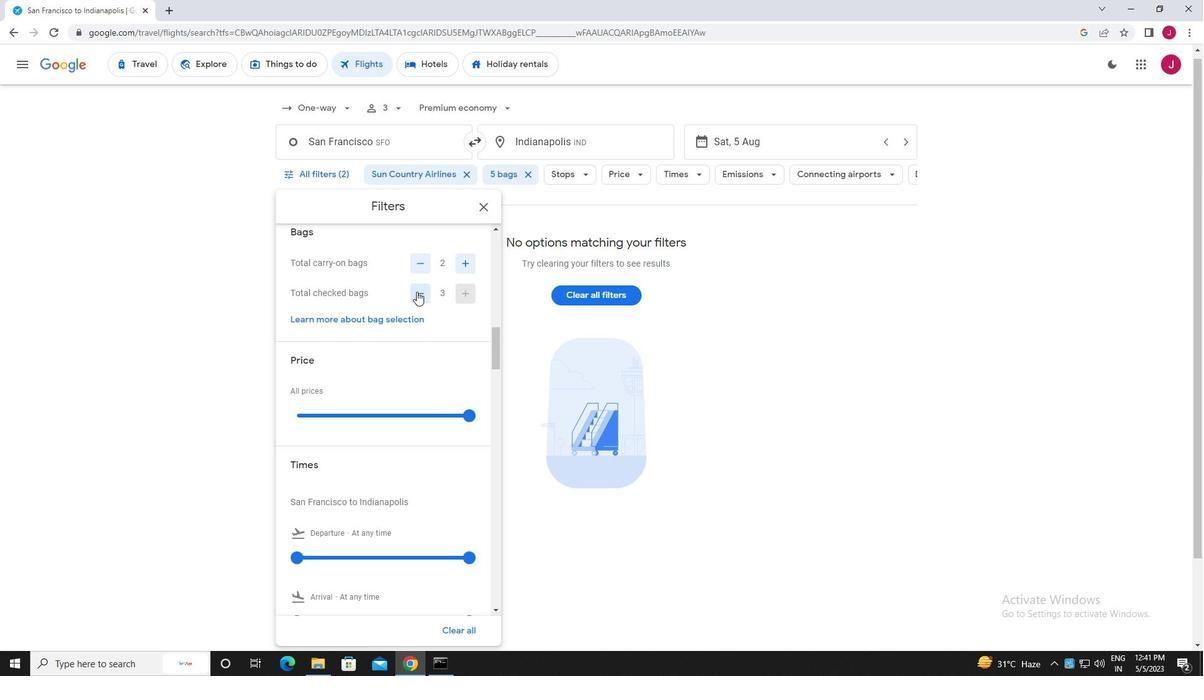 
Action: Mouse moved to (468, 291)
Screenshot: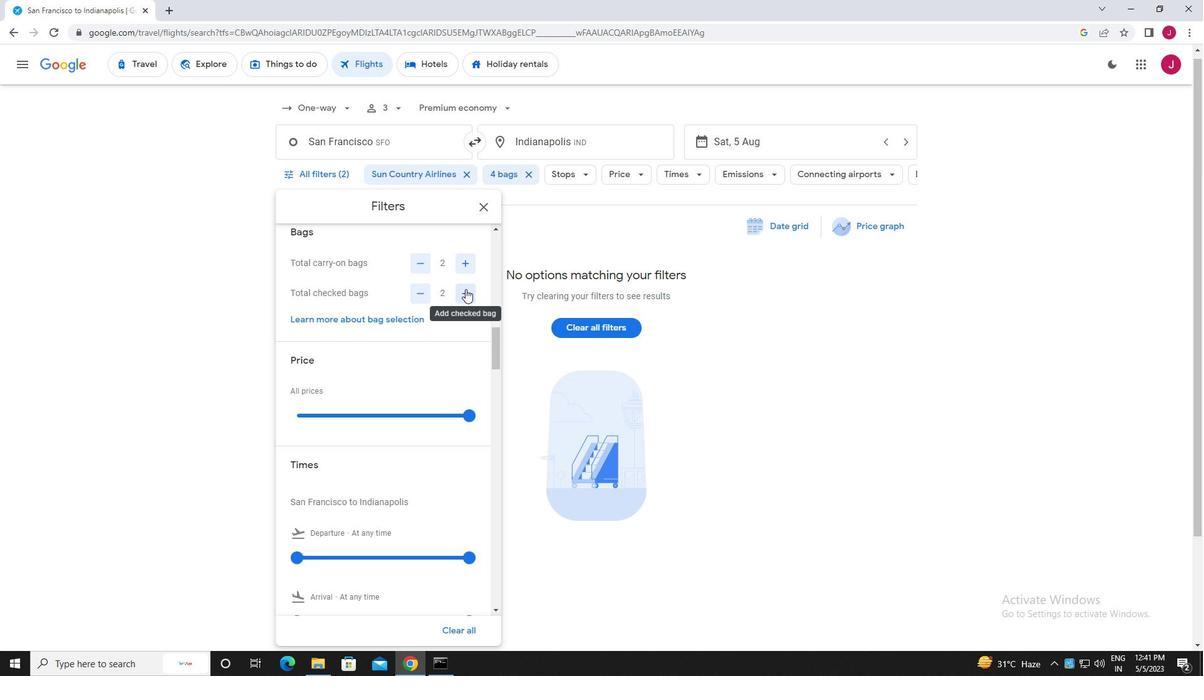 
Action: Mouse pressed left at (468, 291)
Screenshot: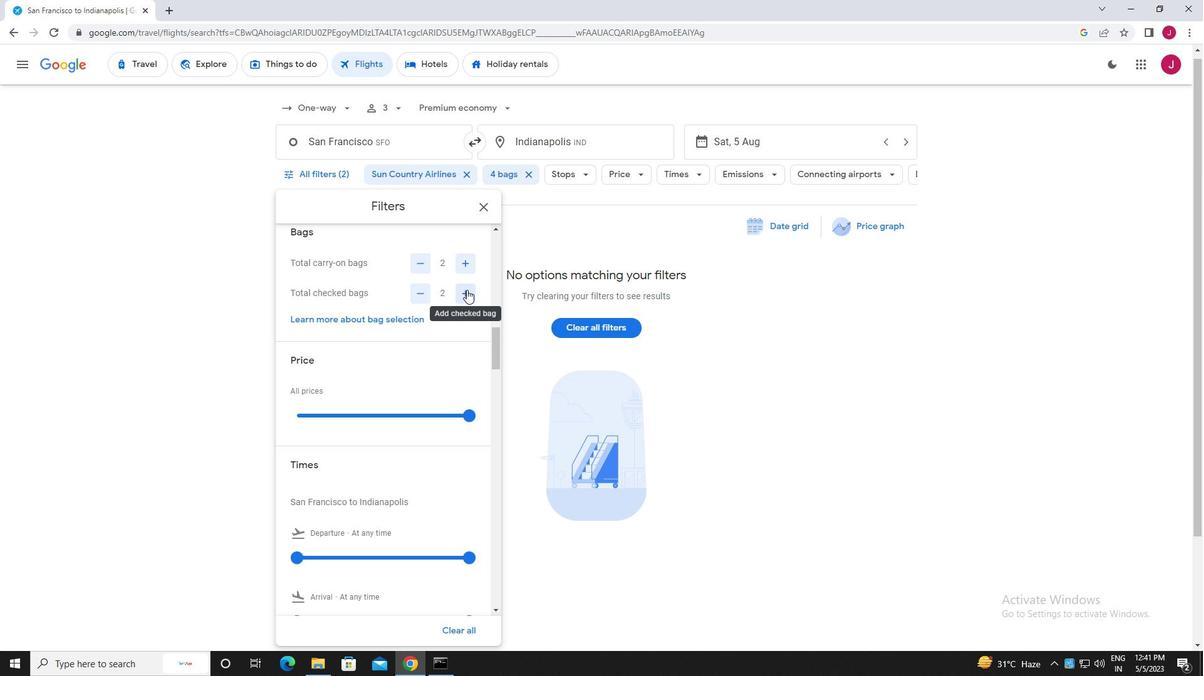
Action: Mouse pressed left at (468, 291)
Screenshot: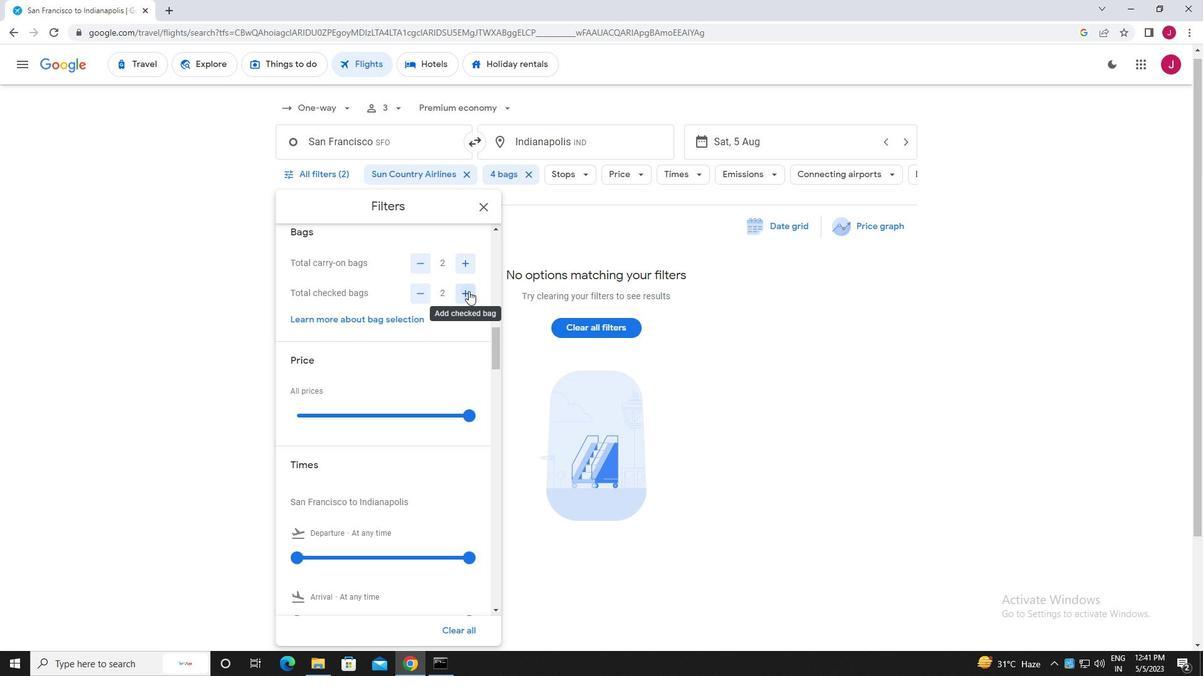 
Action: Mouse moved to (459, 294)
Screenshot: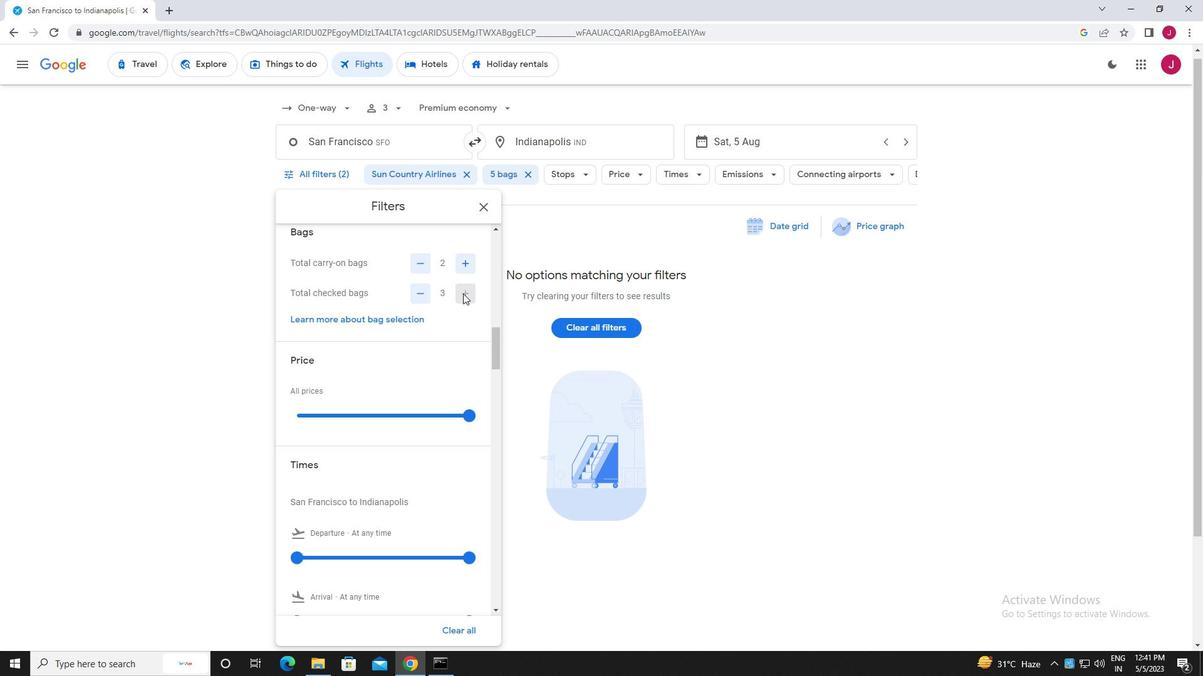
Action: Mouse scrolled (459, 293) with delta (0, 0)
Screenshot: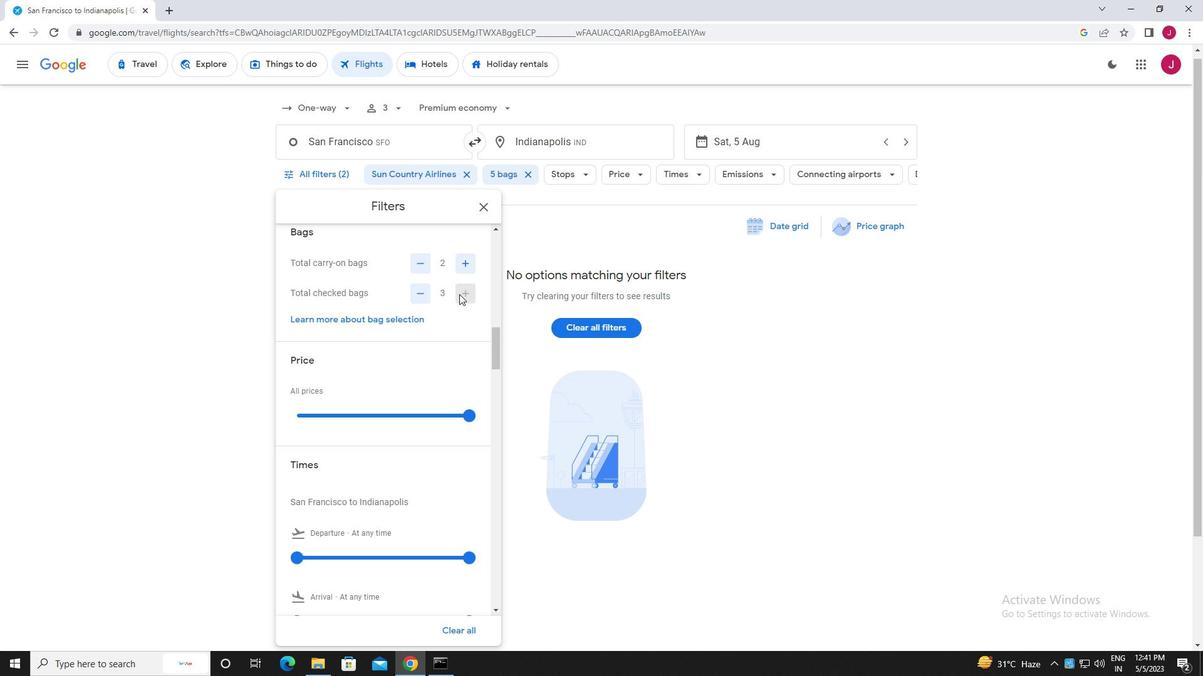 
Action: Mouse scrolled (459, 293) with delta (0, 0)
Screenshot: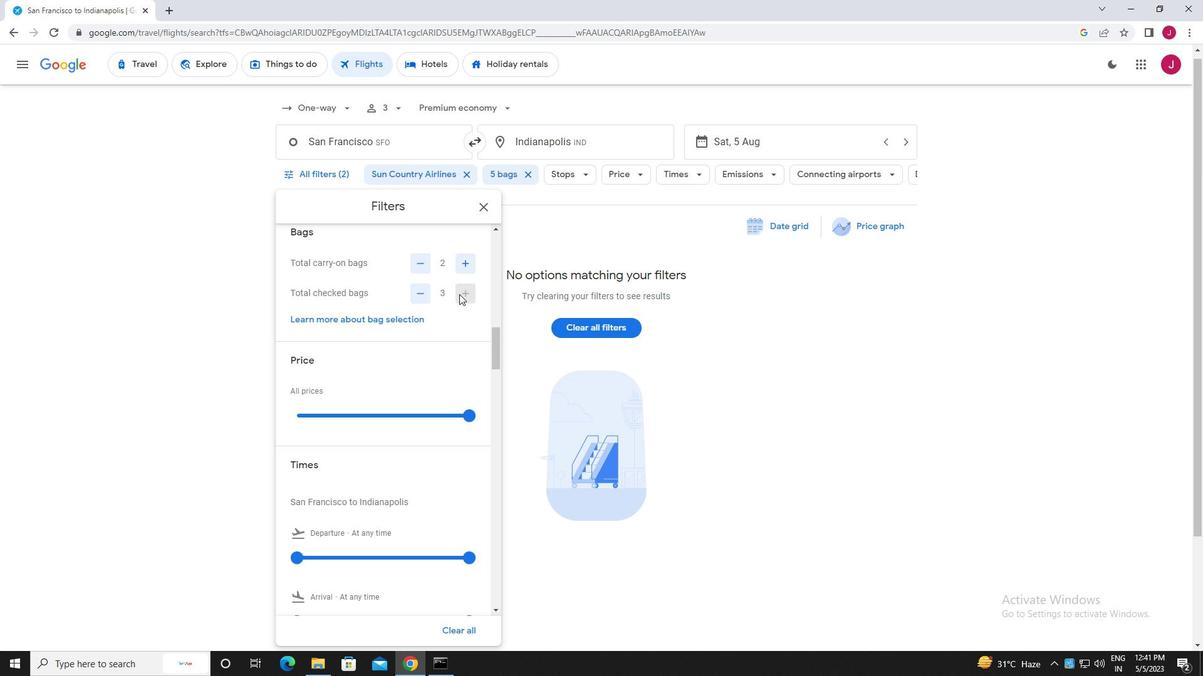 
Action: Mouse moved to (470, 292)
Screenshot: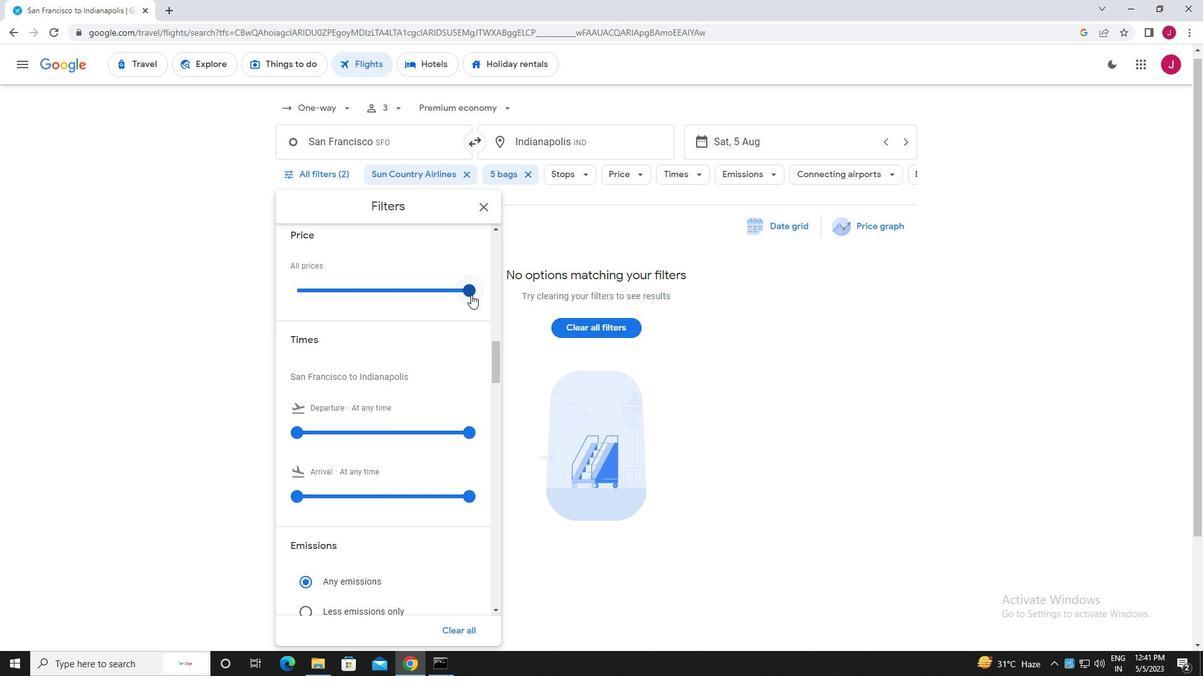 
Action: Mouse pressed left at (470, 292)
Screenshot: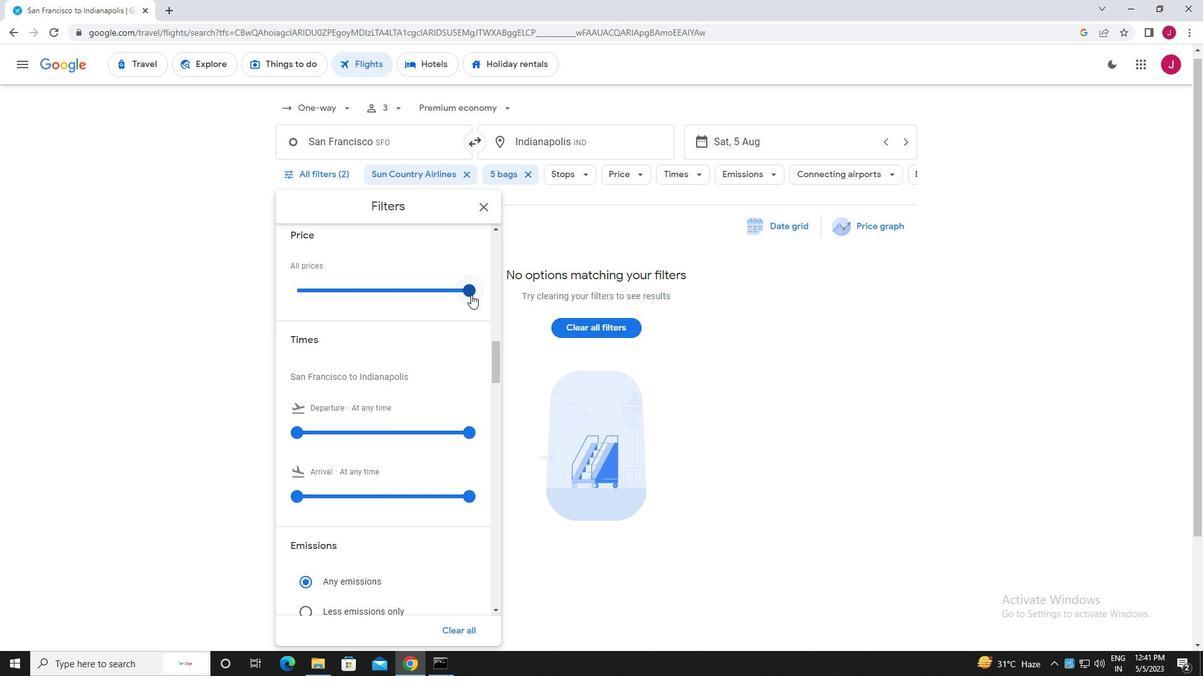 
Action: Mouse moved to (301, 287)
Screenshot: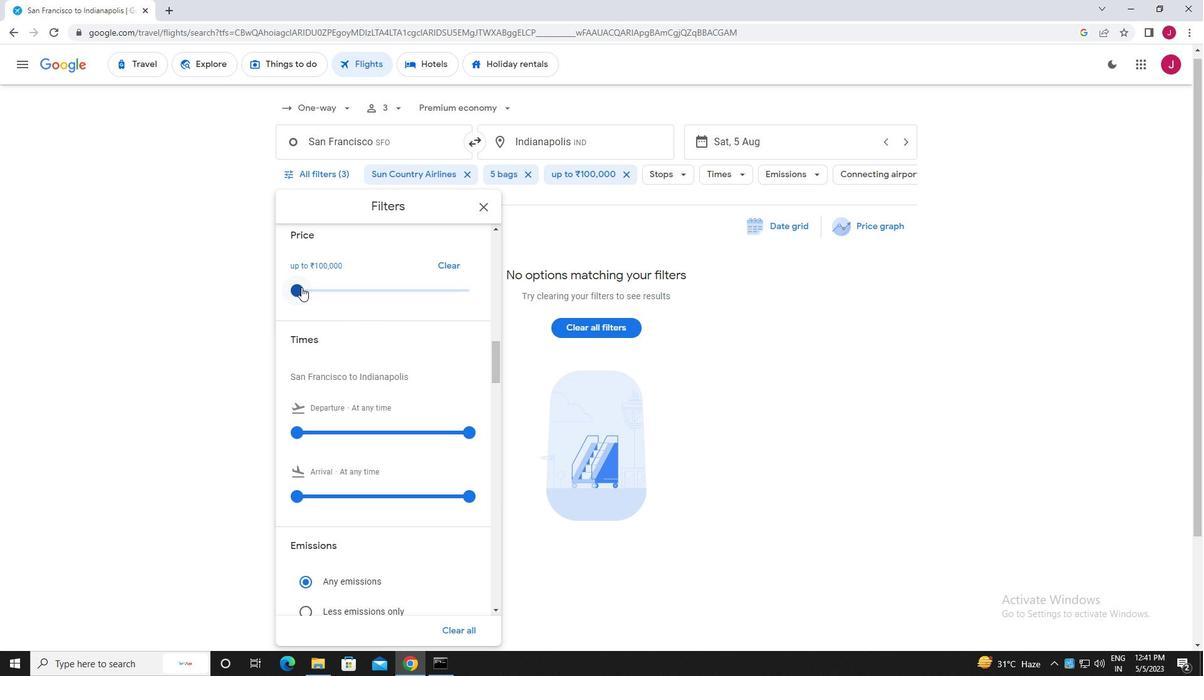 
Action: Mouse pressed left at (301, 287)
Screenshot: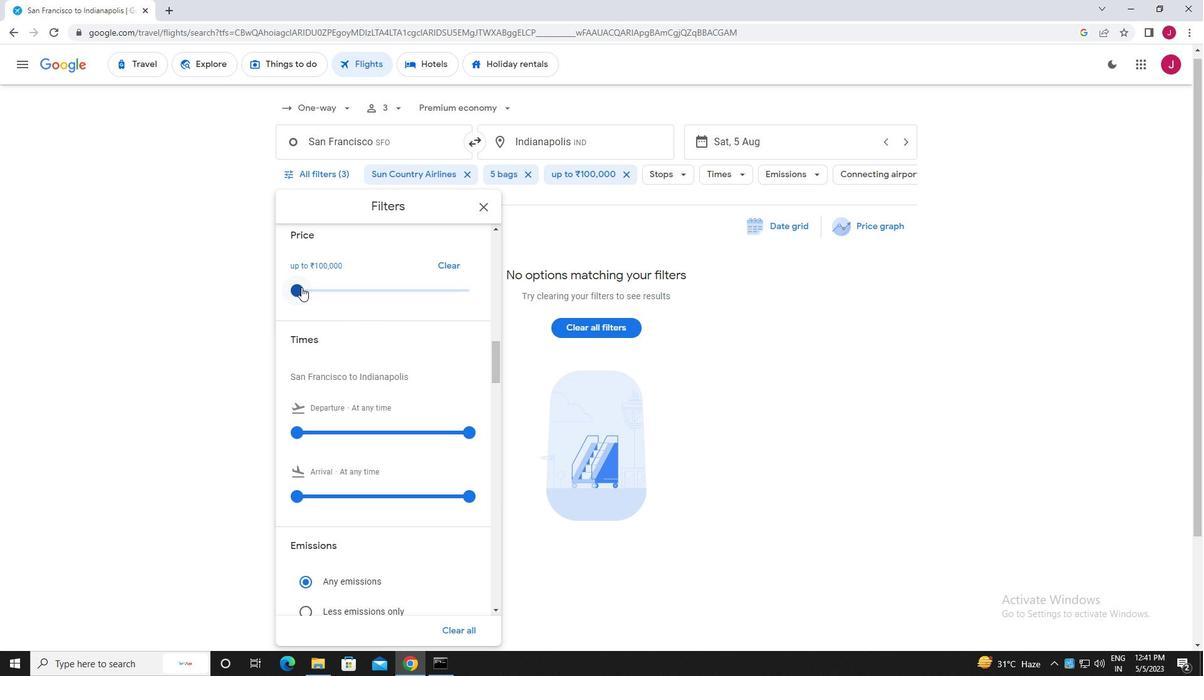 
Action: Mouse moved to (345, 302)
Screenshot: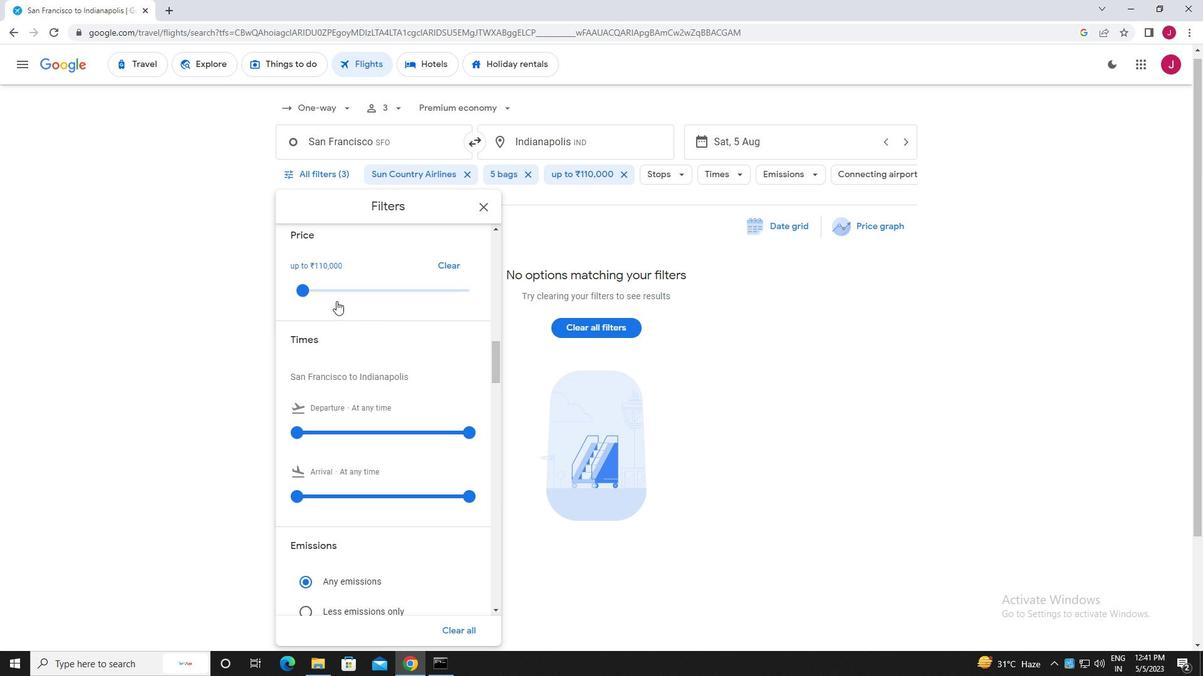 
Action: Mouse scrolled (345, 302) with delta (0, 0)
Screenshot: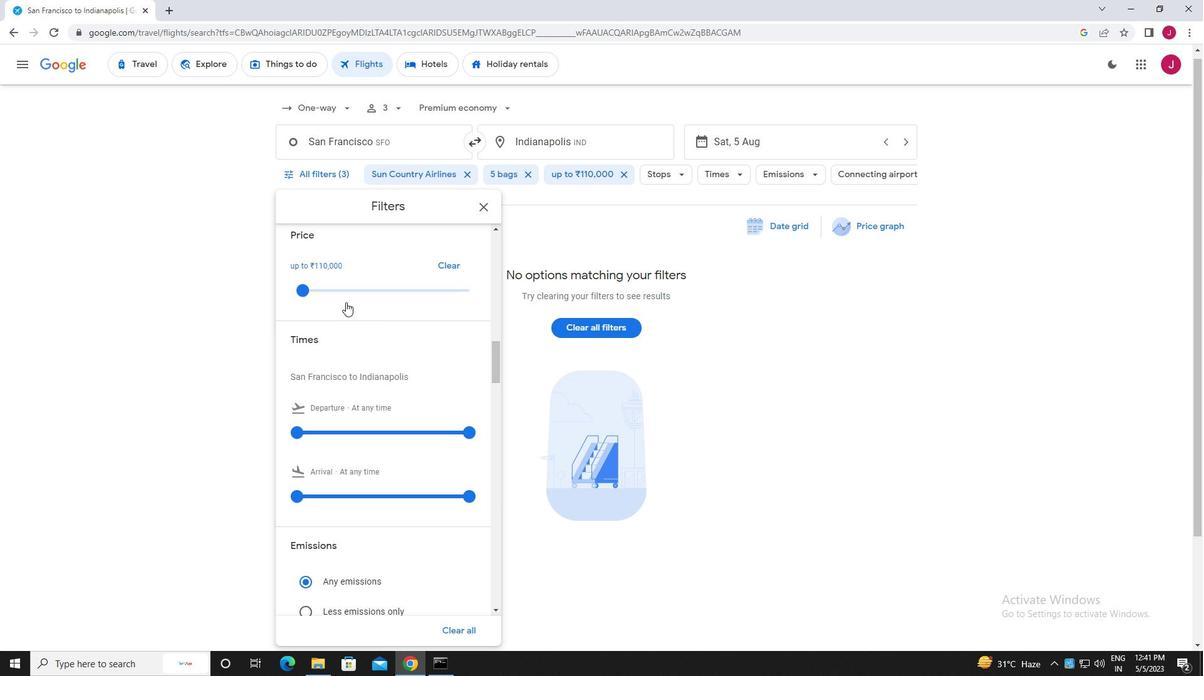 
Action: Mouse moved to (298, 370)
Screenshot: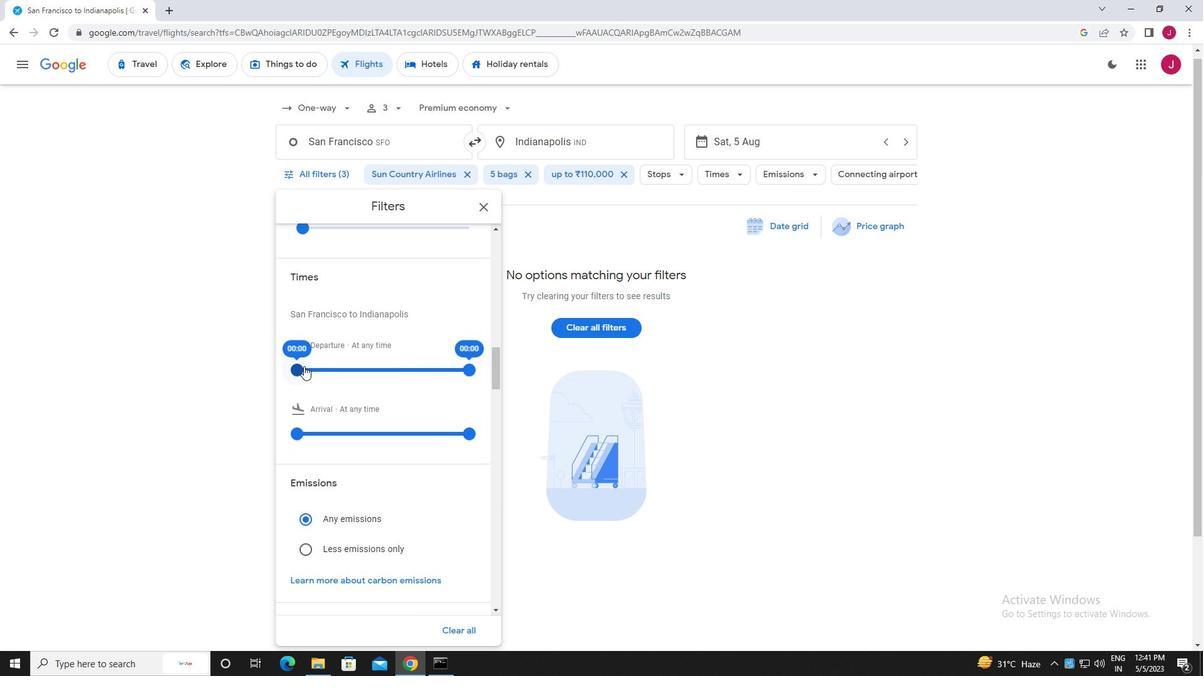 
Action: Mouse pressed left at (298, 370)
Screenshot: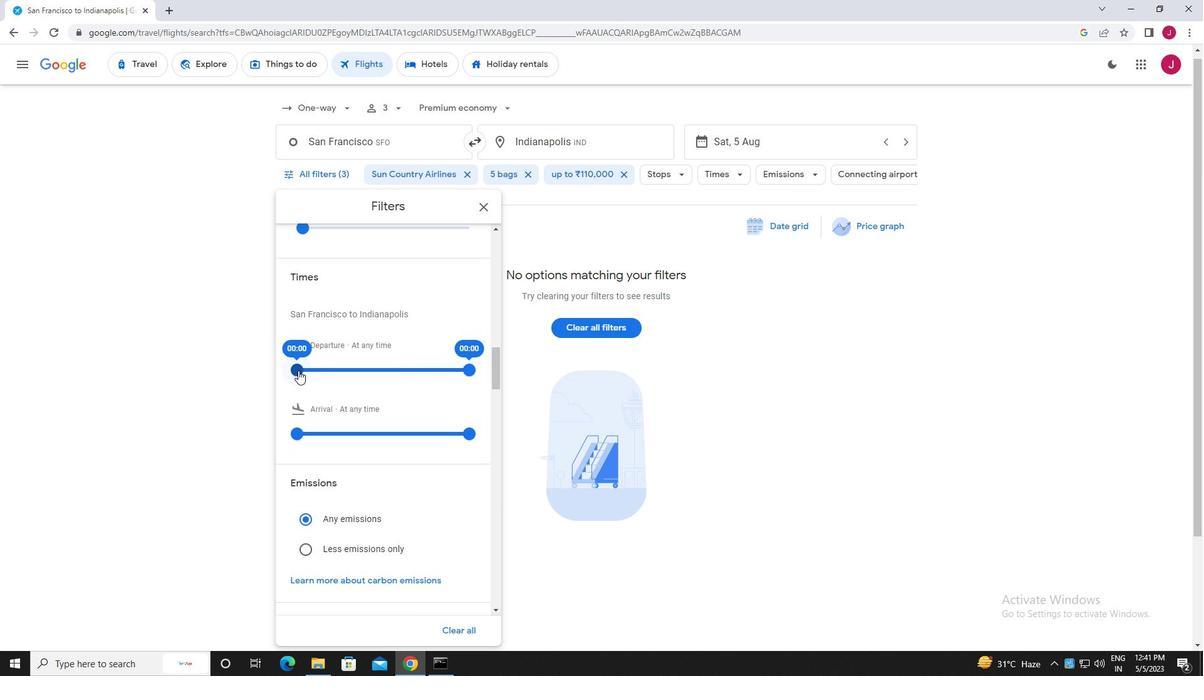 
Action: Mouse moved to (373, 372)
Screenshot: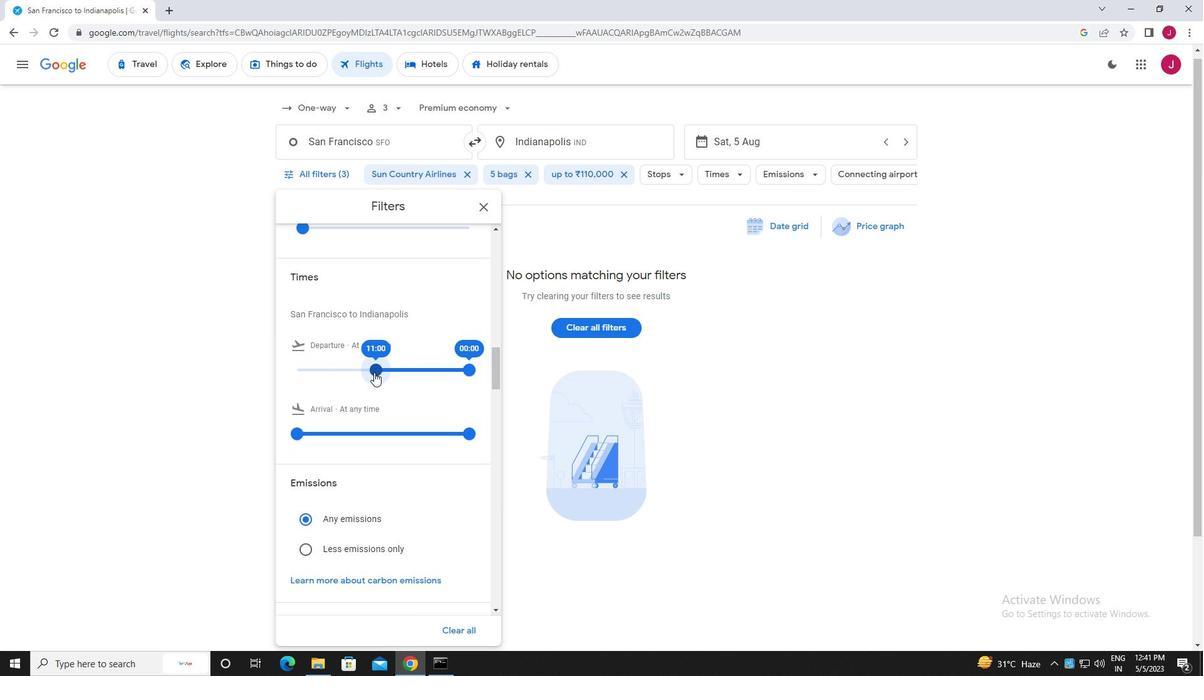 
Action: Mouse pressed left at (373, 372)
Screenshot: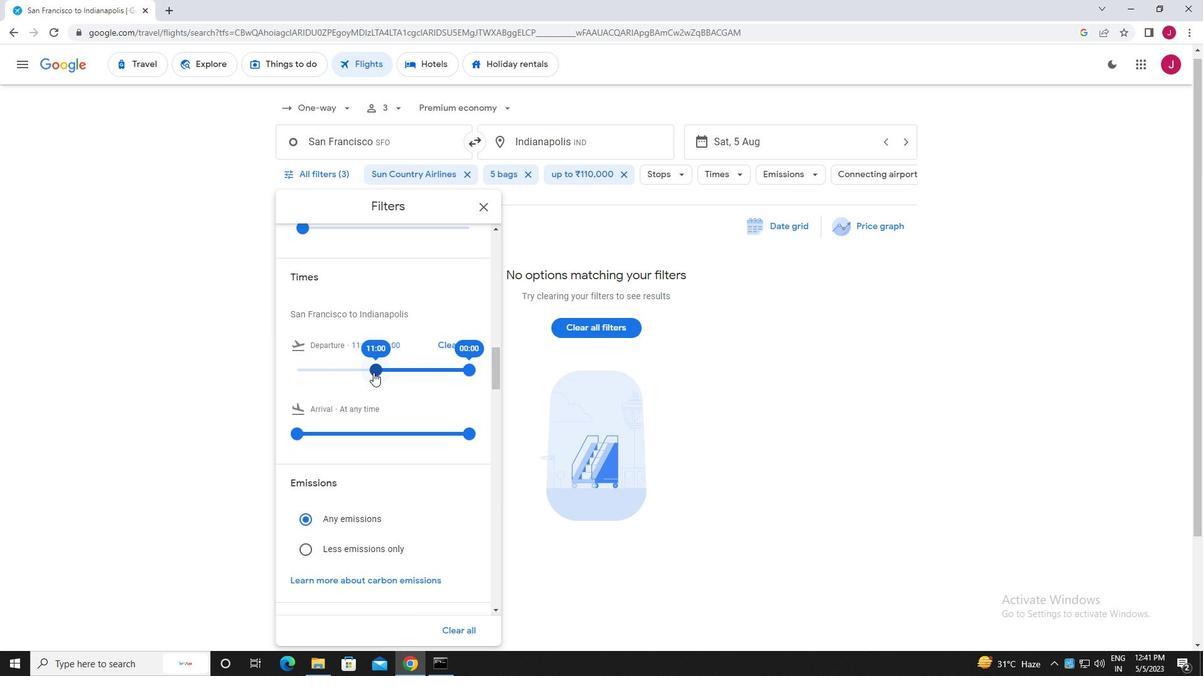 
Action: Mouse moved to (473, 371)
Screenshot: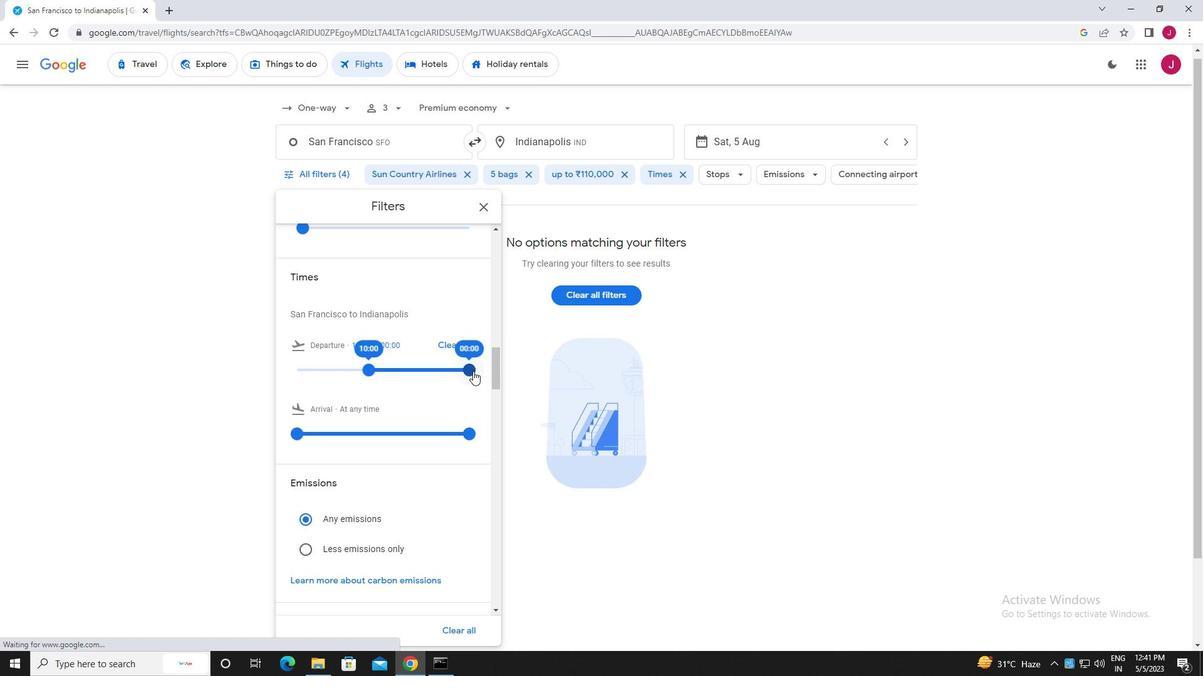 
Action: Mouse pressed left at (473, 371)
Screenshot: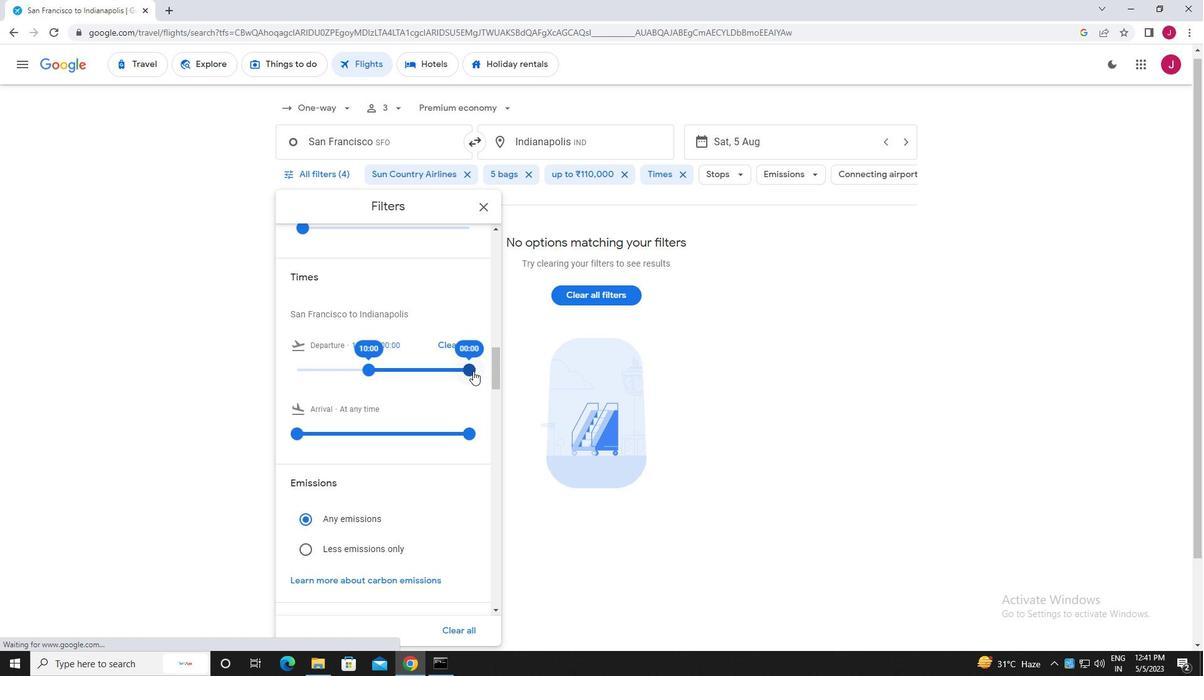 
Action: Mouse moved to (480, 206)
Screenshot: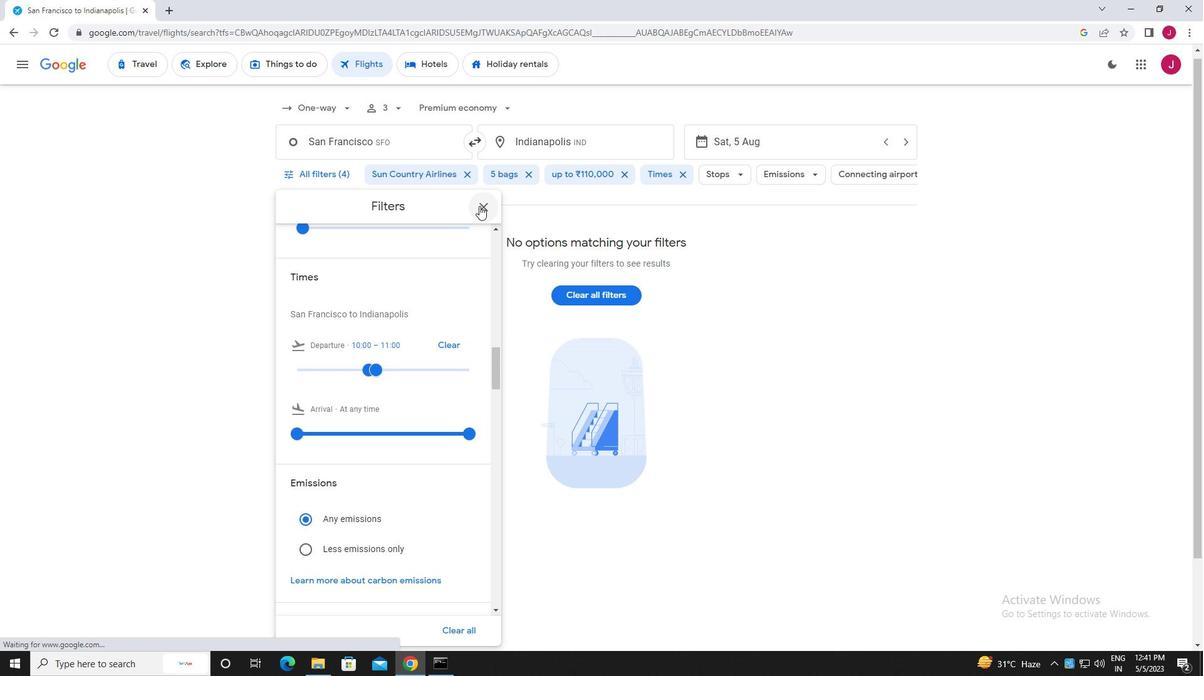 
Action: Mouse pressed left at (480, 206)
Screenshot: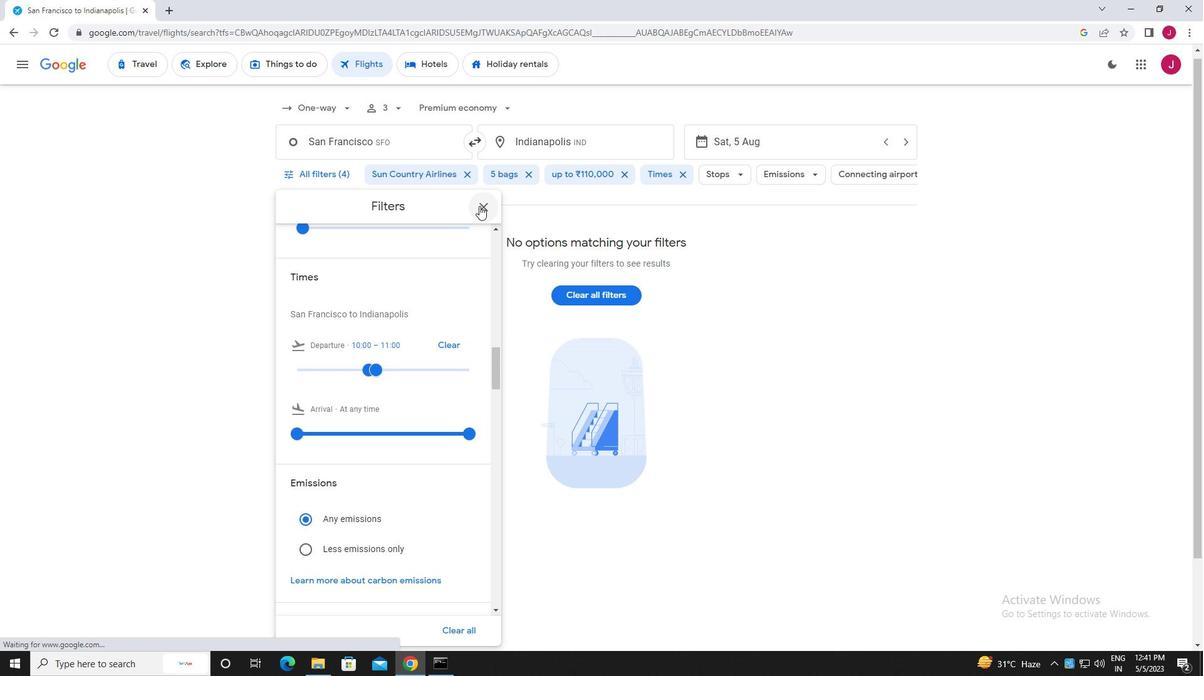
Action: Mouse moved to (479, 208)
Screenshot: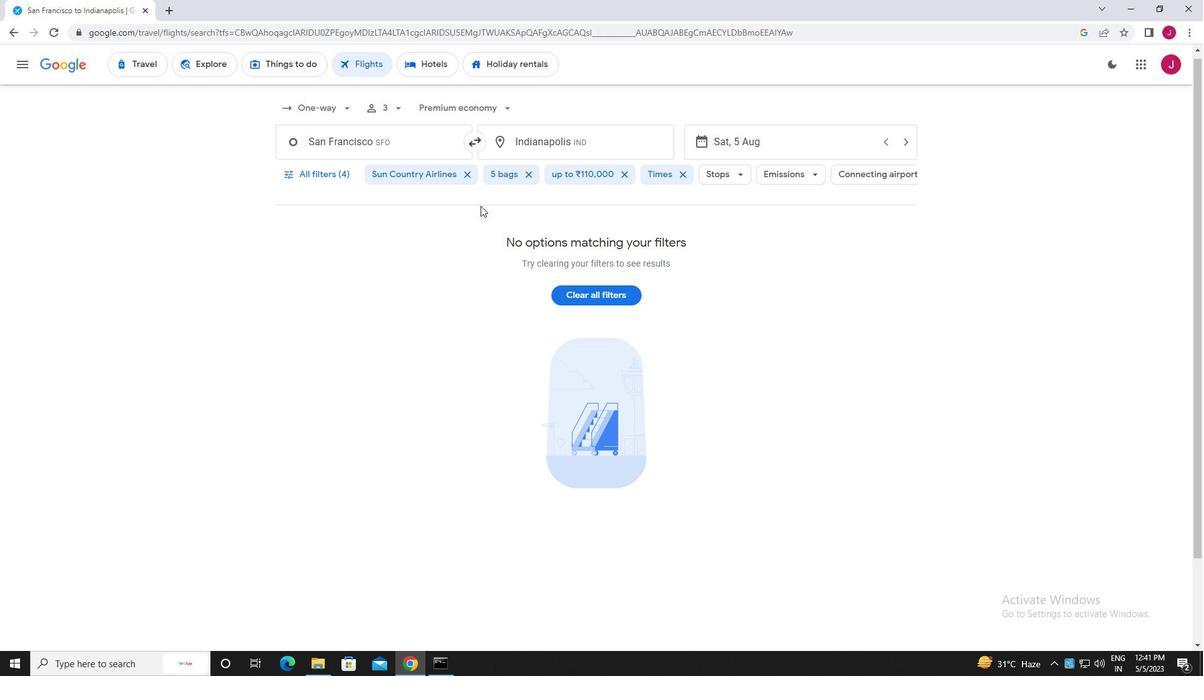 
